 Task: Look for space in Rāmgarh, India from 4th September, 2023 to 10th September, 2023 for 1 adult in price range Rs.9000 to Rs.17000. Place can be private room with 1  bedroom having 1 bed and 1 bathroom. Property type can be house, flat, guest house, hotel. Booking option can be shelf check-in. Required host language is English.
Action: Mouse moved to (591, 72)
Screenshot: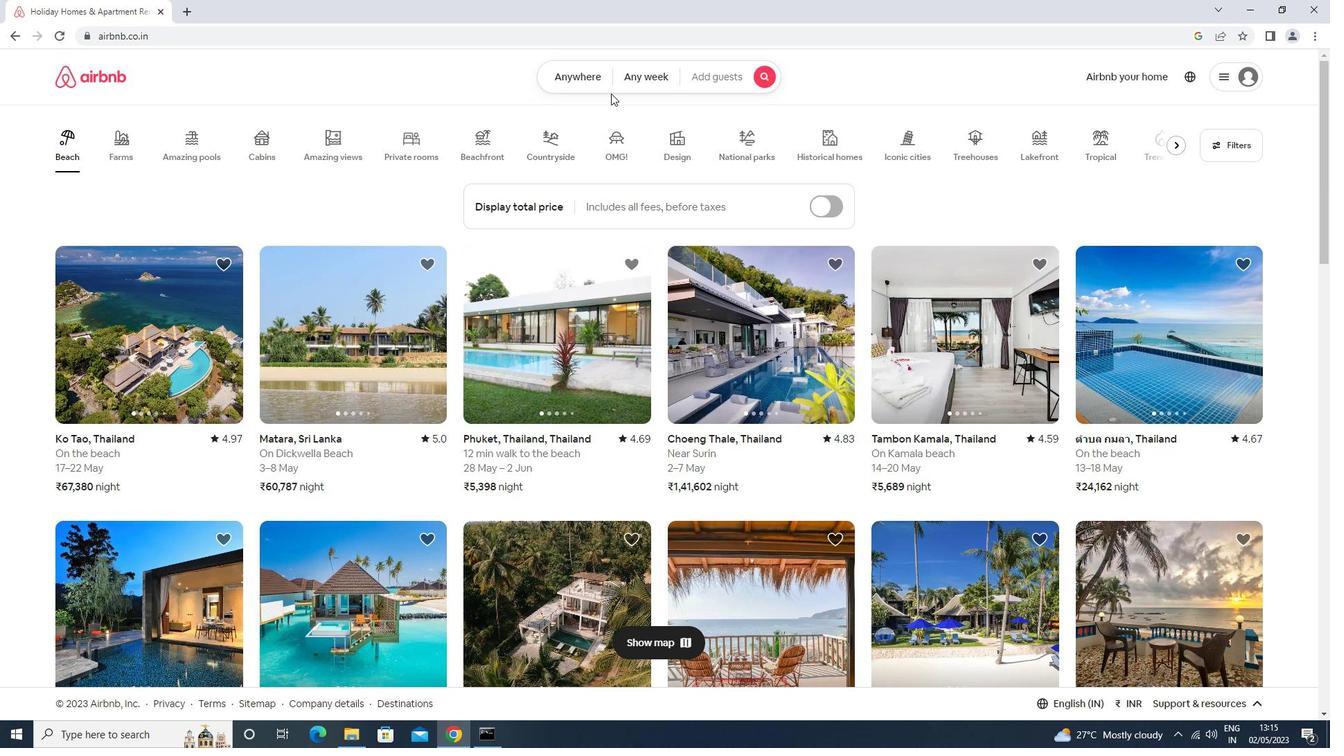 
Action: Mouse pressed left at (591, 72)
Screenshot: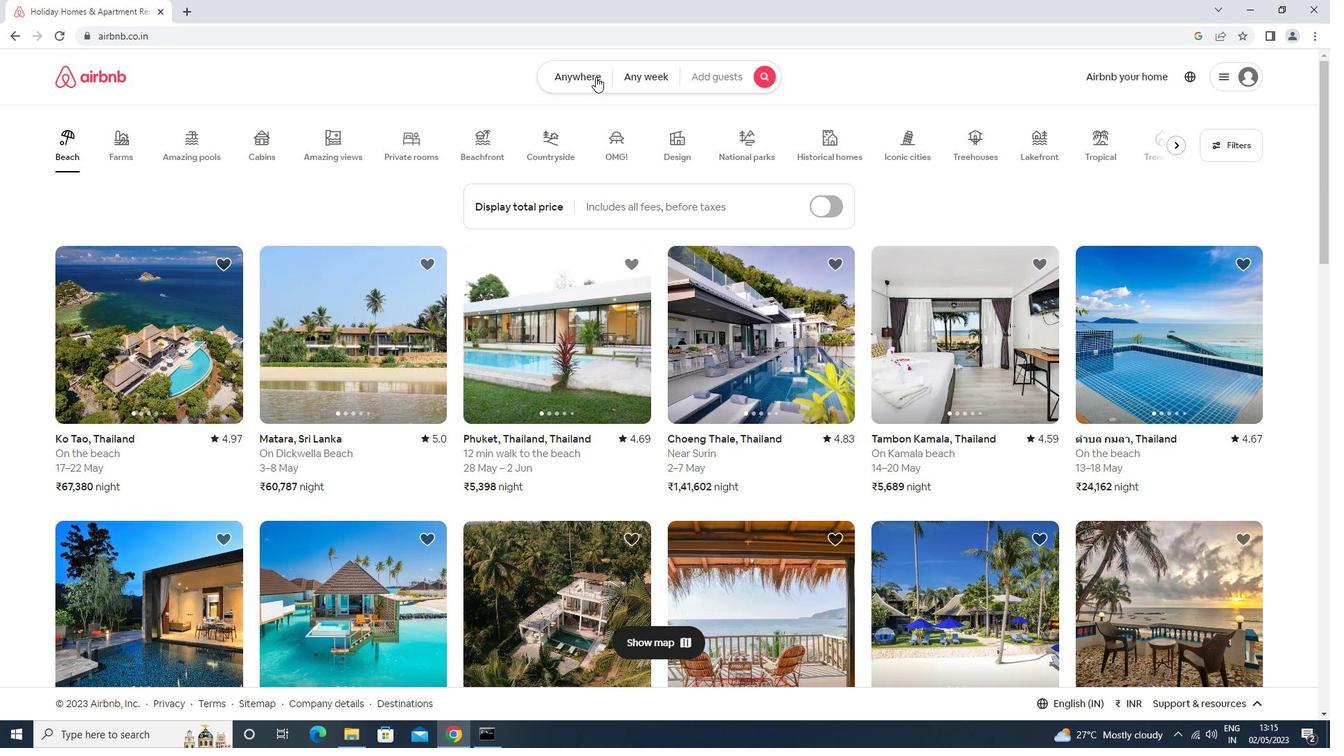 
Action: Mouse moved to (501, 121)
Screenshot: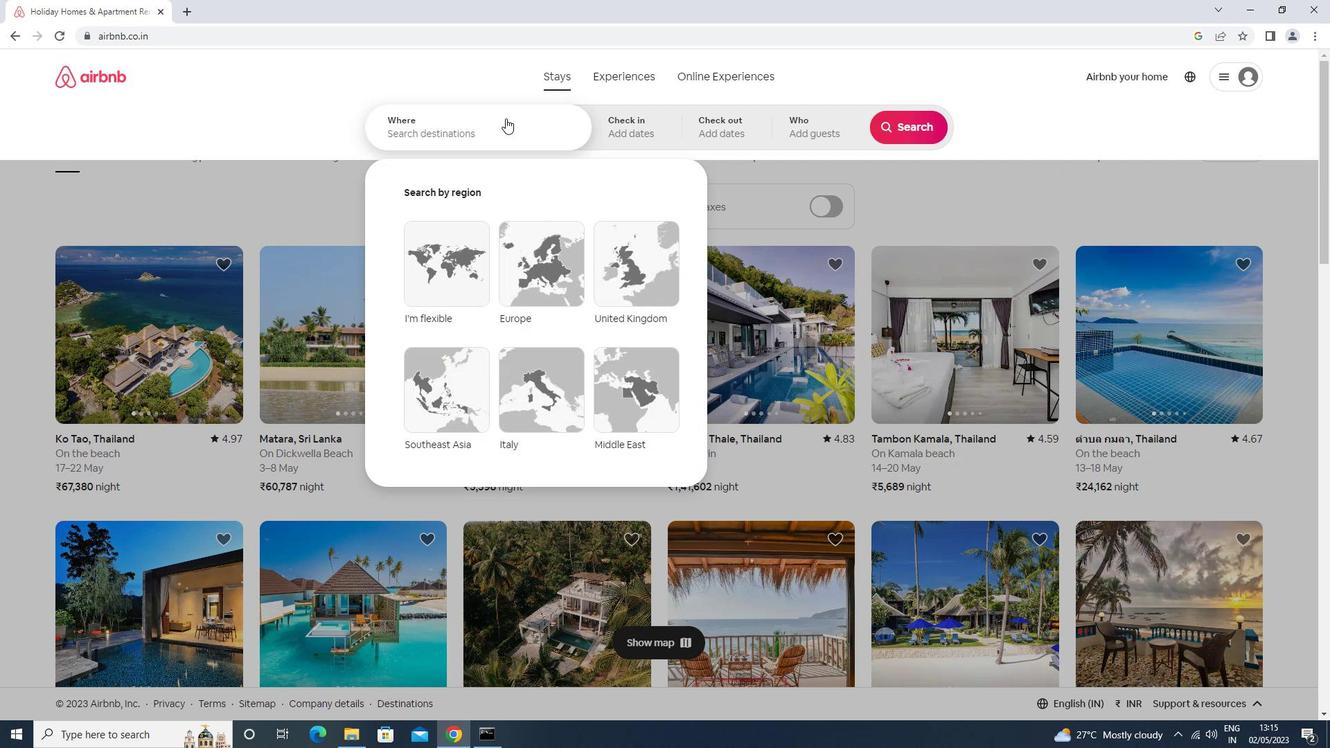 
Action: Mouse pressed left at (501, 121)
Screenshot: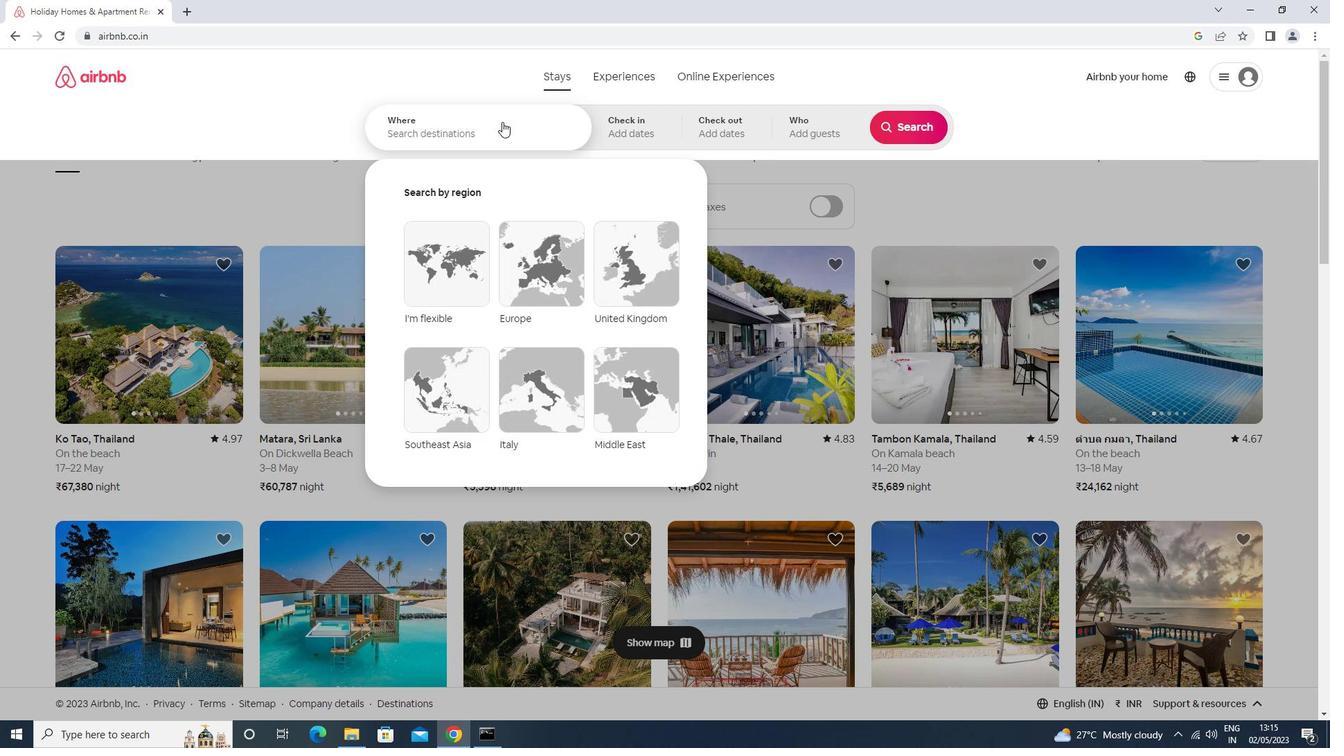 
Action: Key pressed r<Key.caps_lock>amgarh<Key.enter>
Screenshot: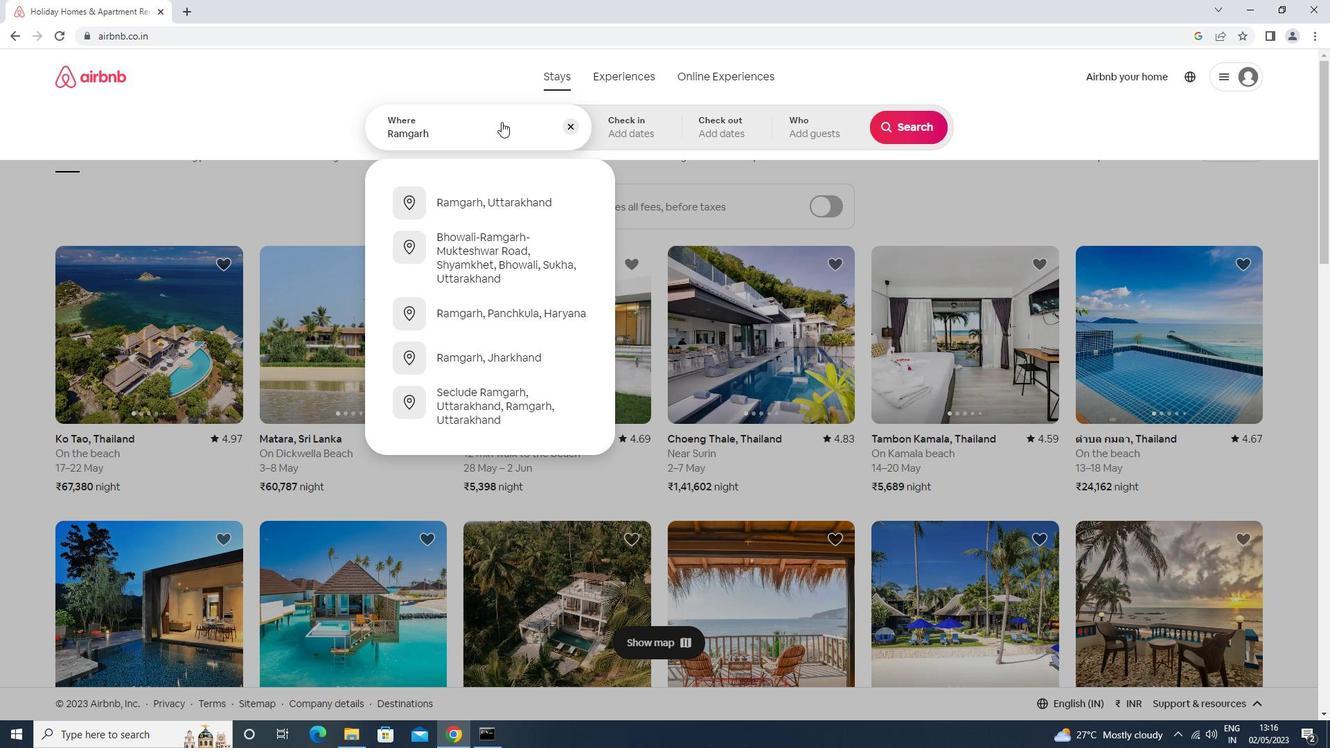 
Action: Mouse moved to (908, 230)
Screenshot: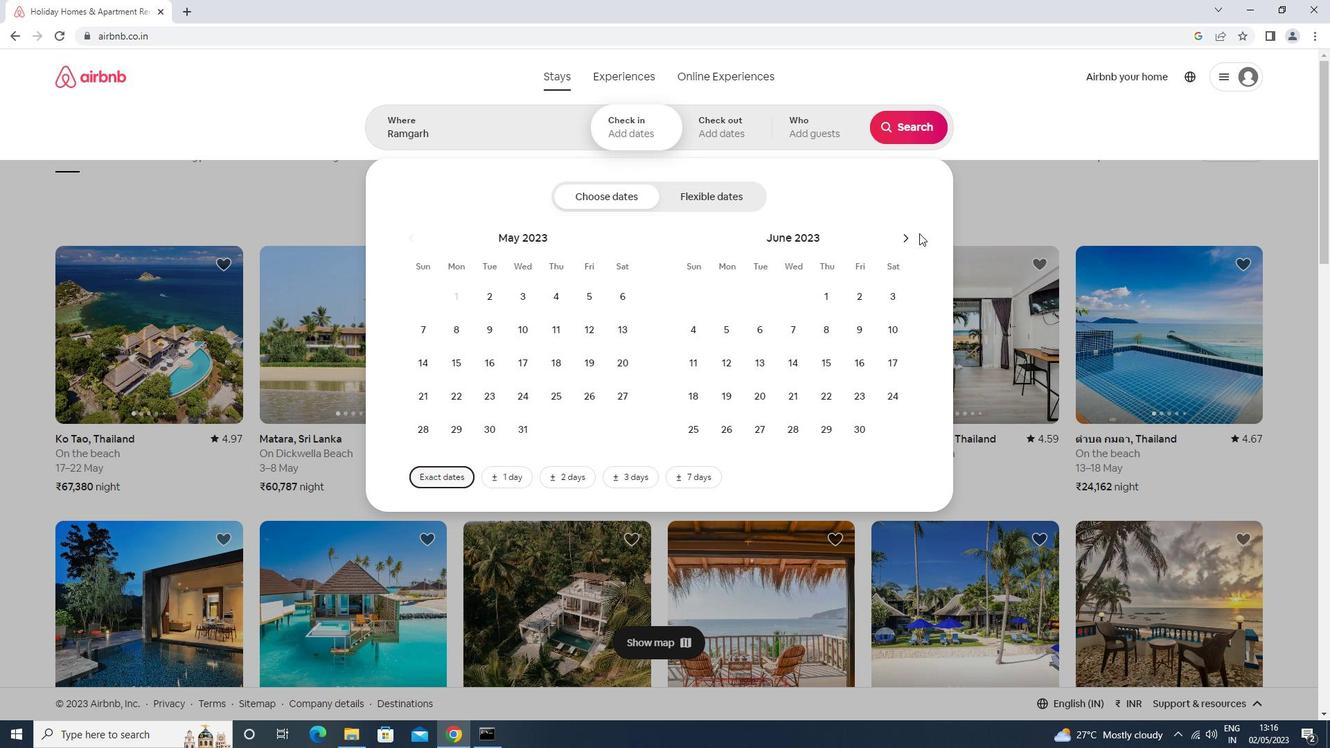 
Action: Mouse pressed left at (908, 230)
Screenshot: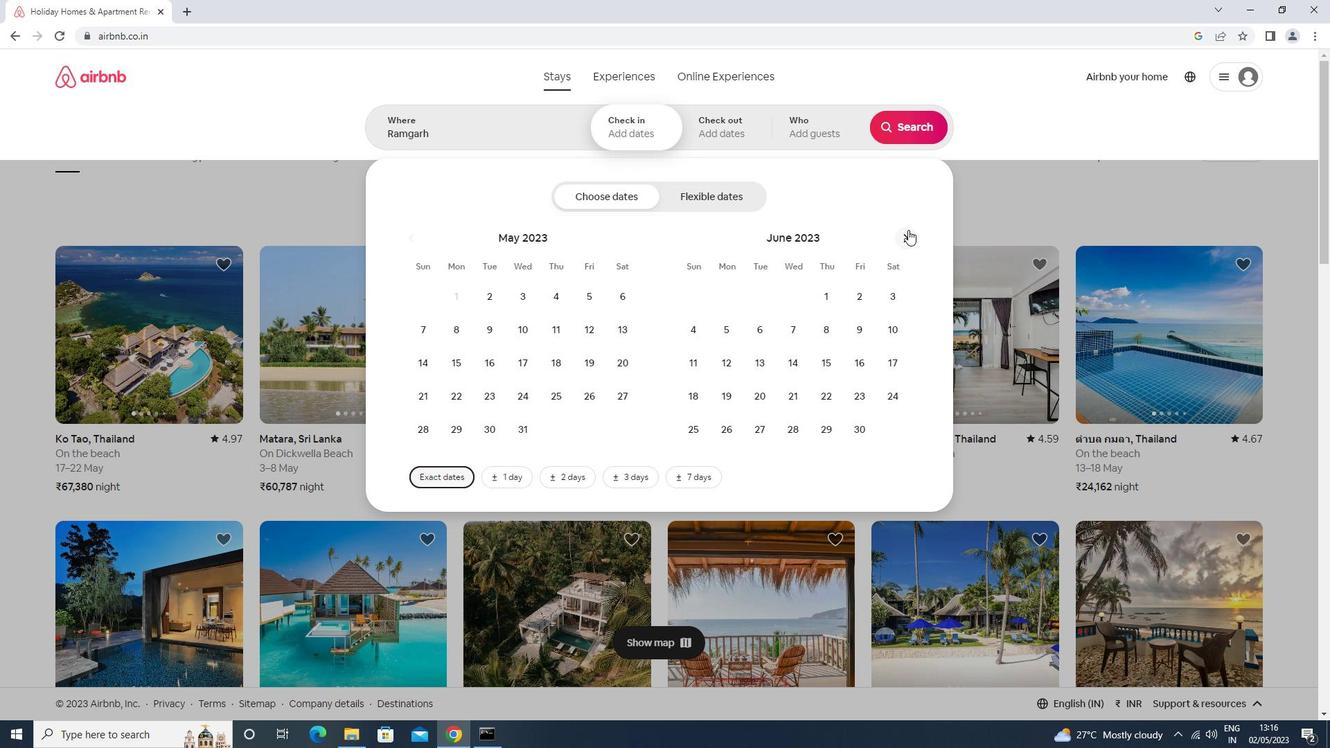 
Action: Mouse moved to (907, 230)
Screenshot: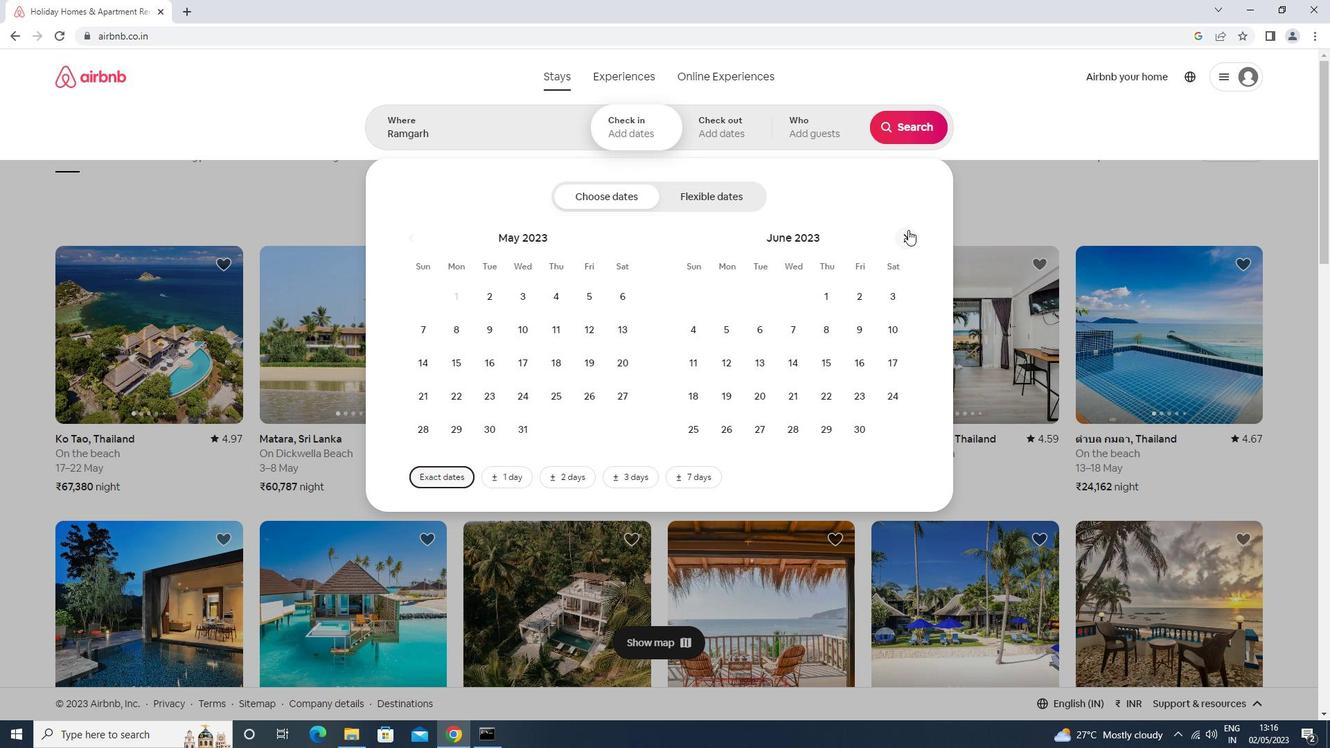 
Action: Mouse pressed left at (907, 230)
Screenshot: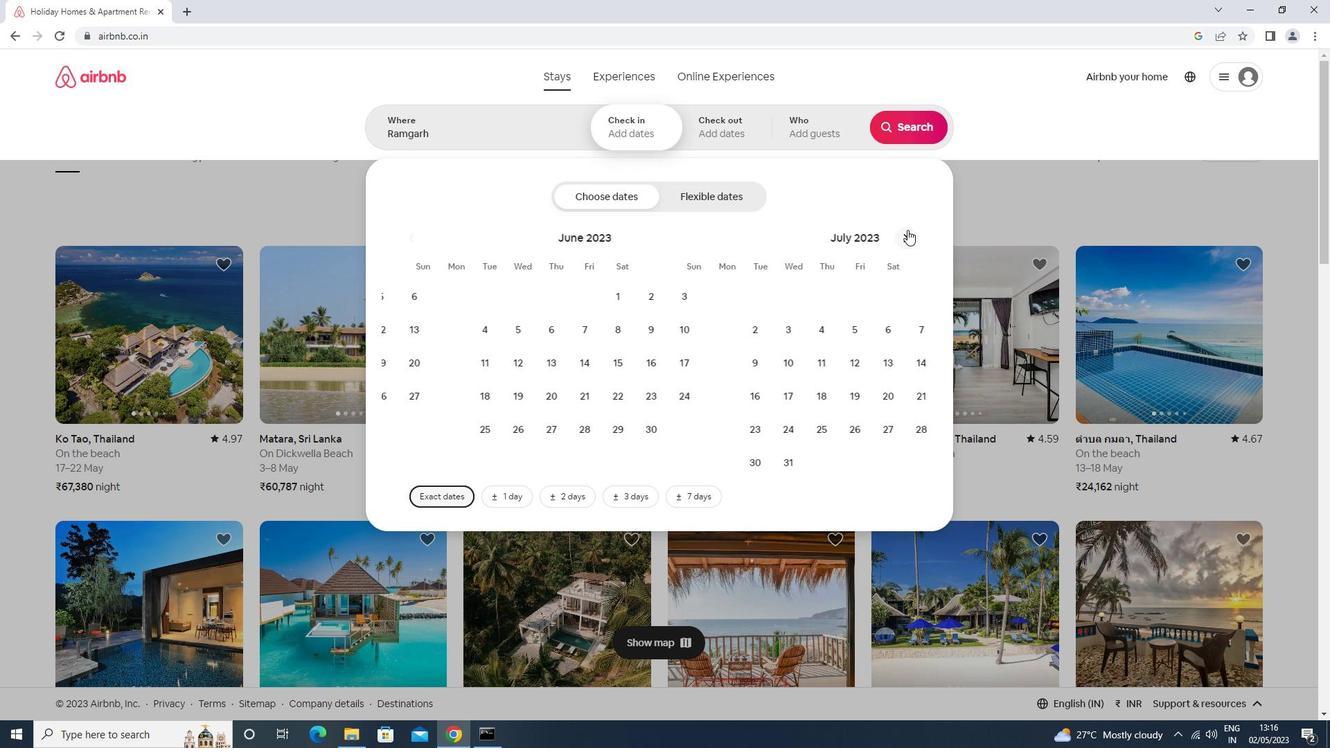 
Action: Mouse pressed left at (907, 230)
Screenshot: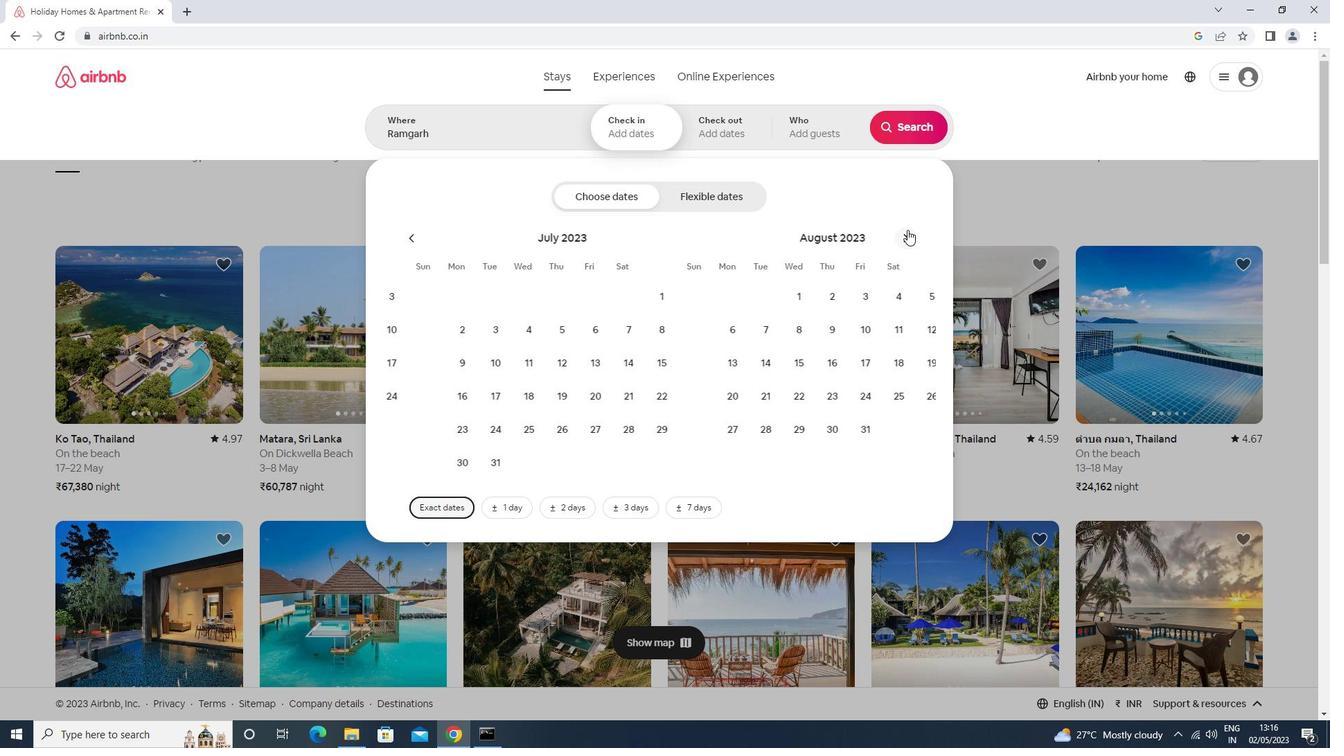 
Action: Mouse moved to (735, 329)
Screenshot: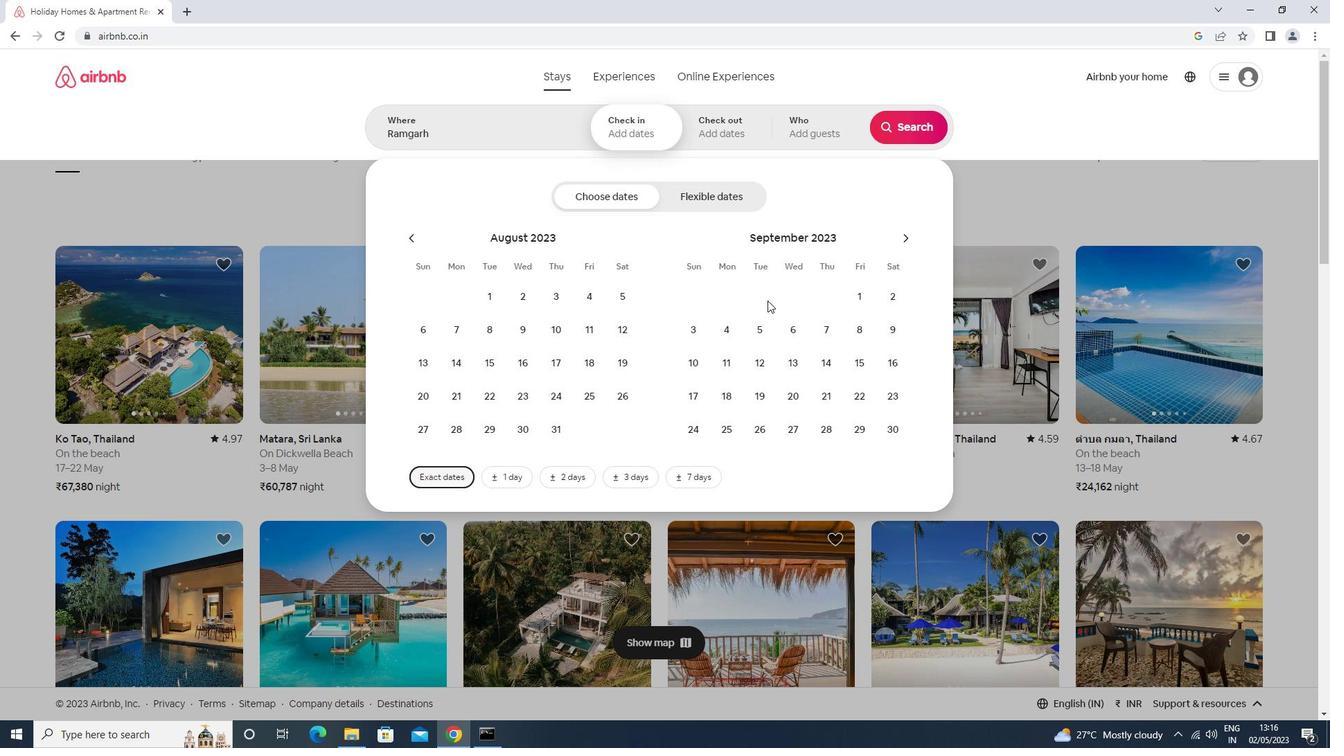 
Action: Mouse pressed left at (735, 329)
Screenshot: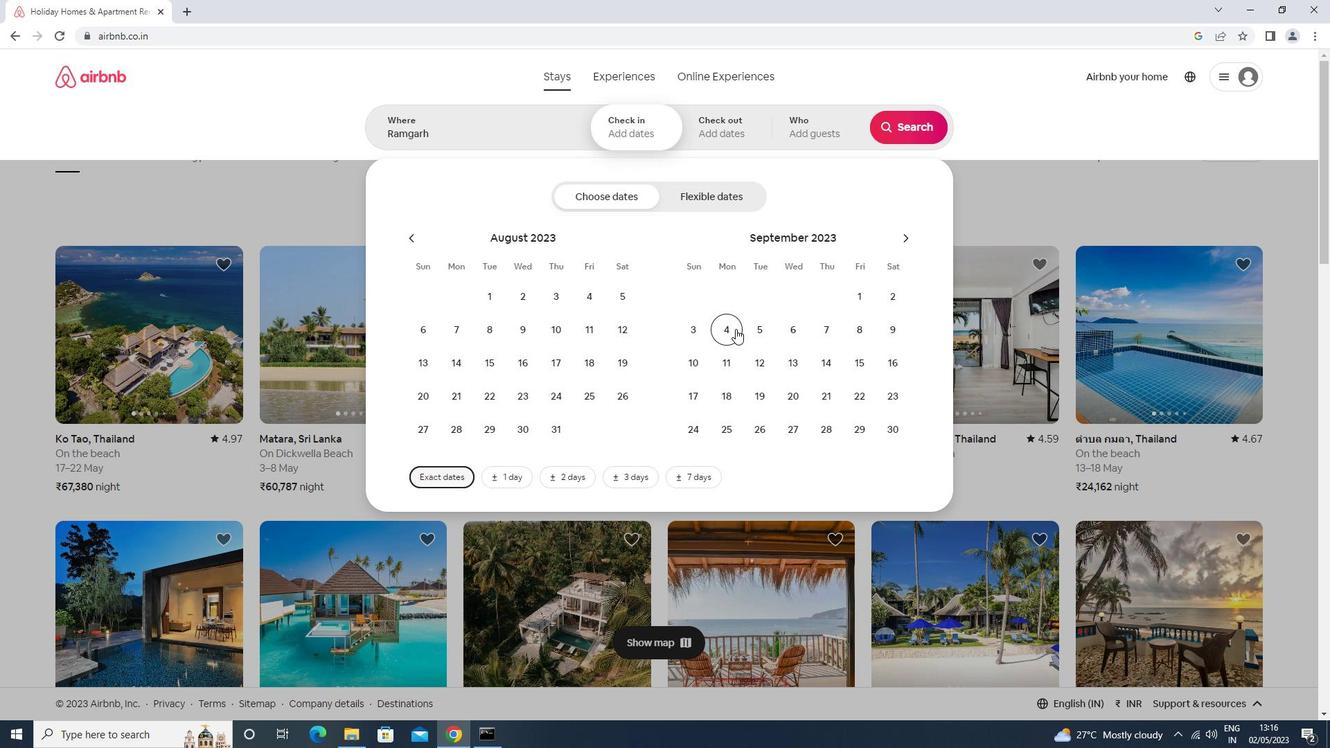 
Action: Mouse moved to (695, 364)
Screenshot: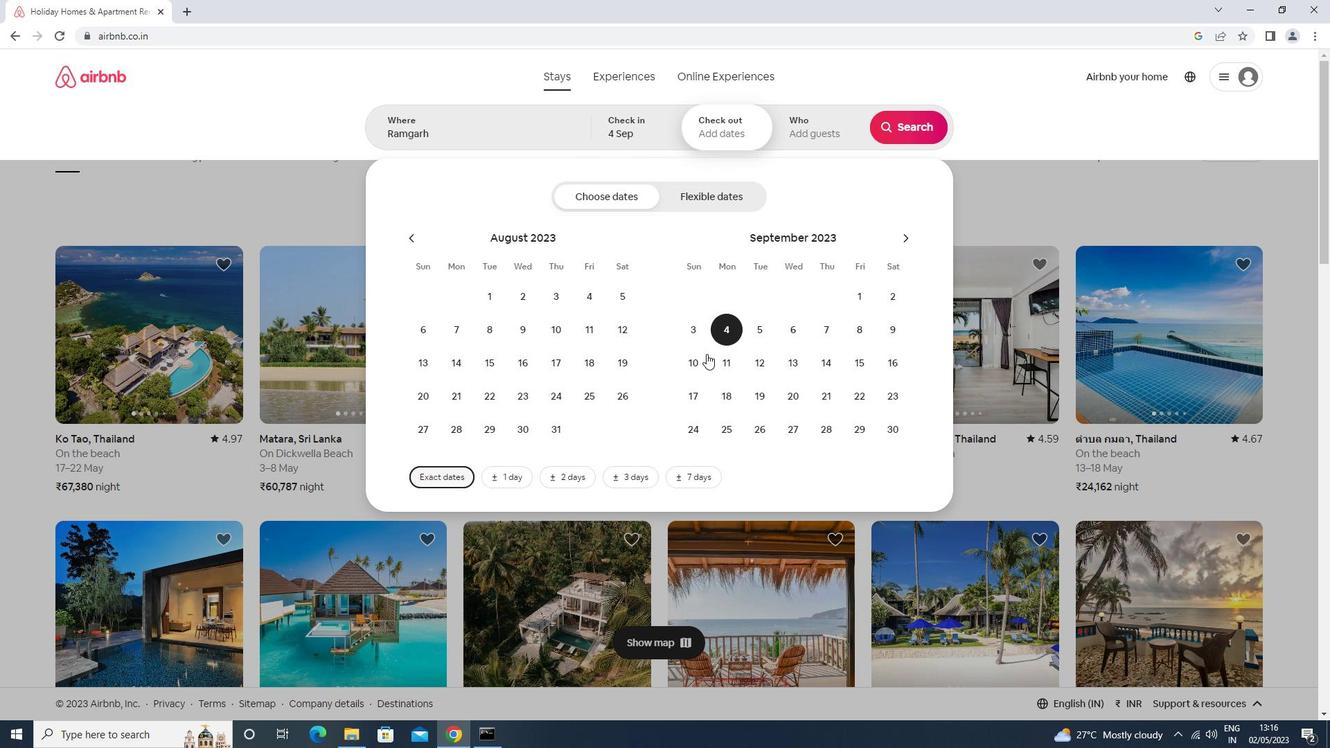 
Action: Mouse pressed left at (695, 364)
Screenshot: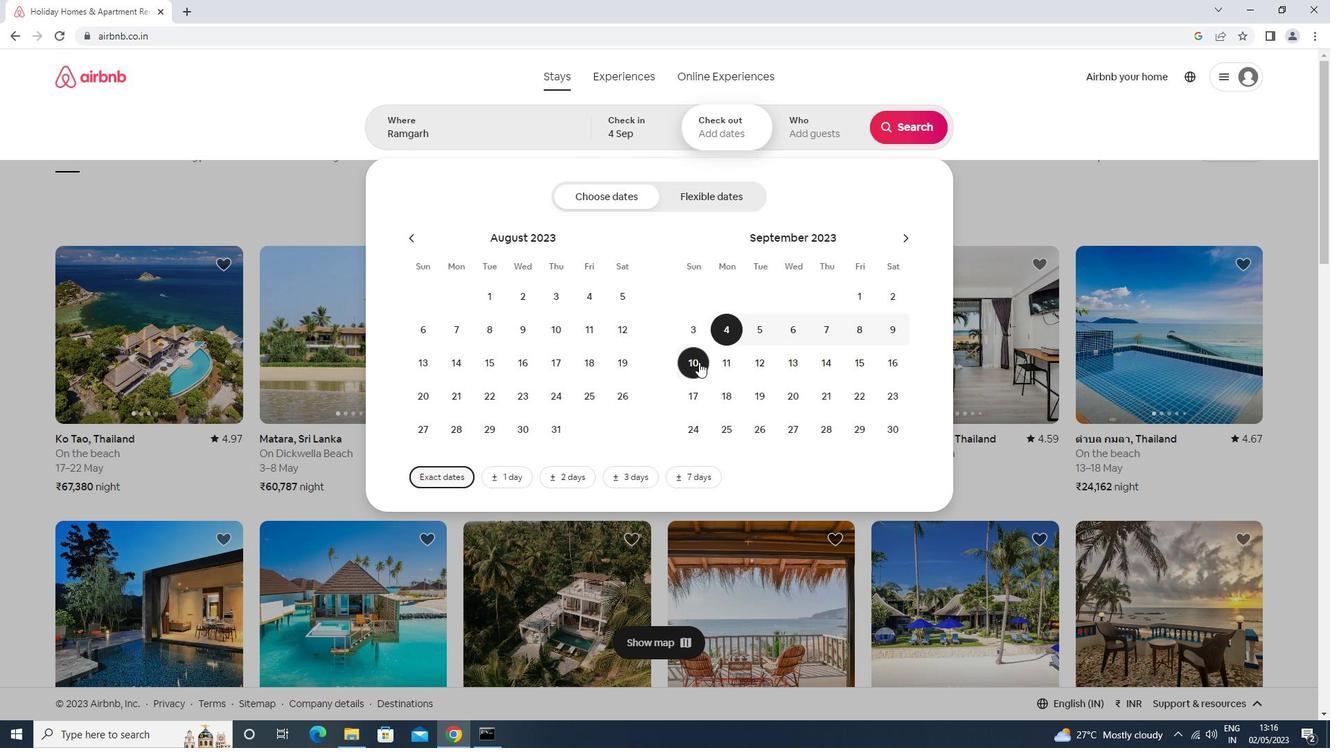 
Action: Mouse moved to (793, 137)
Screenshot: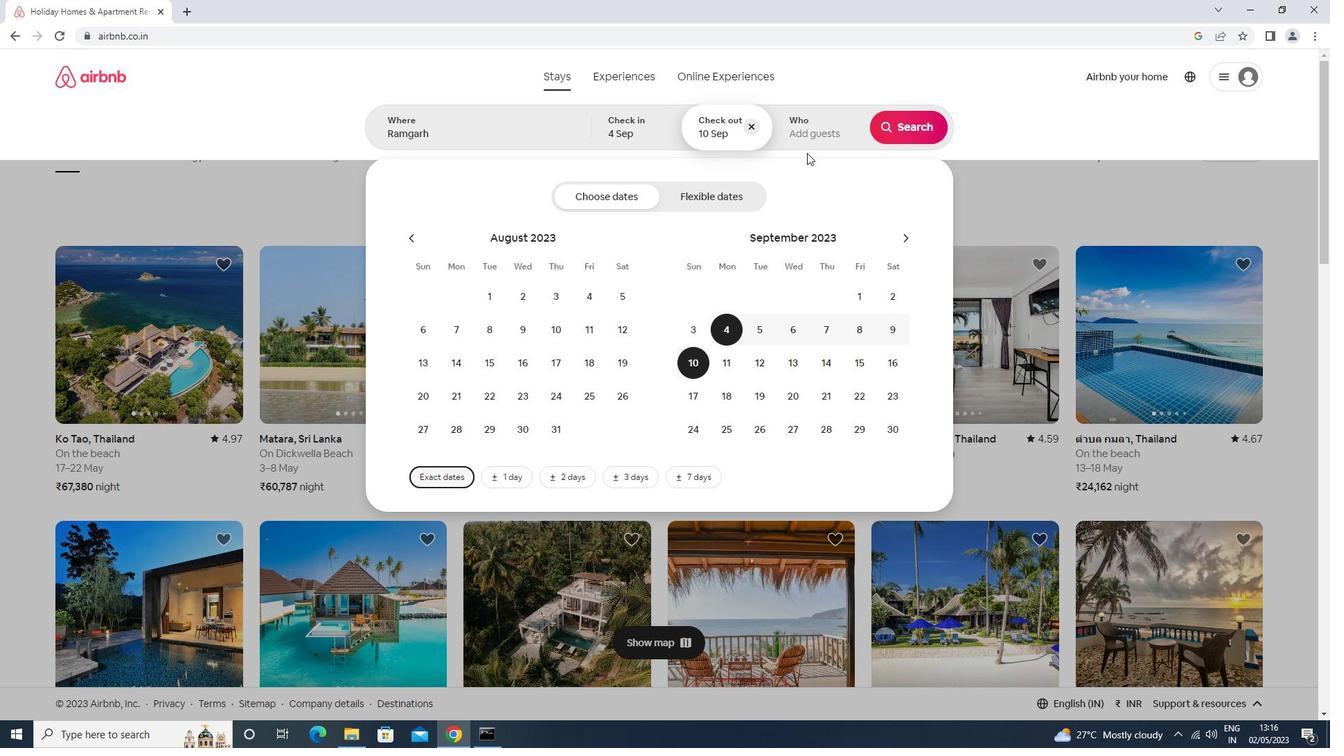 
Action: Mouse pressed left at (793, 137)
Screenshot: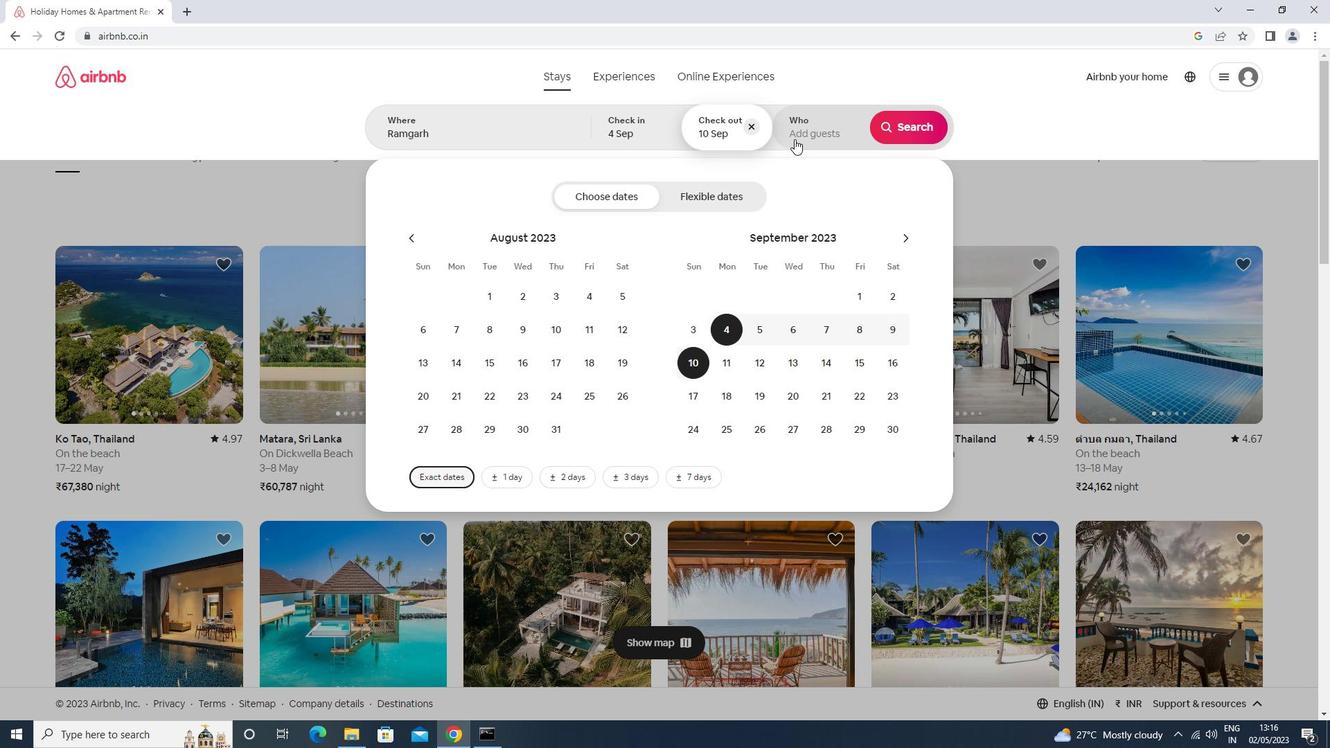 
Action: Mouse moved to (906, 199)
Screenshot: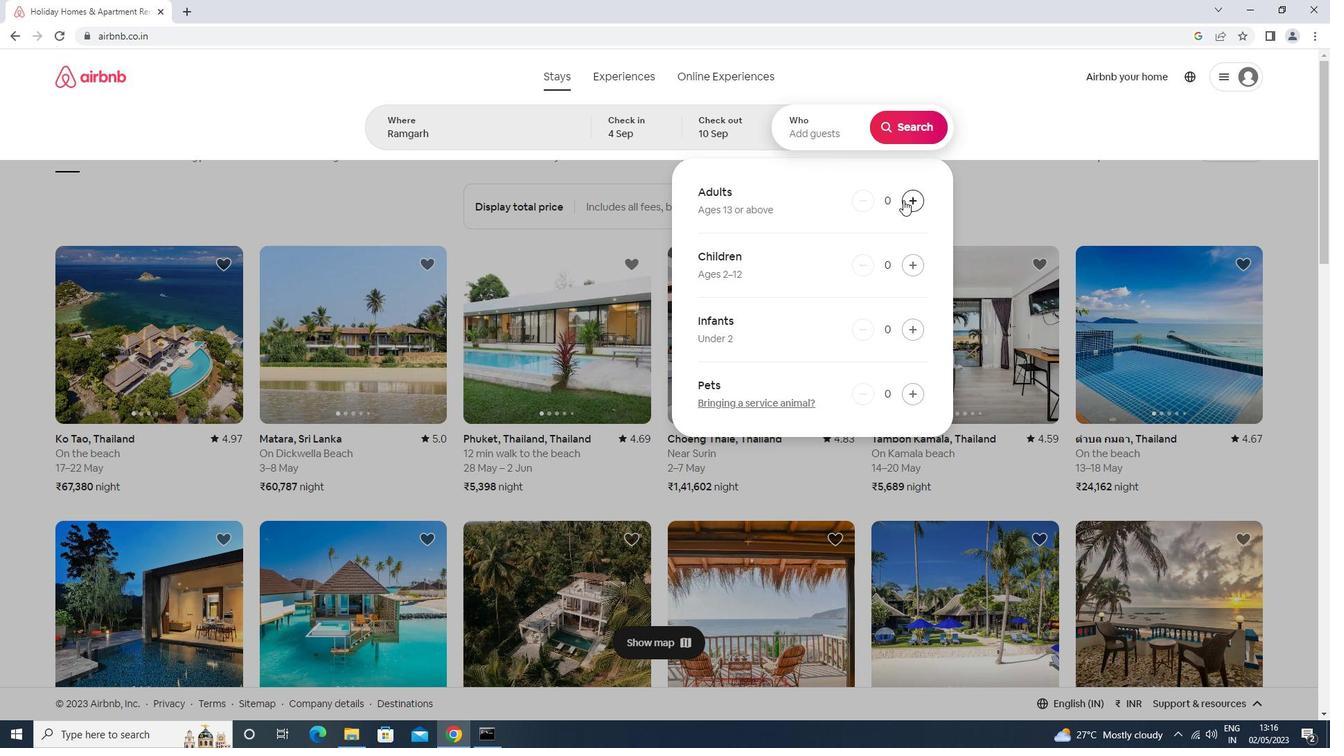 
Action: Mouse pressed left at (906, 199)
Screenshot: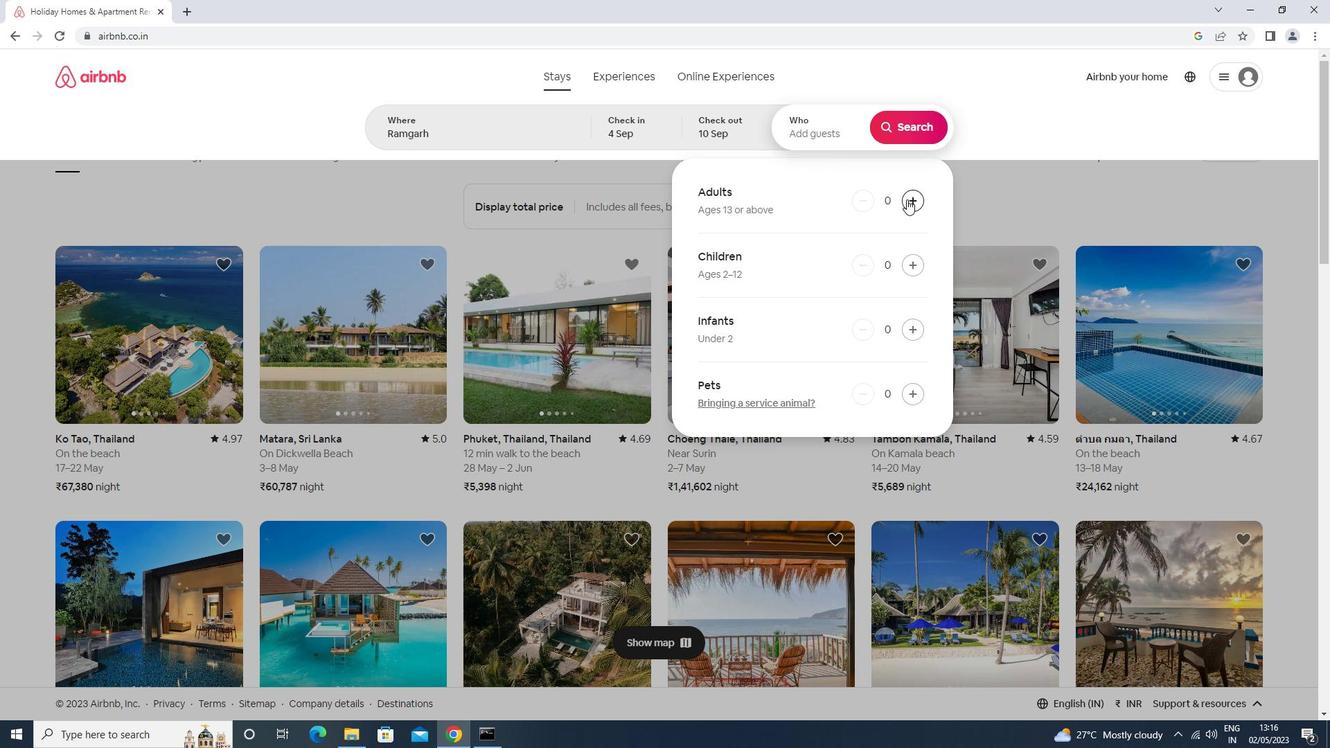 
Action: Mouse moved to (903, 129)
Screenshot: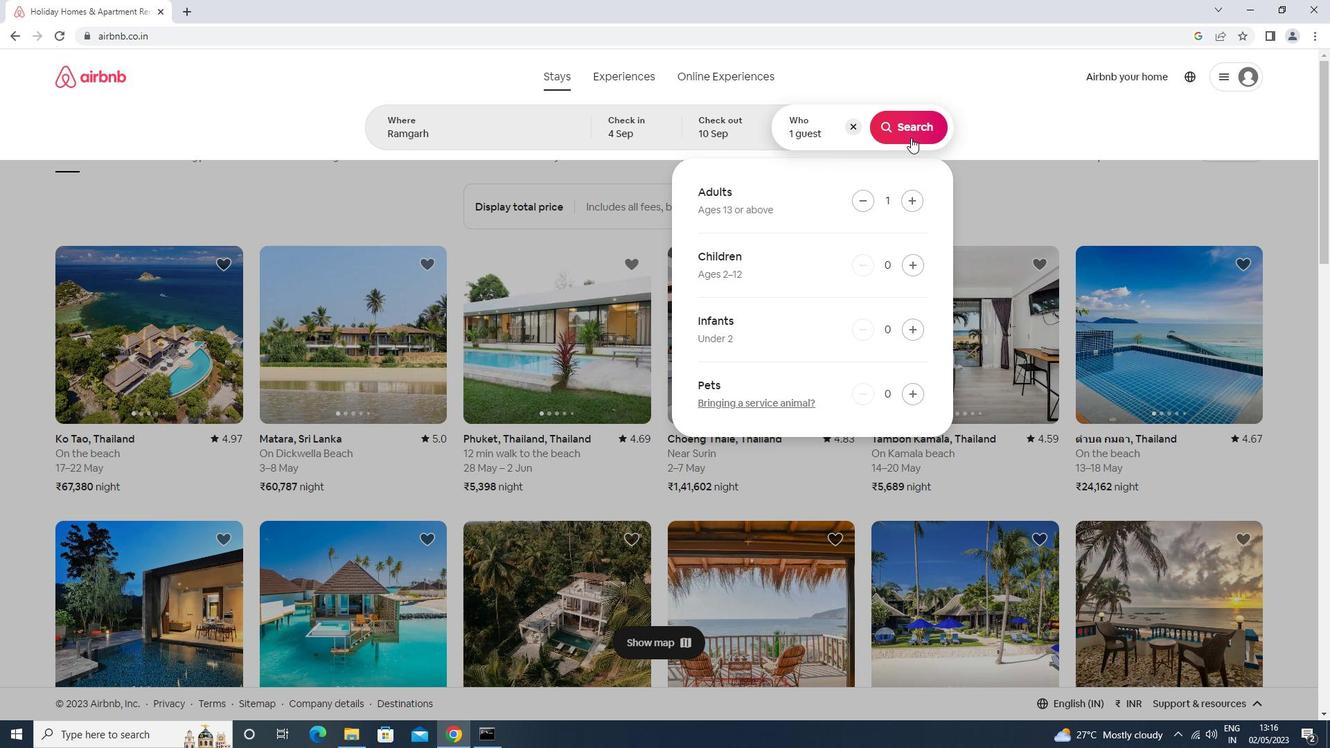 
Action: Mouse pressed left at (903, 129)
Screenshot: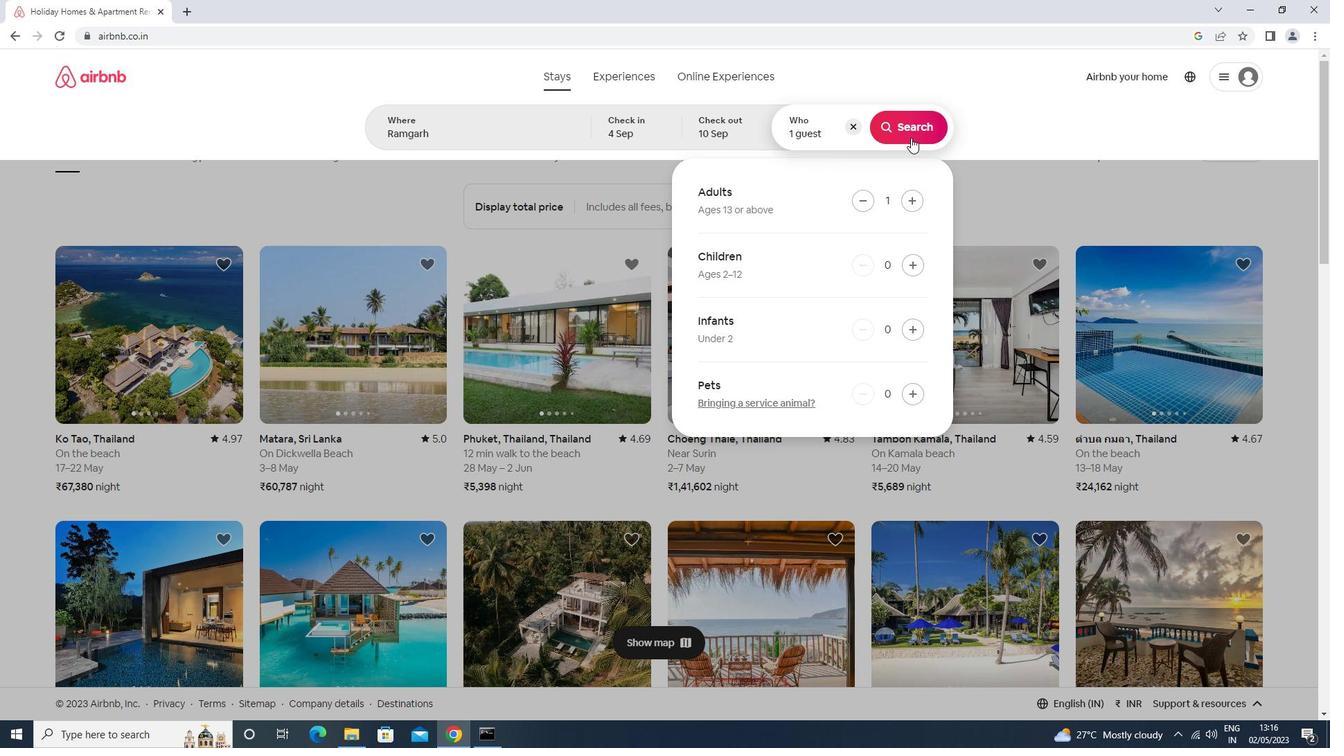 
Action: Mouse moved to (1263, 134)
Screenshot: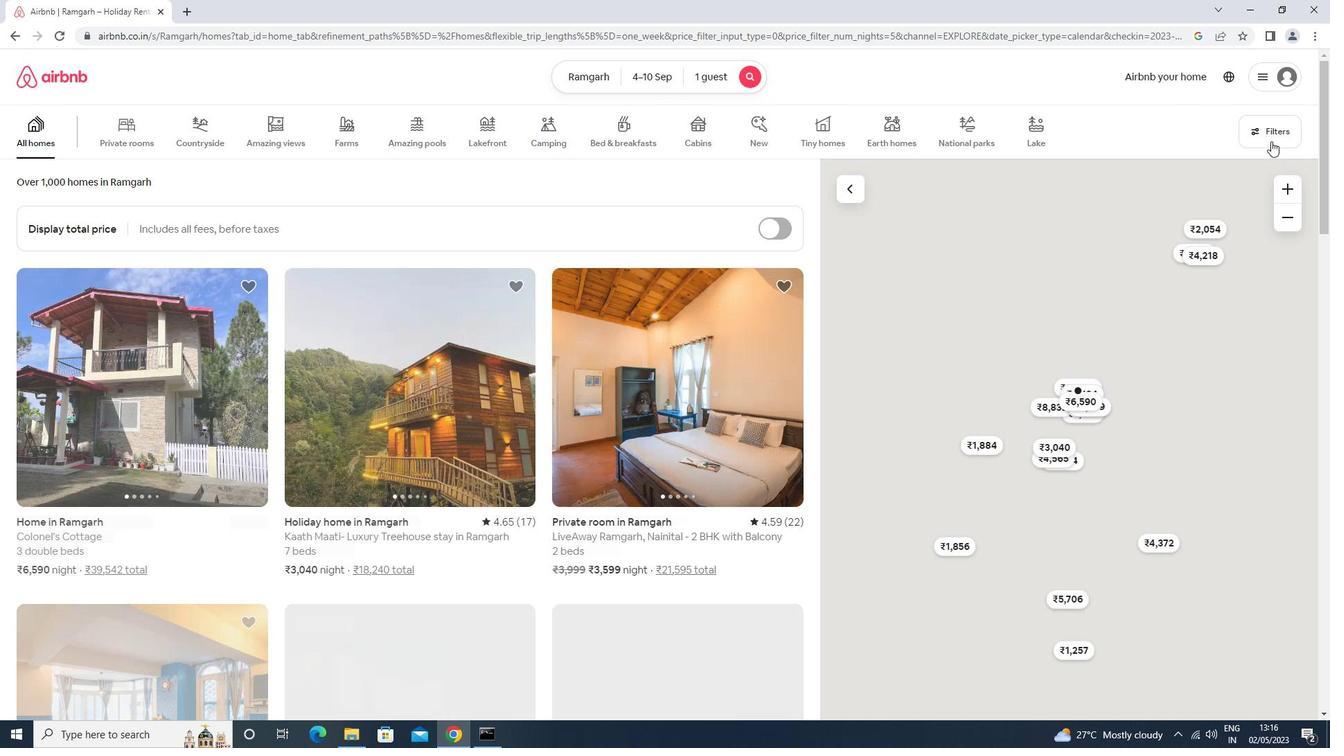 
Action: Mouse pressed left at (1263, 134)
Screenshot: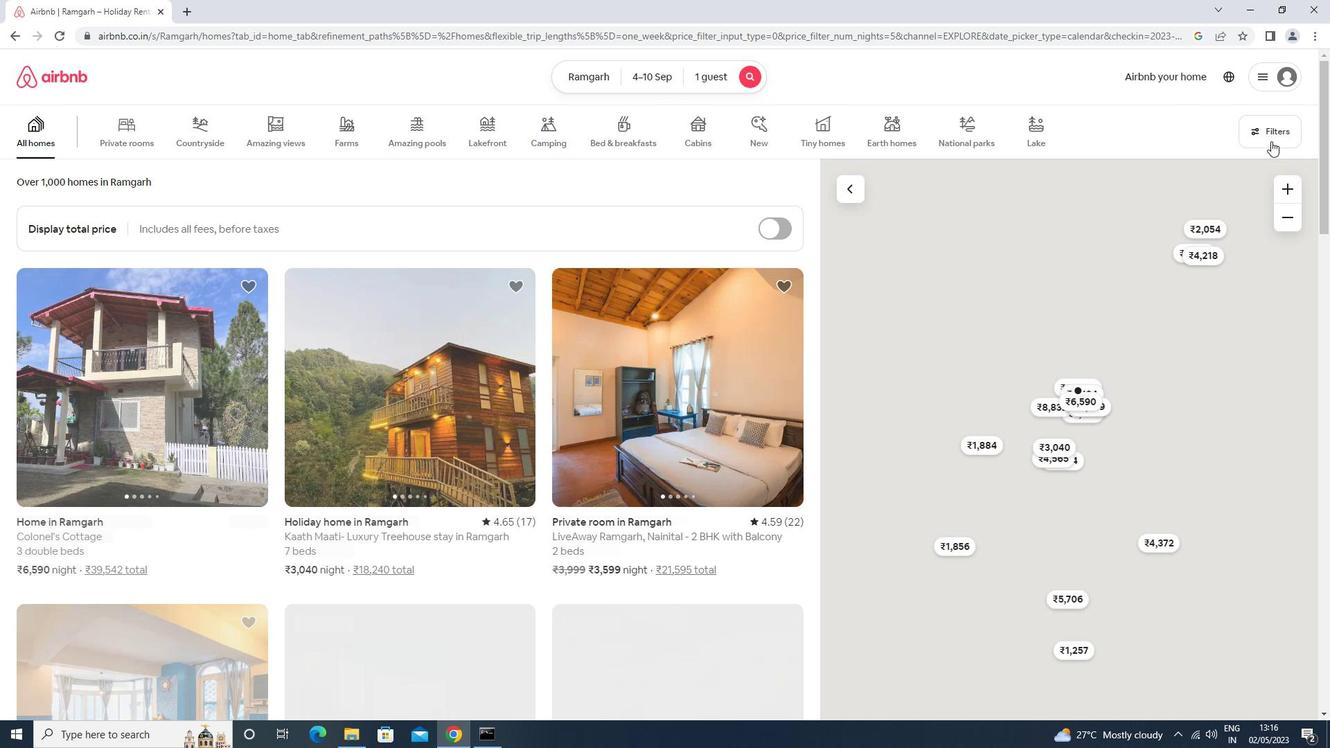 
Action: Mouse moved to (595, 310)
Screenshot: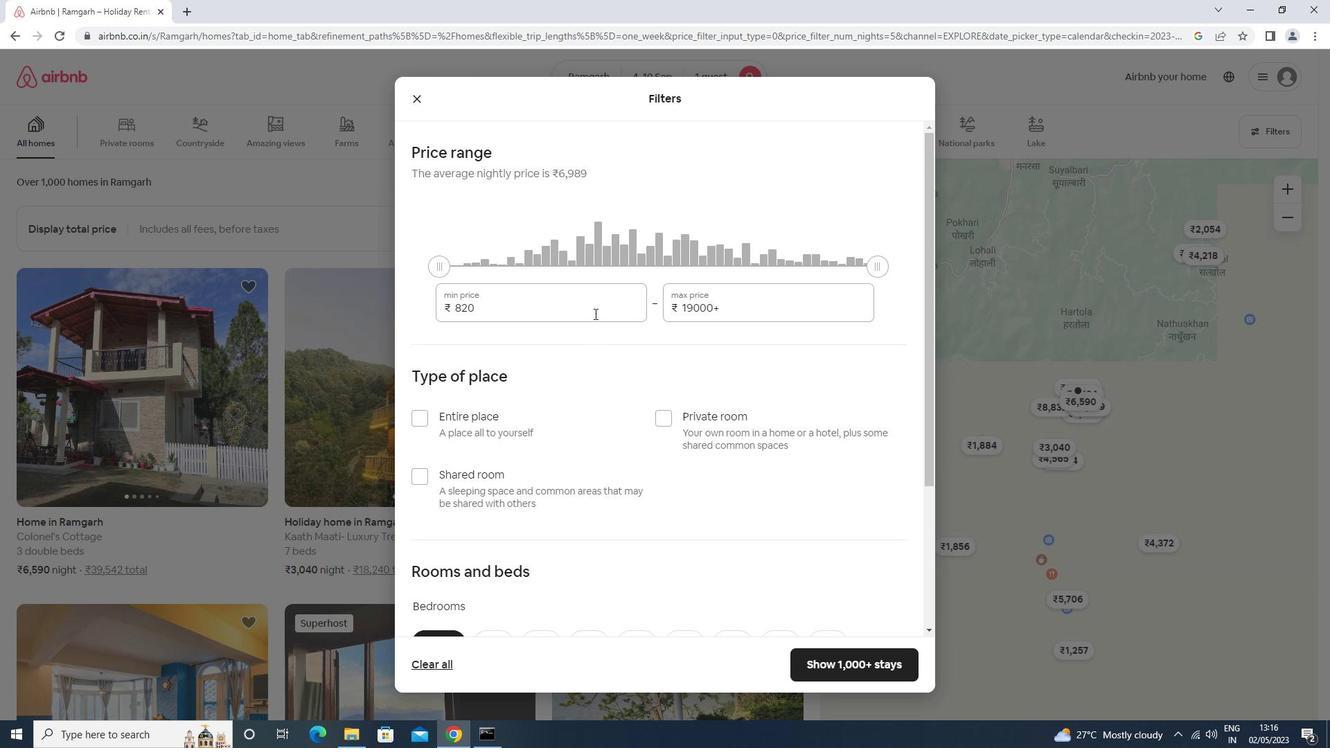 
Action: Mouse pressed left at (595, 310)
Screenshot: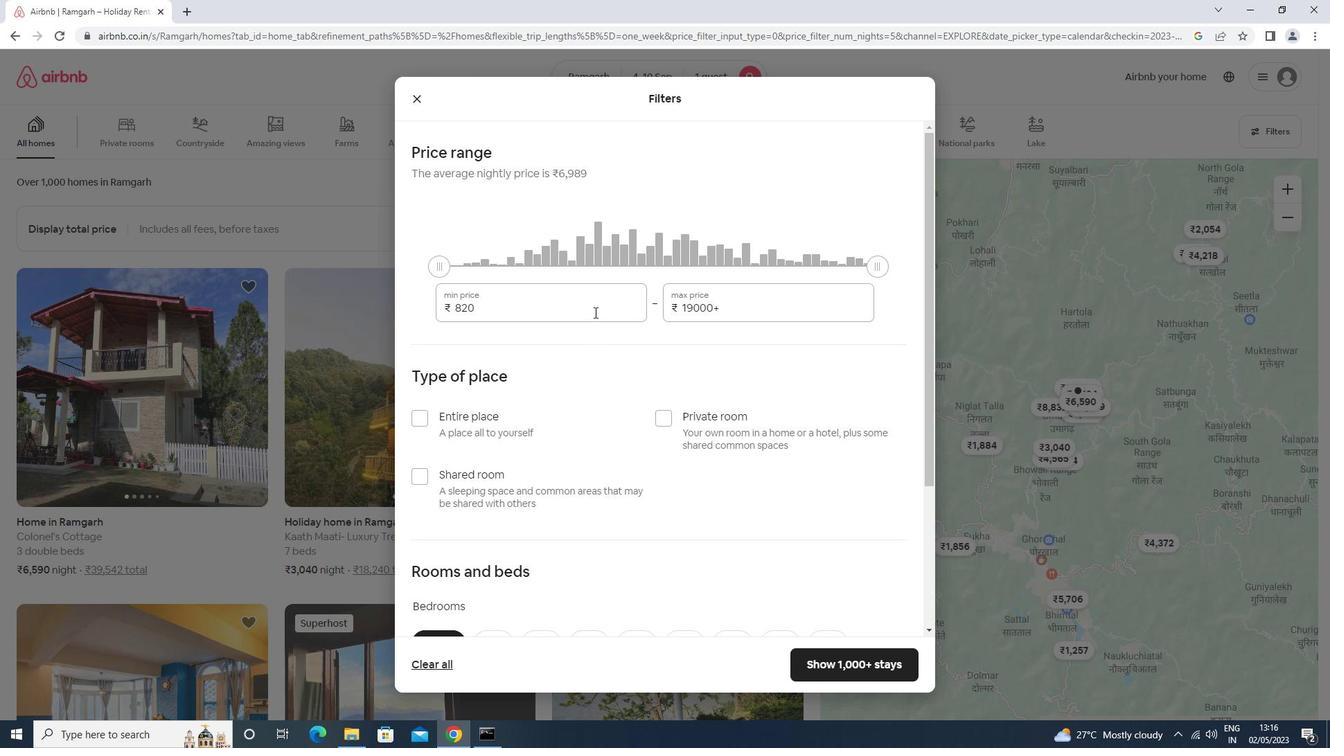 
Action: Mouse moved to (595, 309)
Screenshot: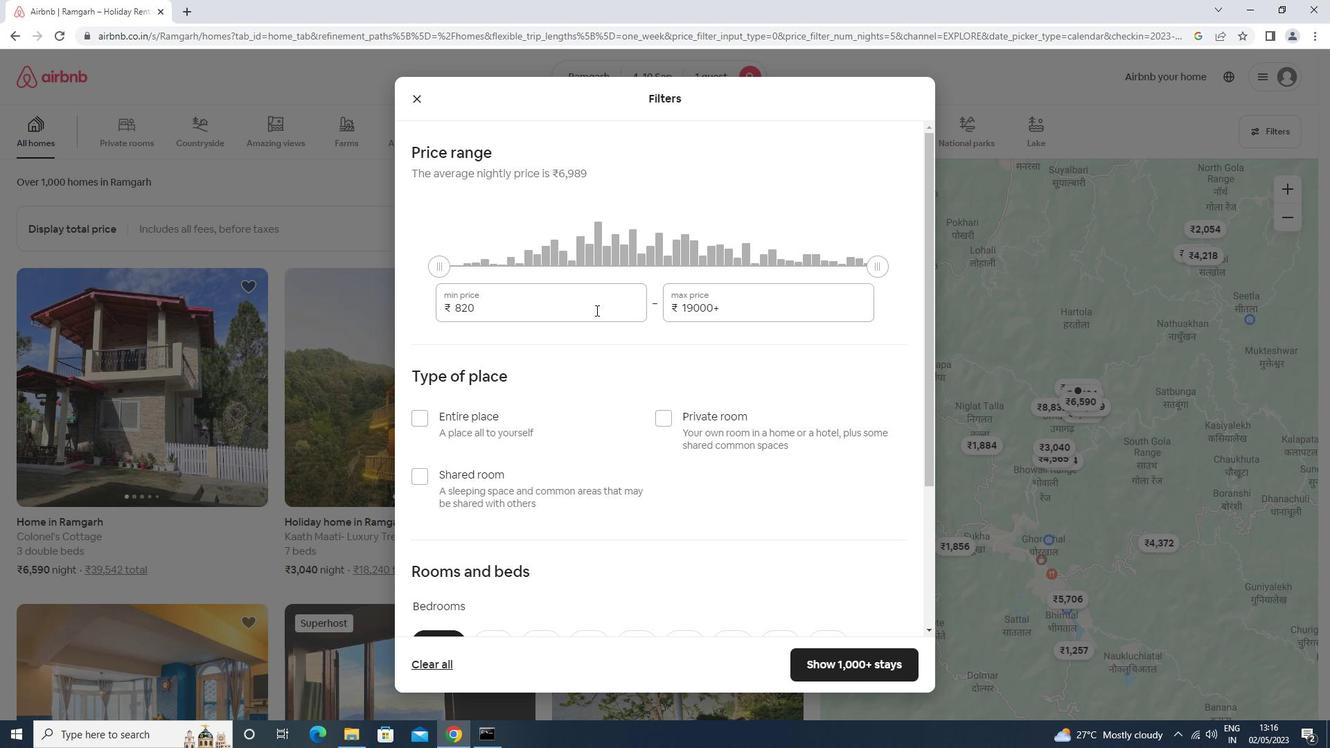 
Action: Key pressed <Key.backspace><Key.backspace><Key.backspace><Key.backspace><Key.backspace><Key.backspace><Key.backspace><Key.backspace>9000<Key.tab>17000
Screenshot: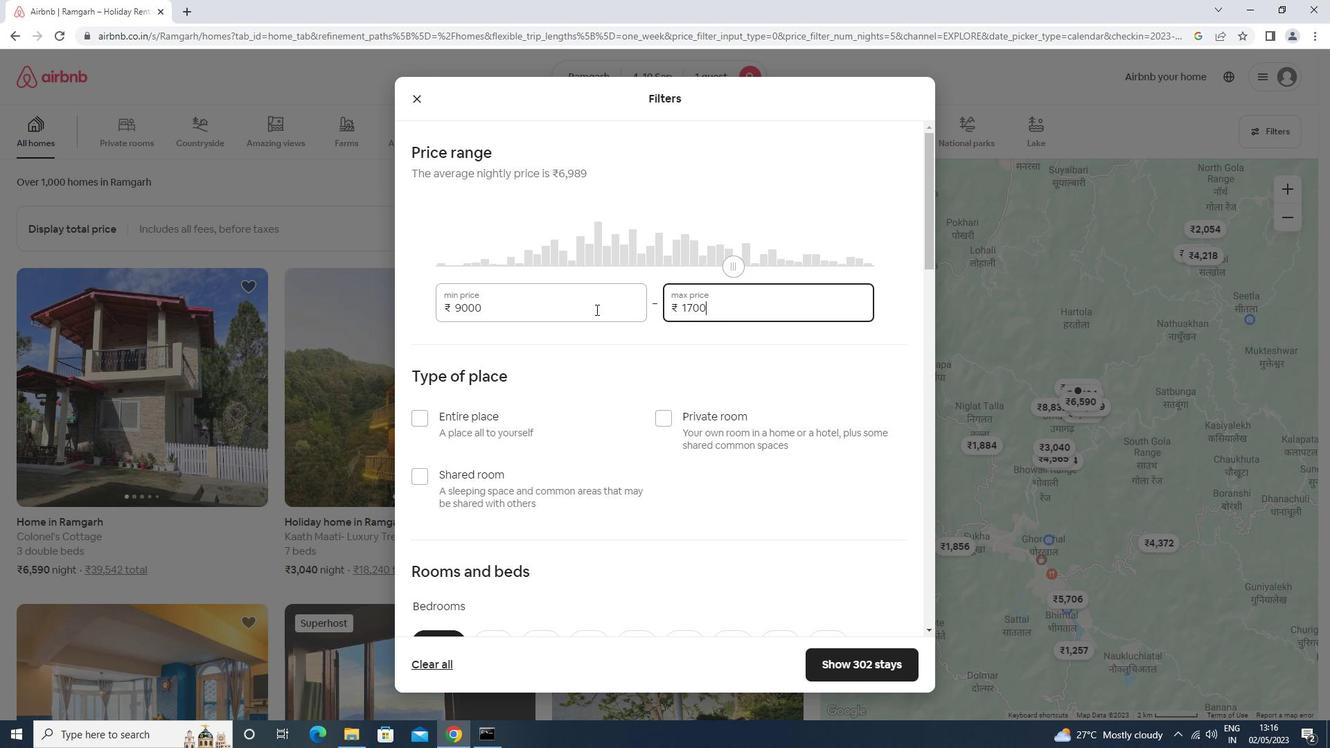 
Action: Mouse moved to (676, 412)
Screenshot: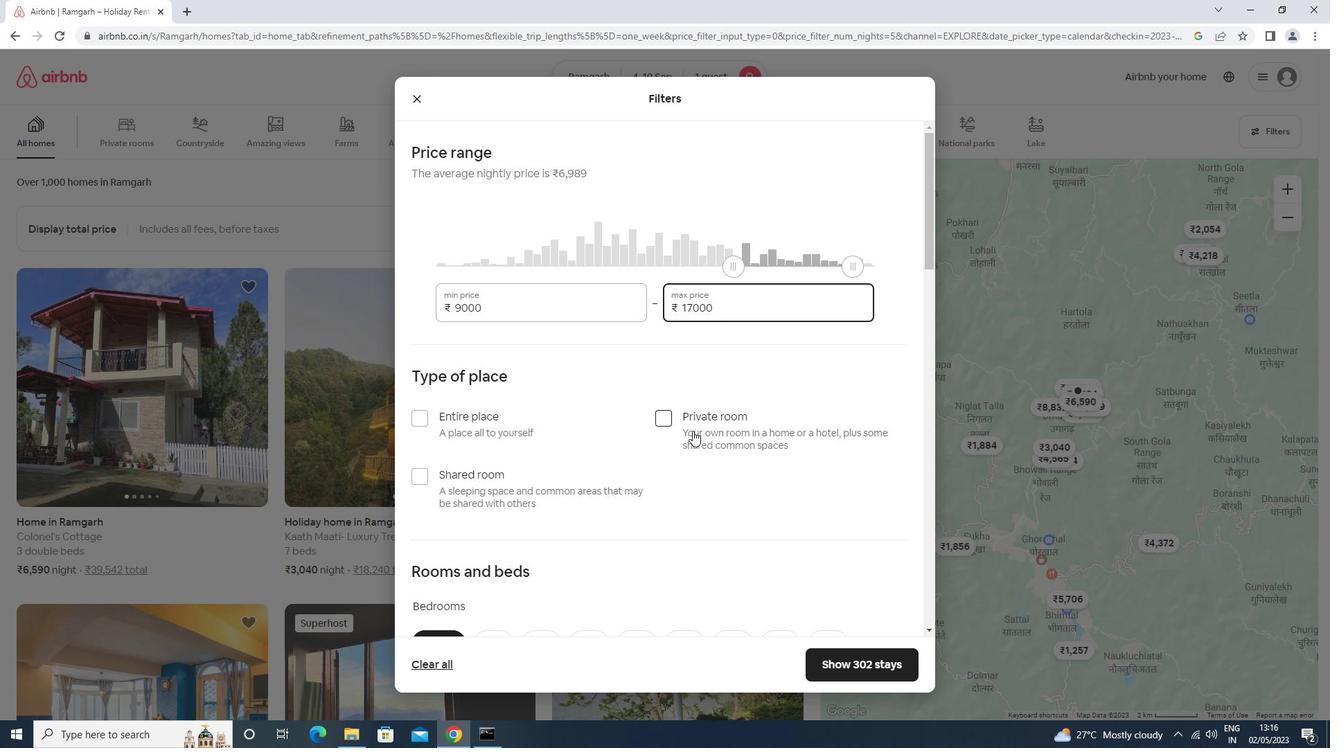 
Action: Mouse pressed left at (676, 412)
Screenshot: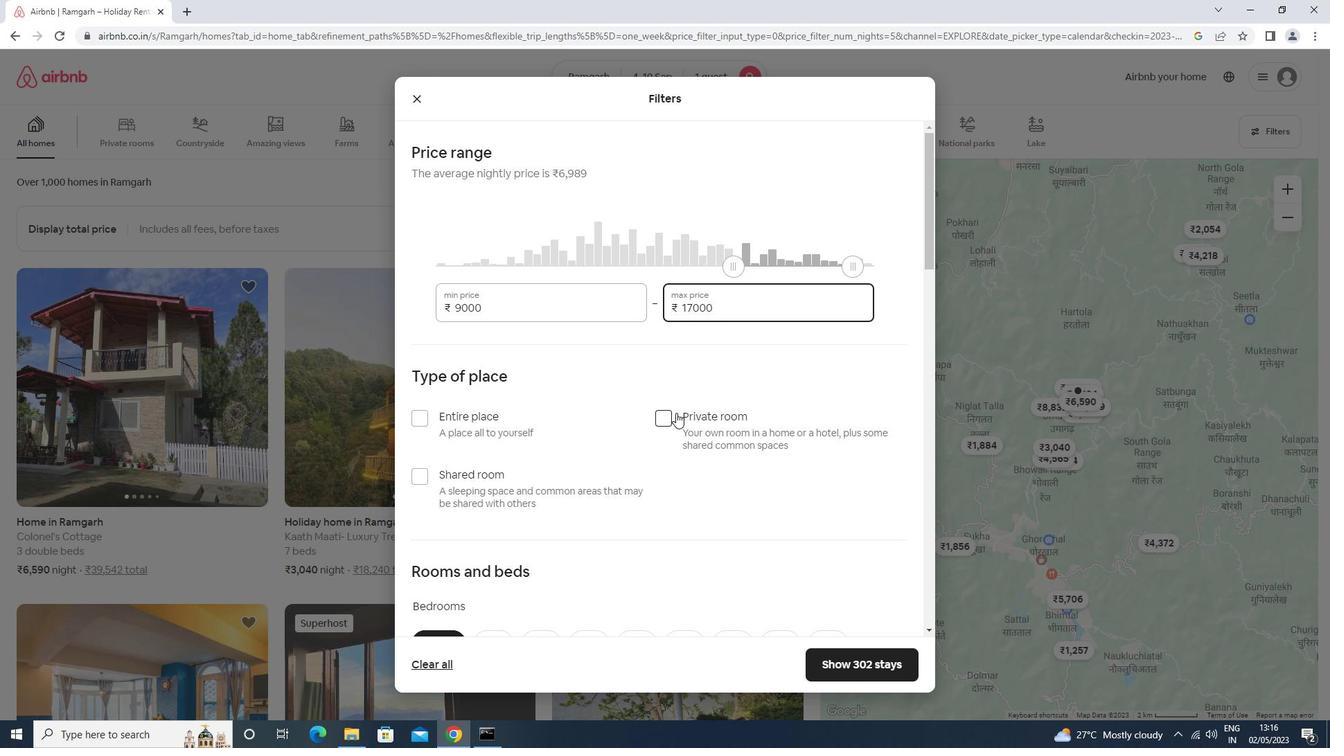 
Action: Mouse scrolled (676, 412) with delta (0, 0)
Screenshot: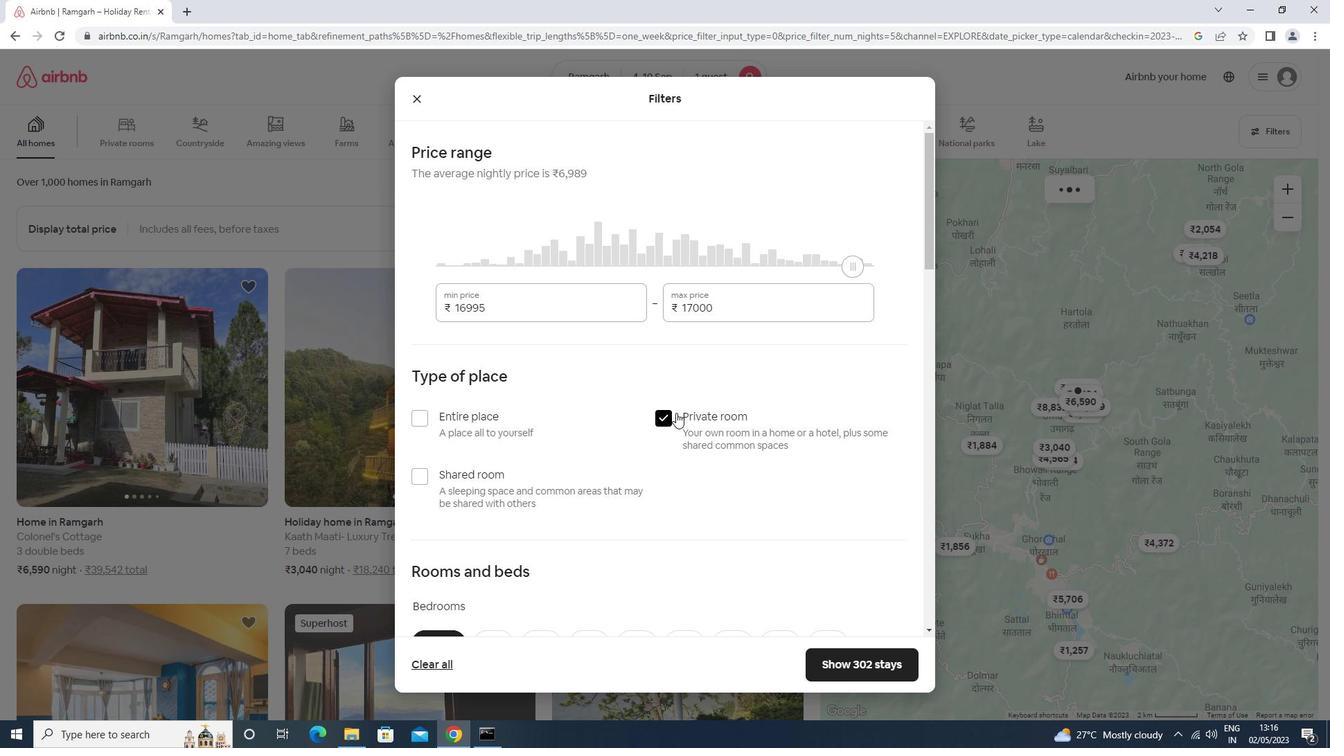 
Action: Mouse moved to (675, 412)
Screenshot: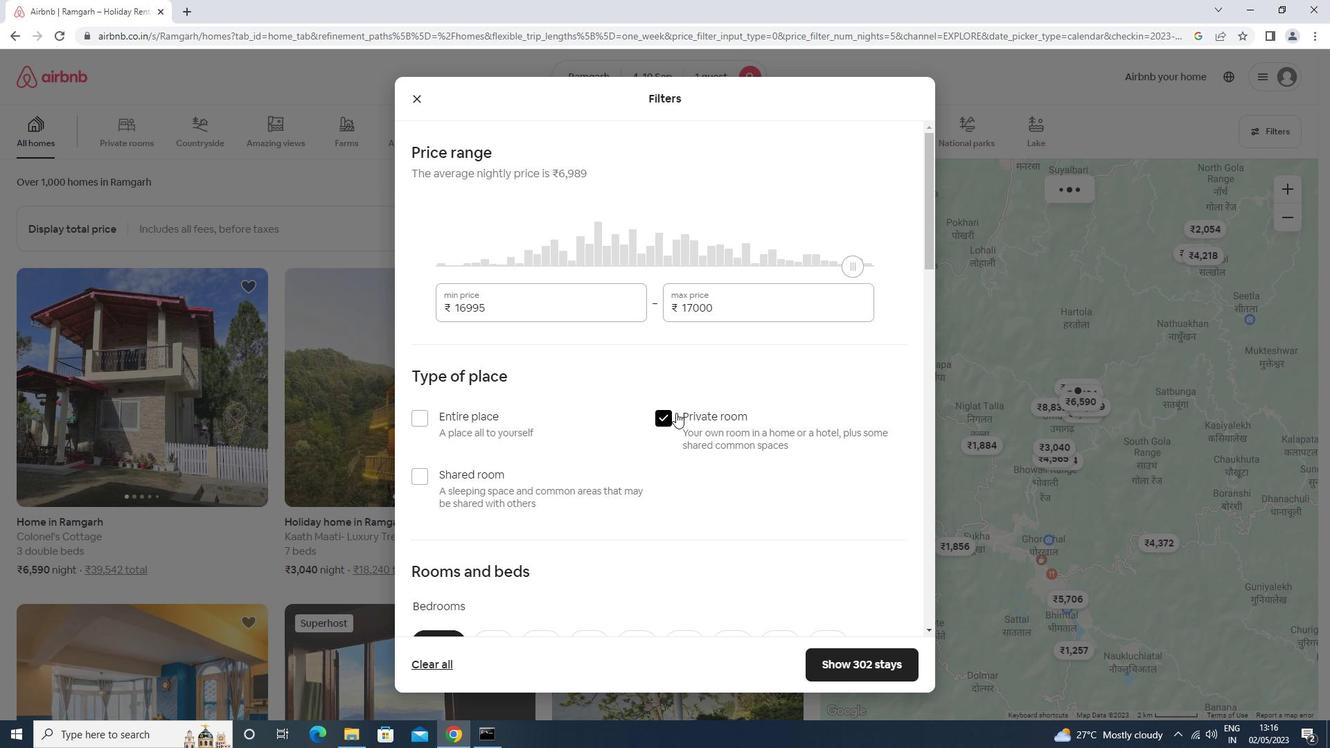 
Action: Mouse scrolled (675, 411) with delta (0, 0)
Screenshot: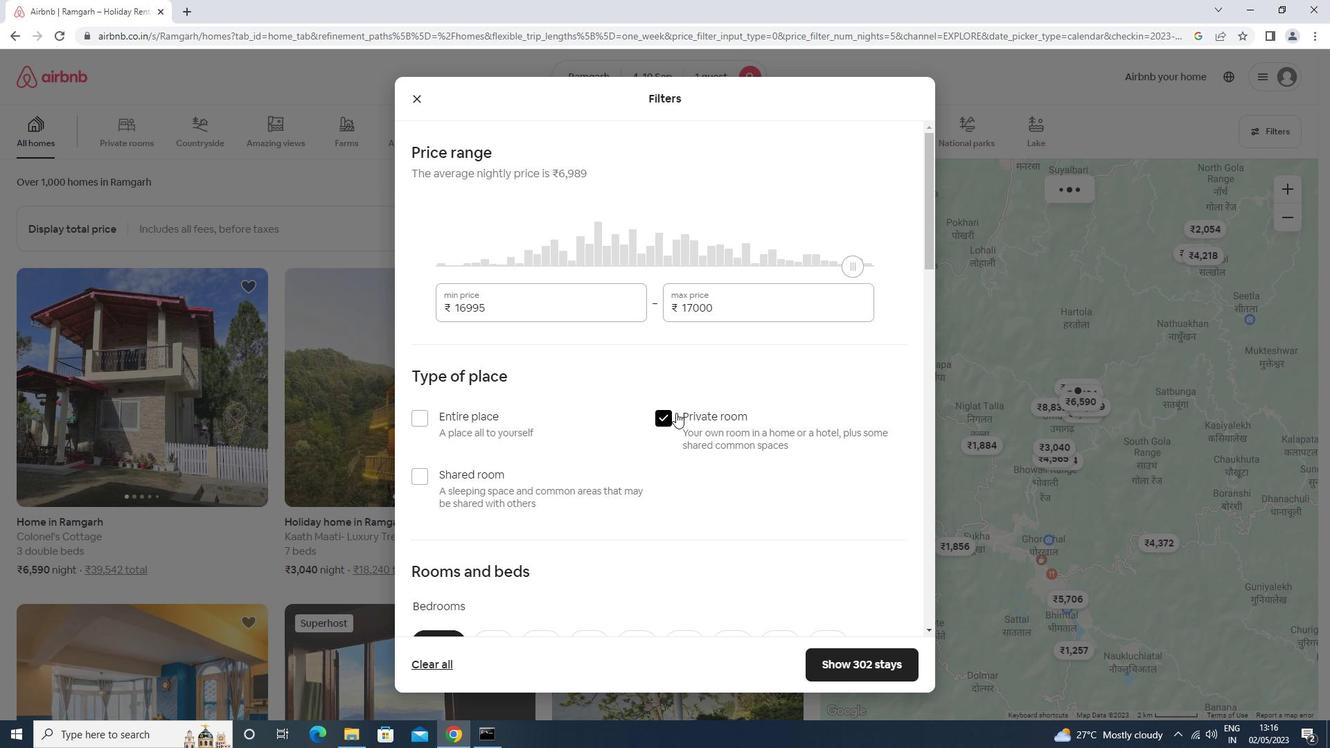 
Action: Mouse scrolled (675, 411) with delta (0, 0)
Screenshot: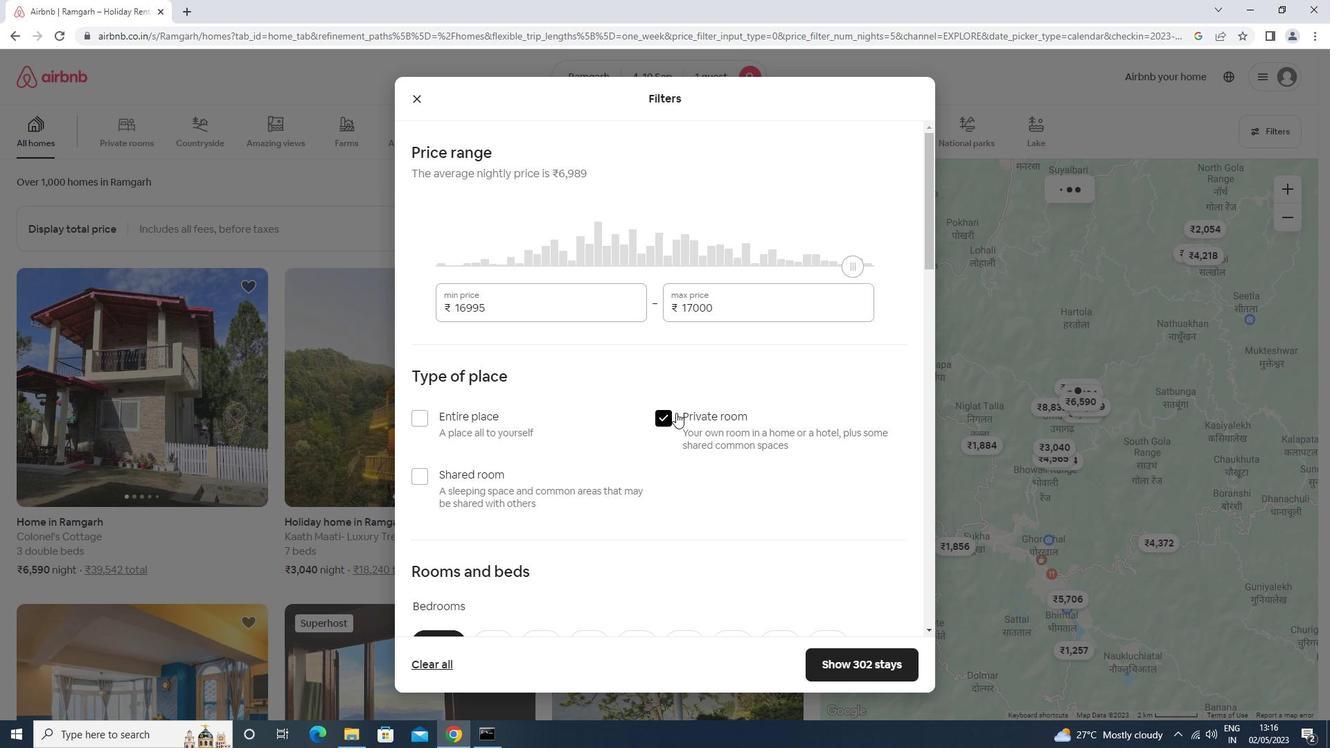
Action: Mouse scrolled (675, 411) with delta (0, 0)
Screenshot: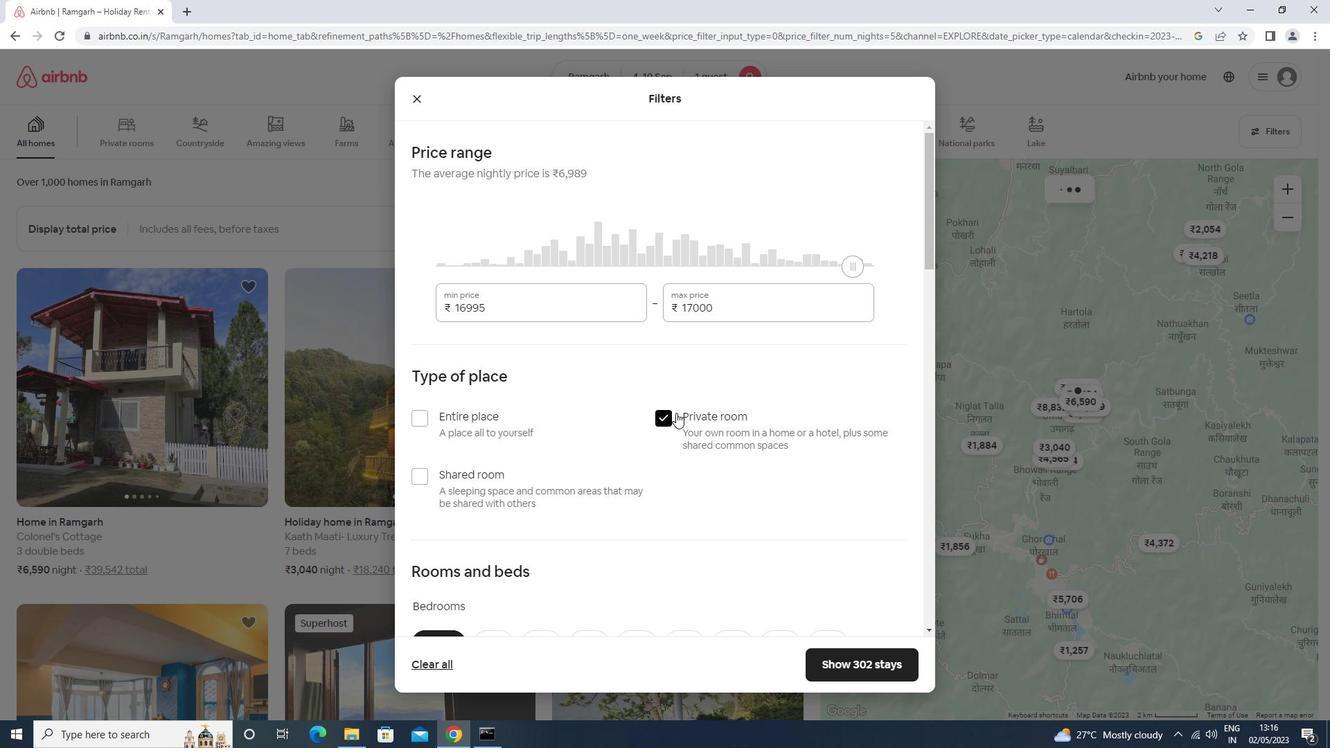 
Action: Mouse moved to (493, 368)
Screenshot: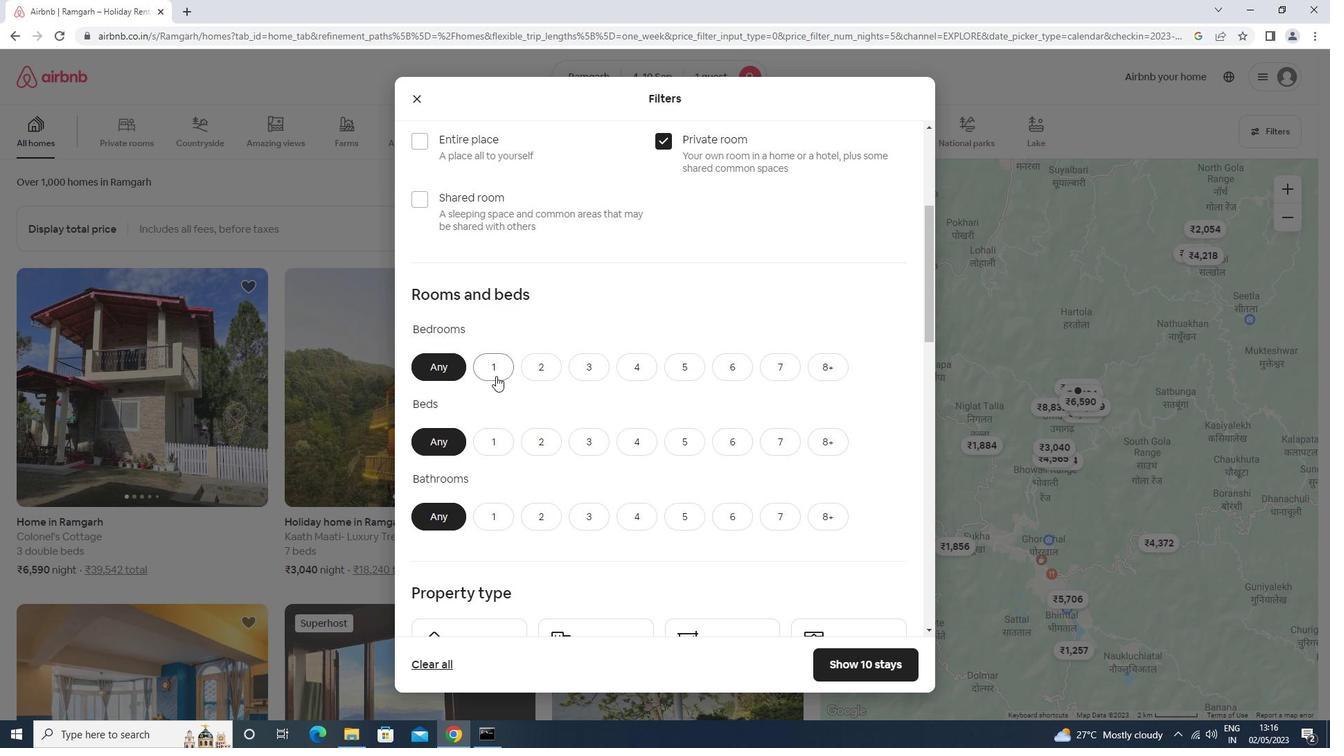
Action: Mouse pressed left at (493, 368)
Screenshot: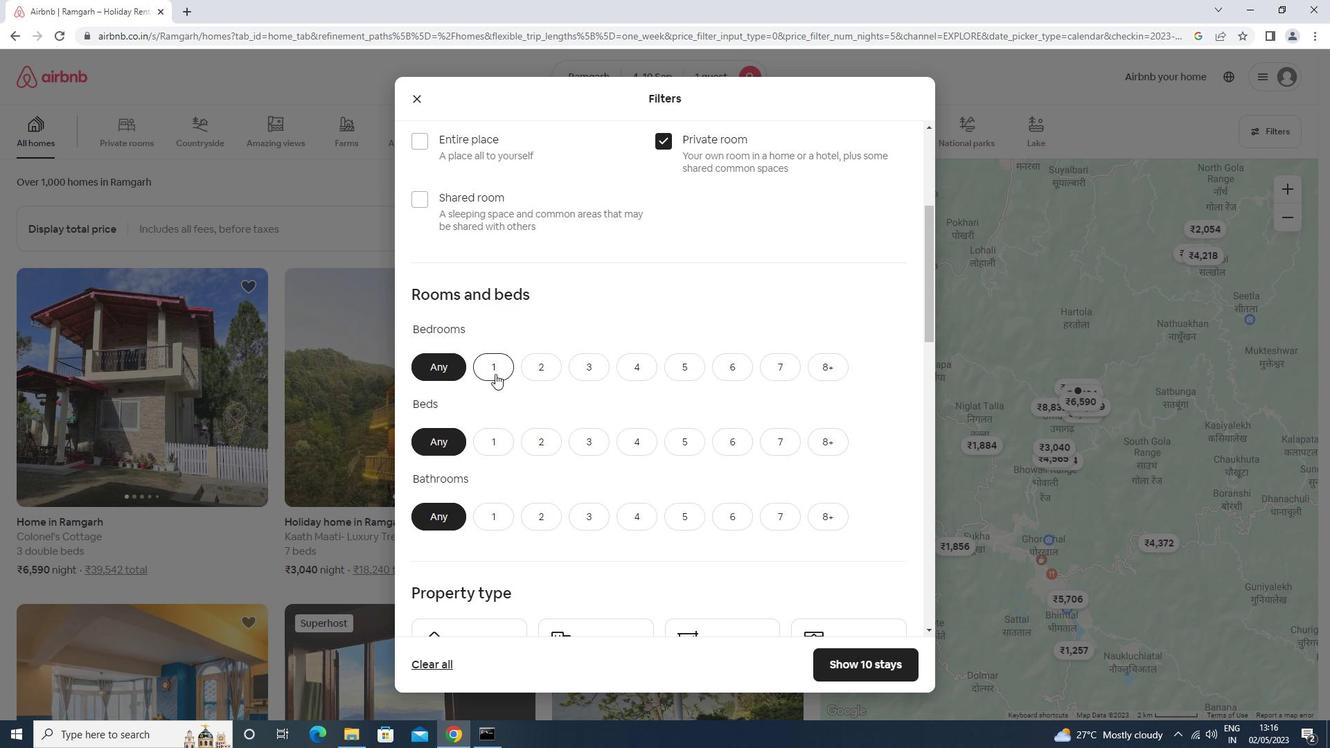 
Action: Mouse moved to (501, 446)
Screenshot: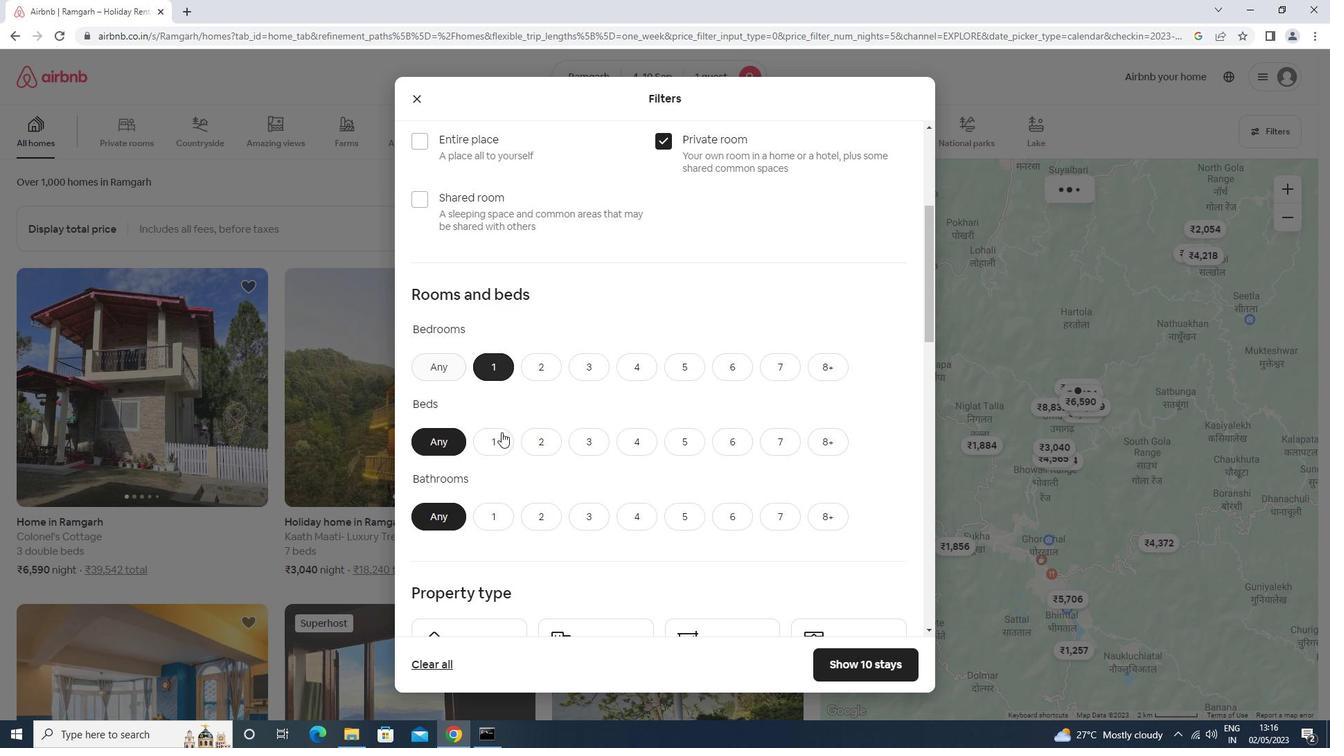 
Action: Mouse pressed left at (501, 446)
Screenshot: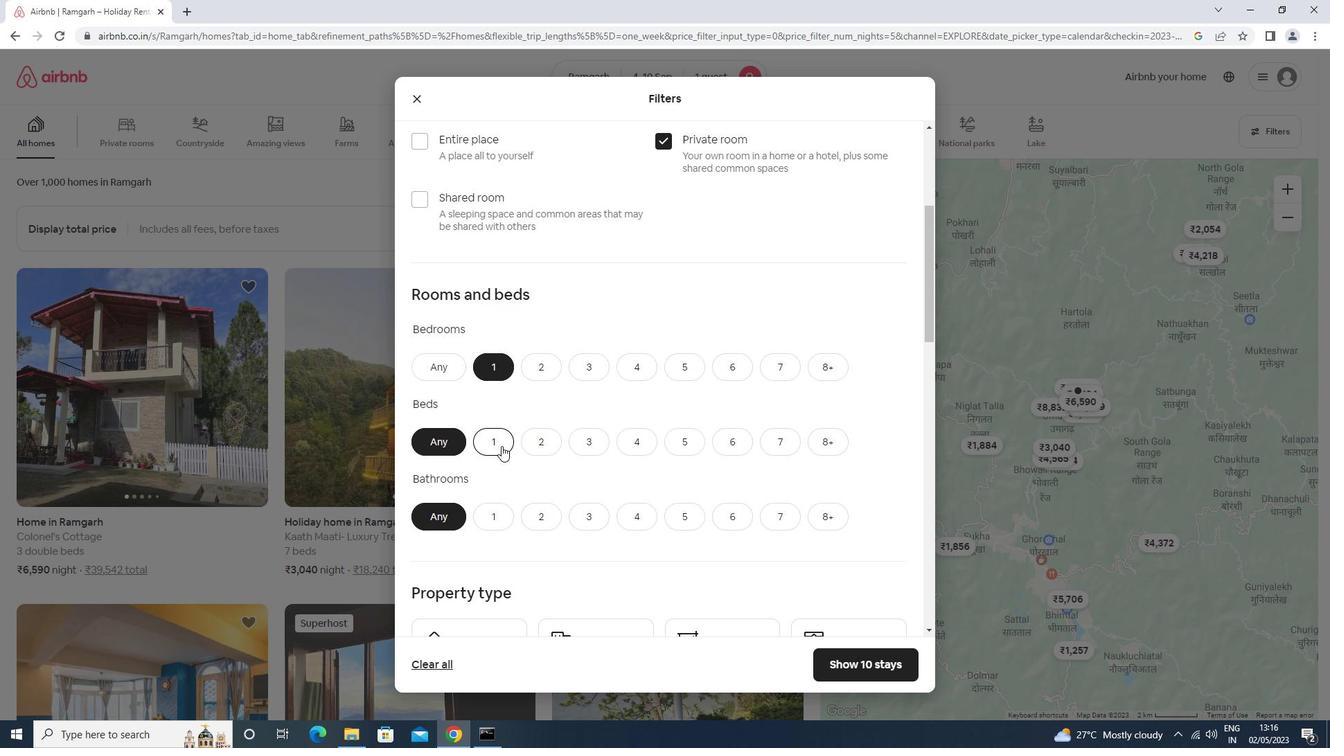 
Action: Mouse moved to (491, 517)
Screenshot: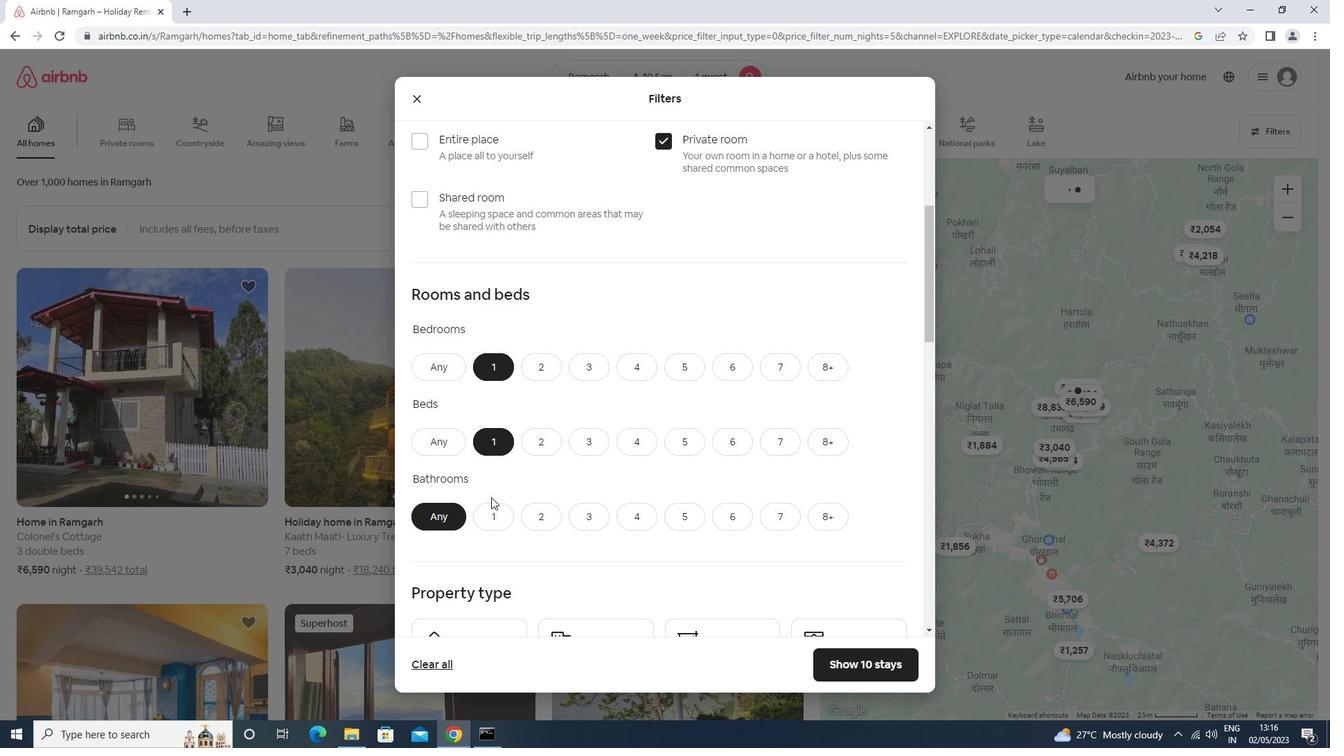
Action: Mouse pressed left at (491, 517)
Screenshot: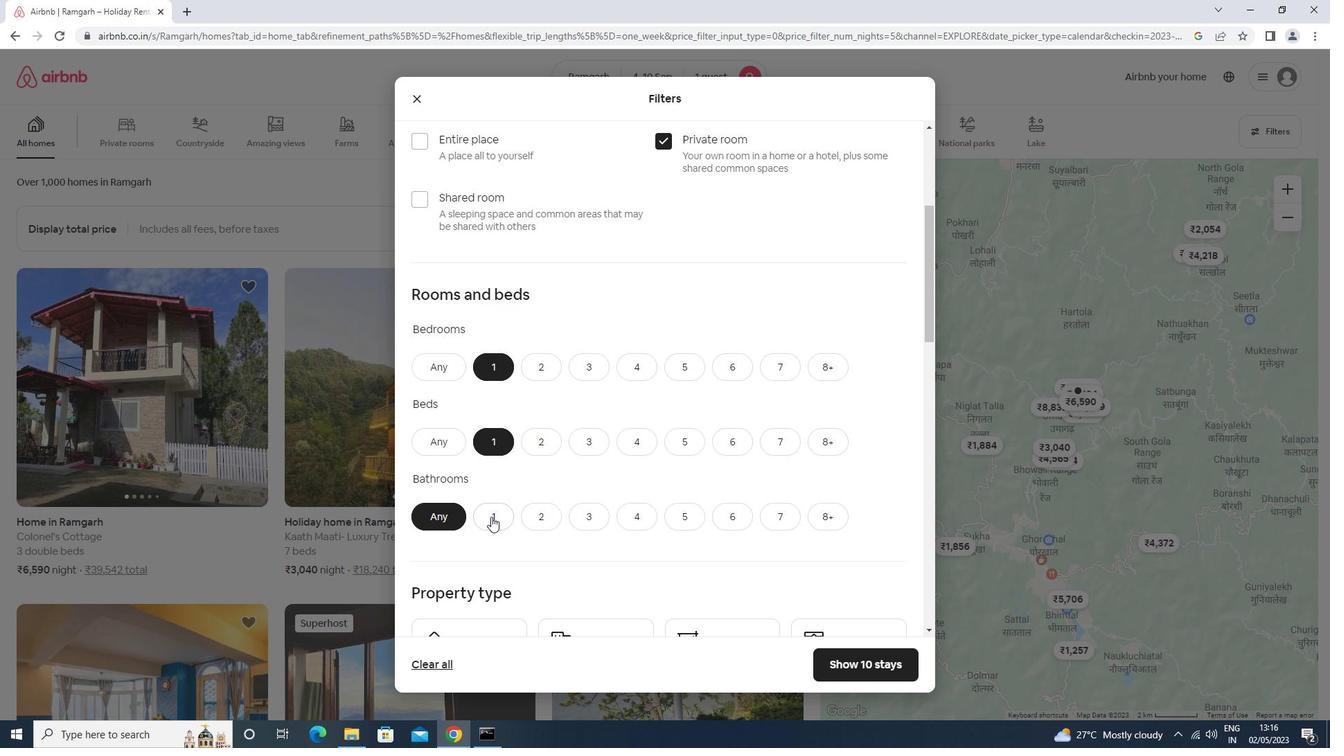 
Action: Mouse moved to (490, 513)
Screenshot: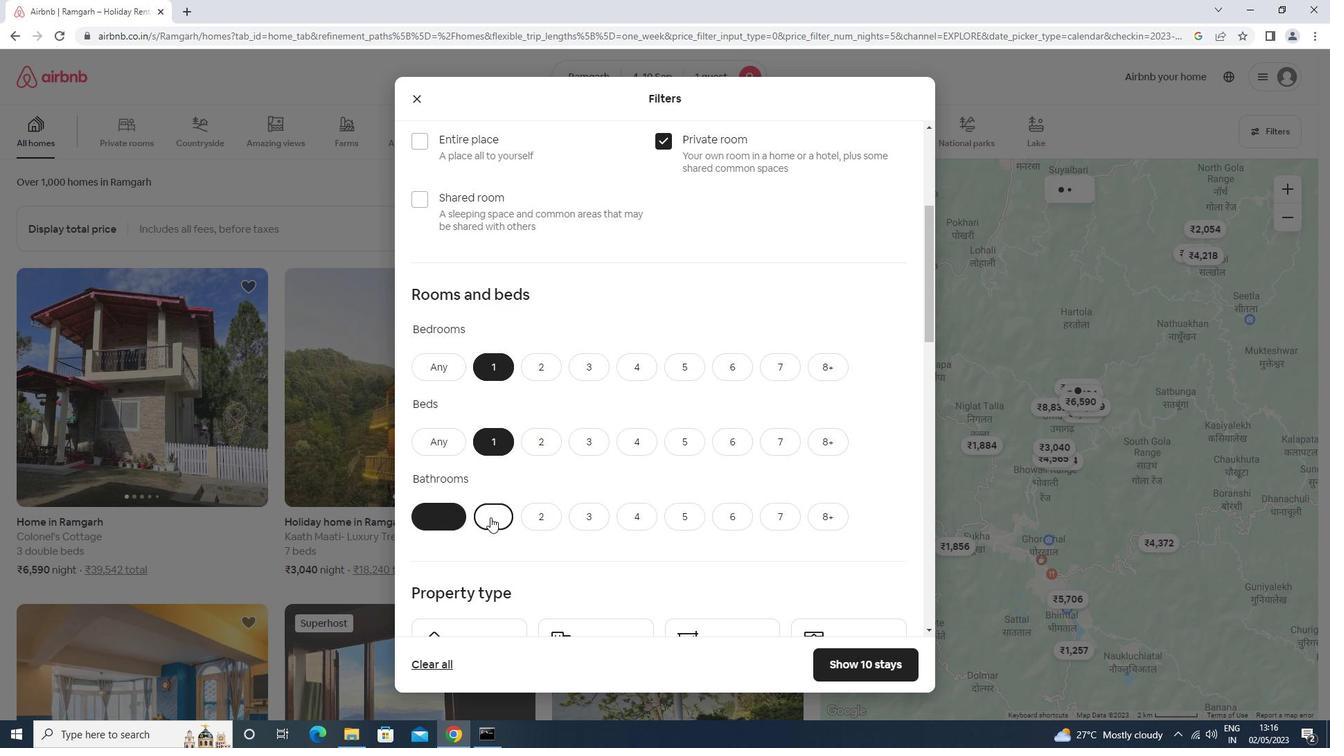
Action: Mouse scrolled (490, 512) with delta (0, 0)
Screenshot: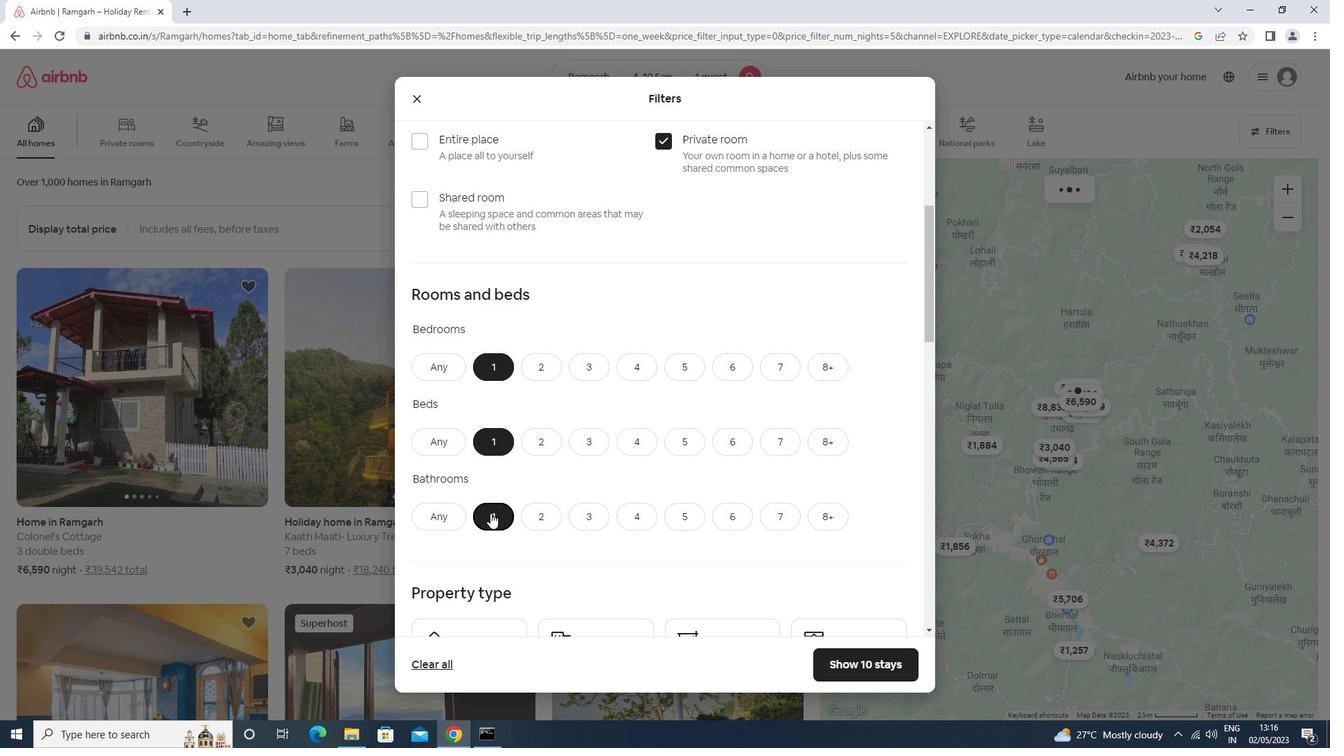 
Action: Mouse scrolled (490, 512) with delta (0, 0)
Screenshot: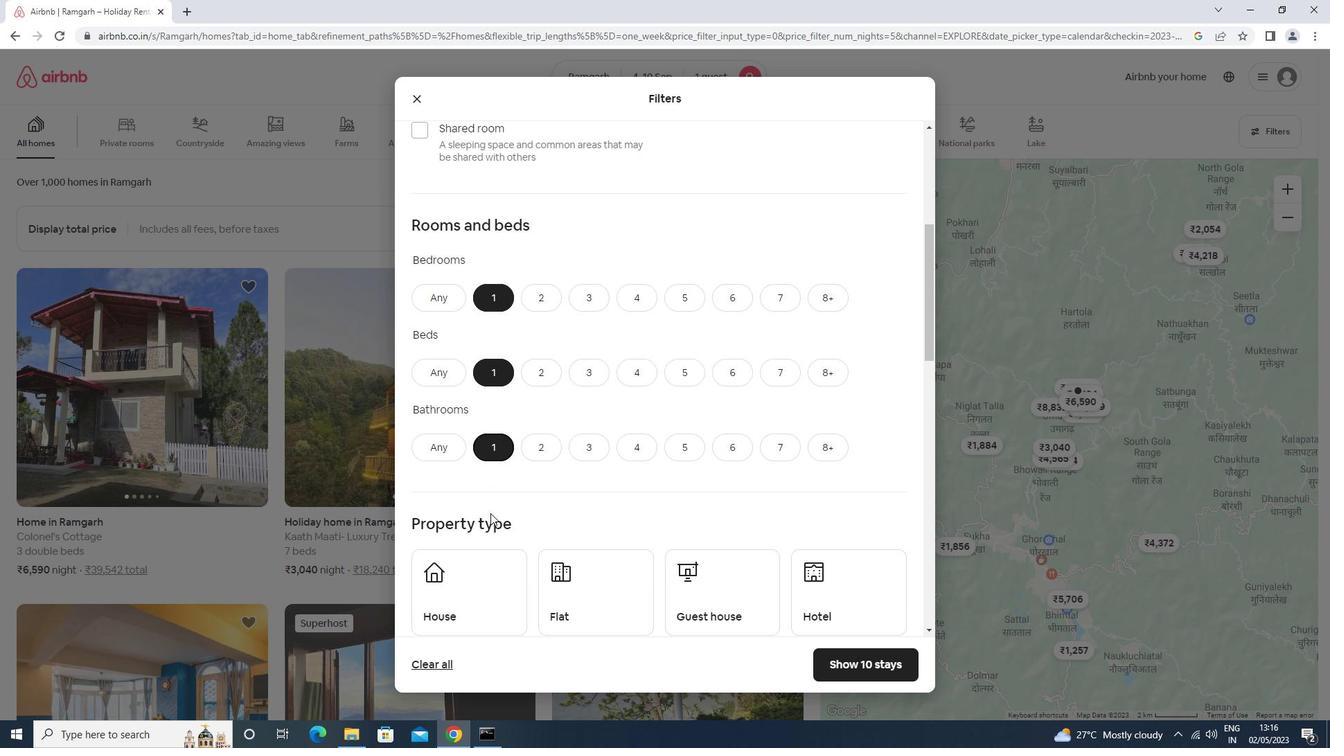 
Action: Mouse scrolled (490, 512) with delta (0, 0)
Screenshot: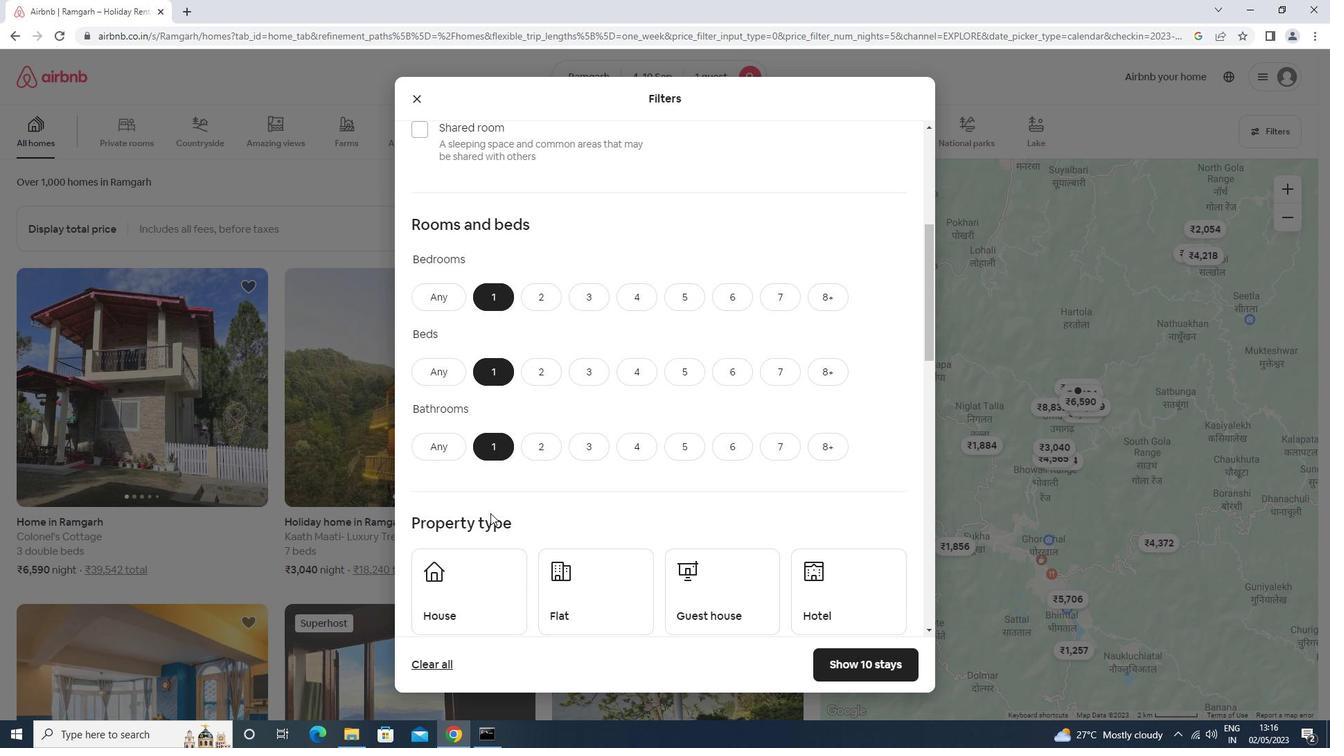 
Action: Mouse moved to (476, 473)
Screenshot: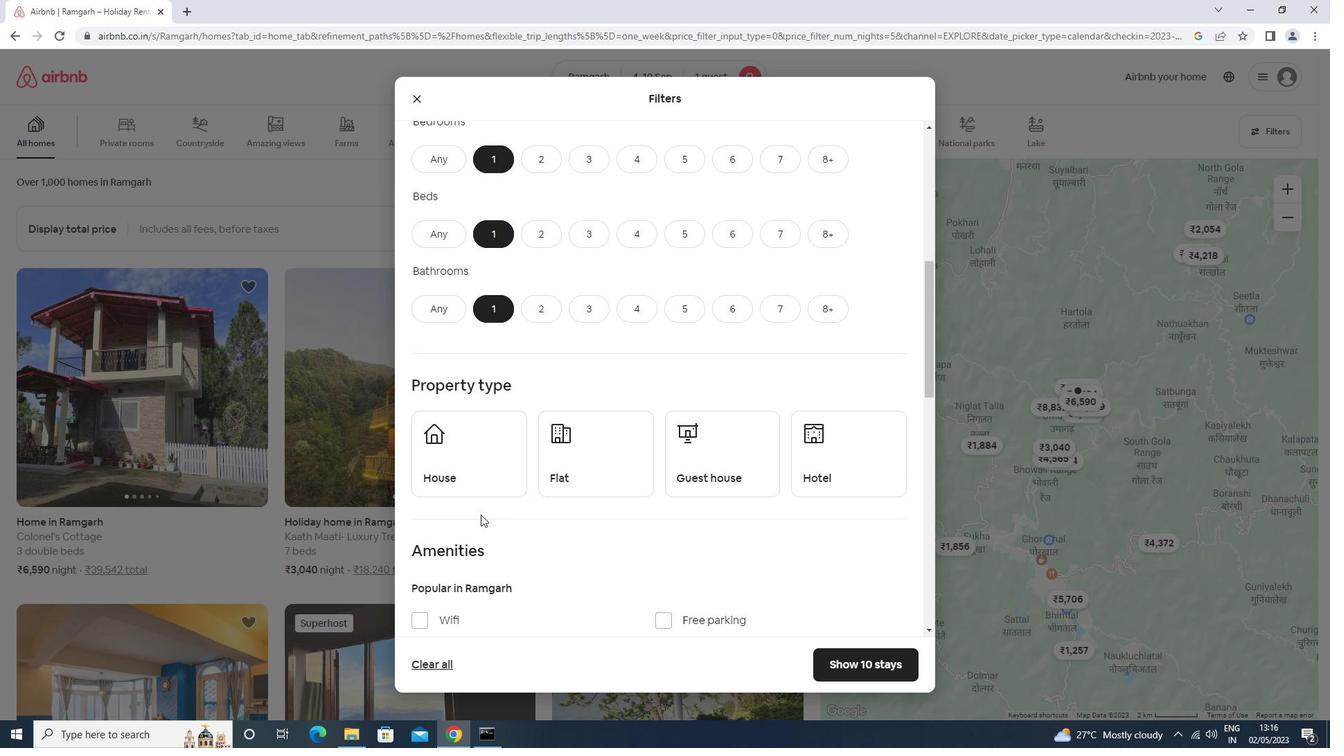
Action: Mouse pressed left at (476, 473)
Screenshot: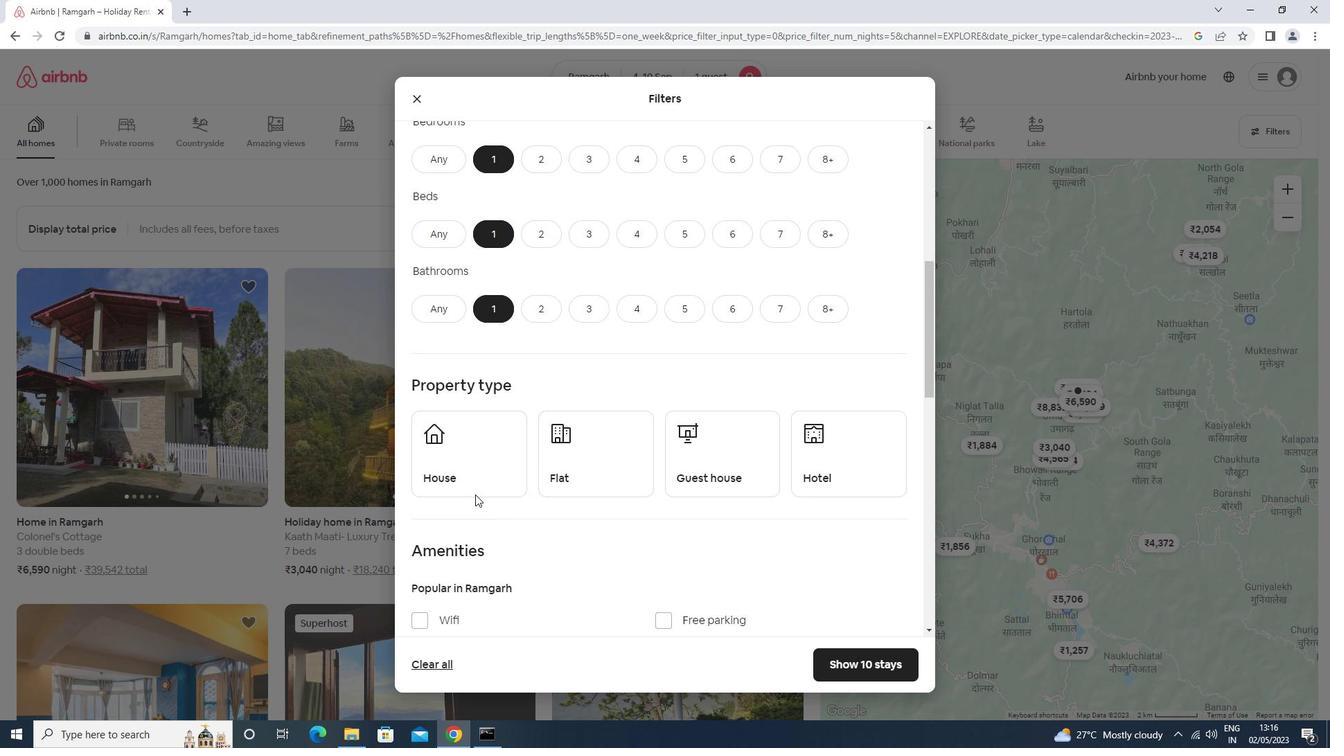 
Action: Mouse moved to (588, 457)
Screenshot: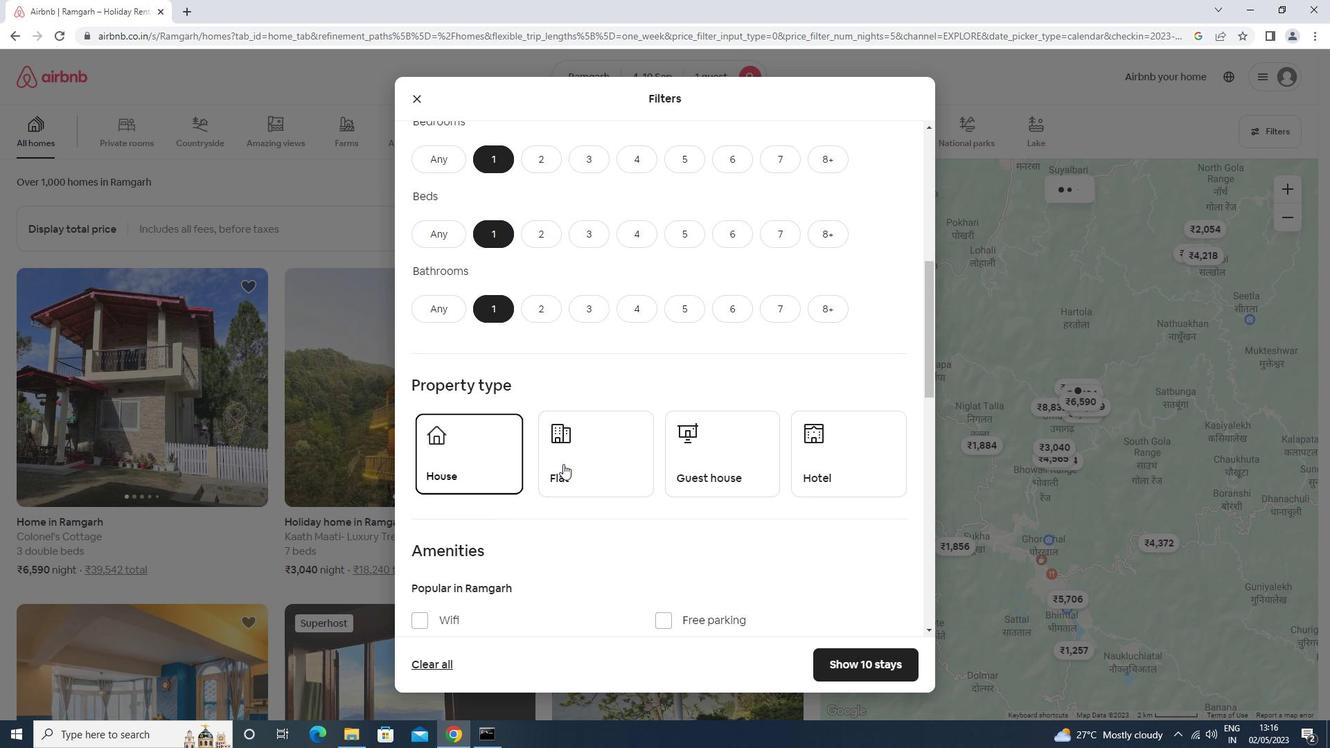 
Action: Mouse pressed left at (588, 457)
Screenshot: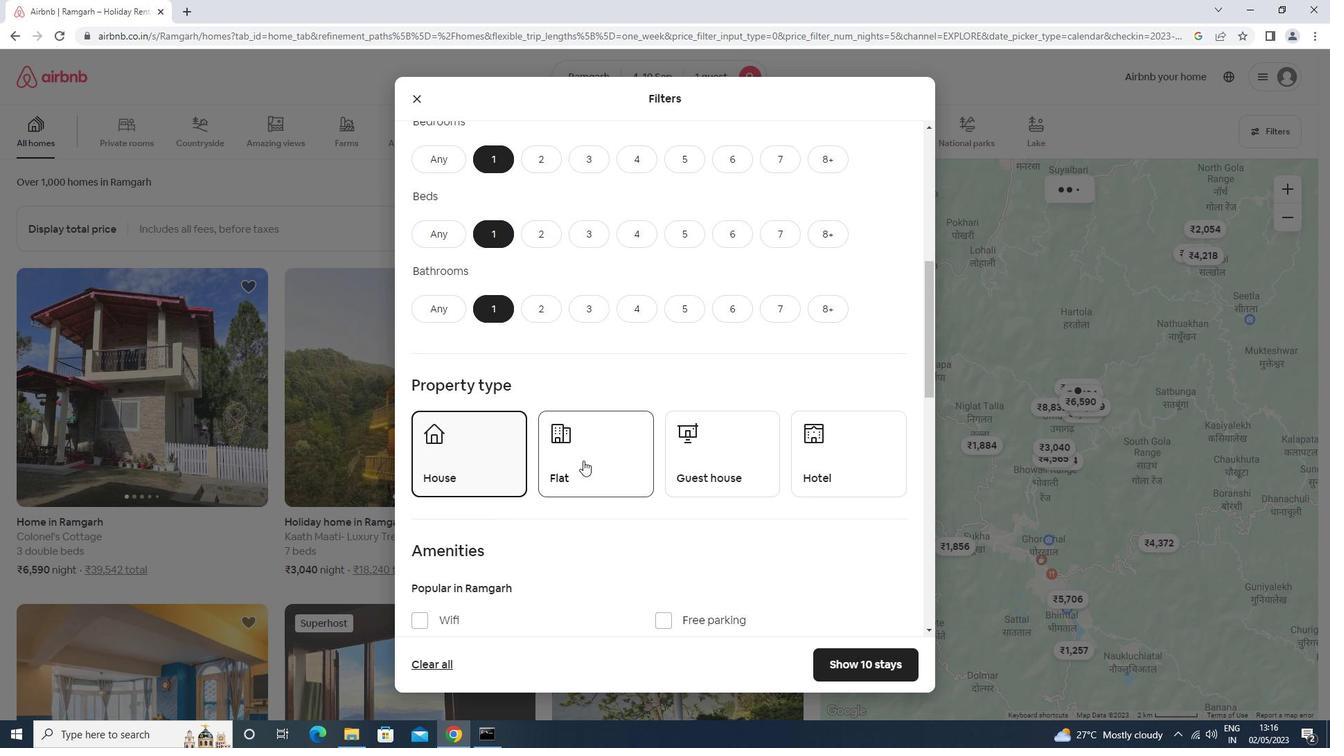 
Action: Mouse moved to (730, 465)
Screenshot: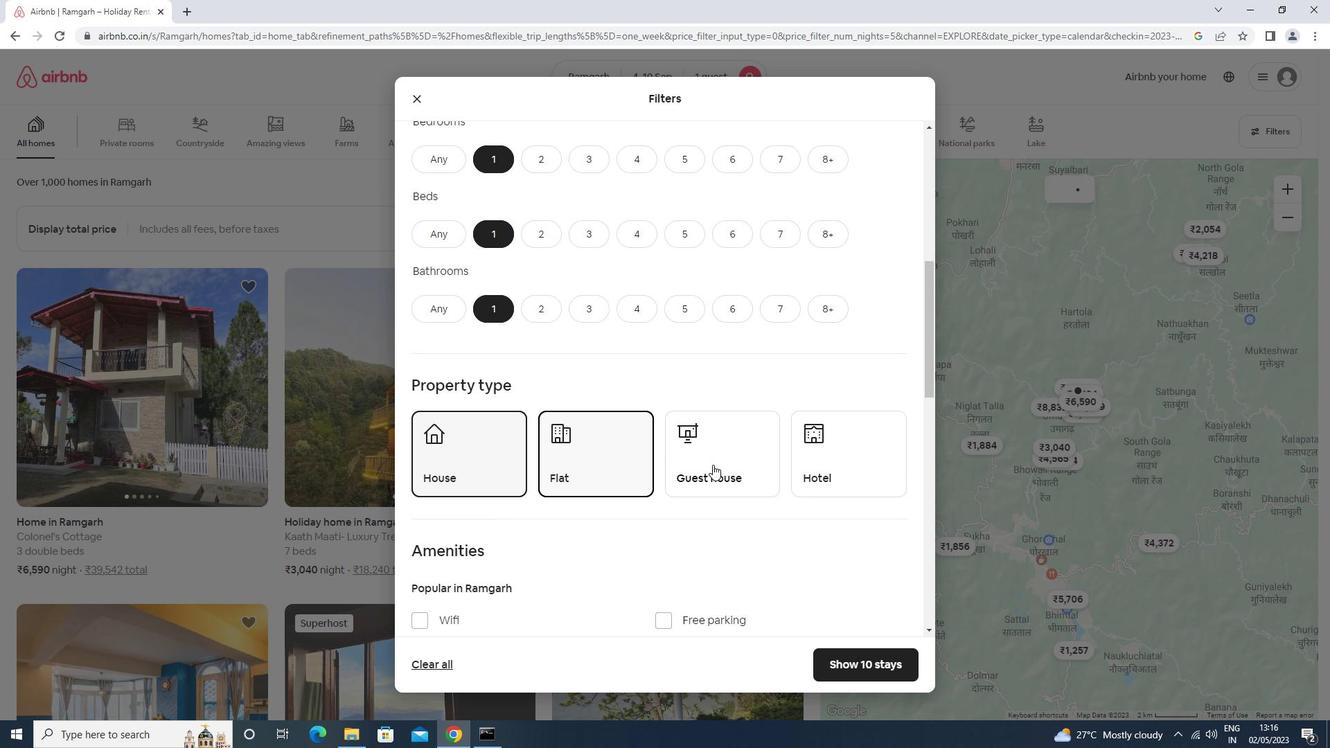 
Action: Mouse pressed left at (730, 465)
Screenshot: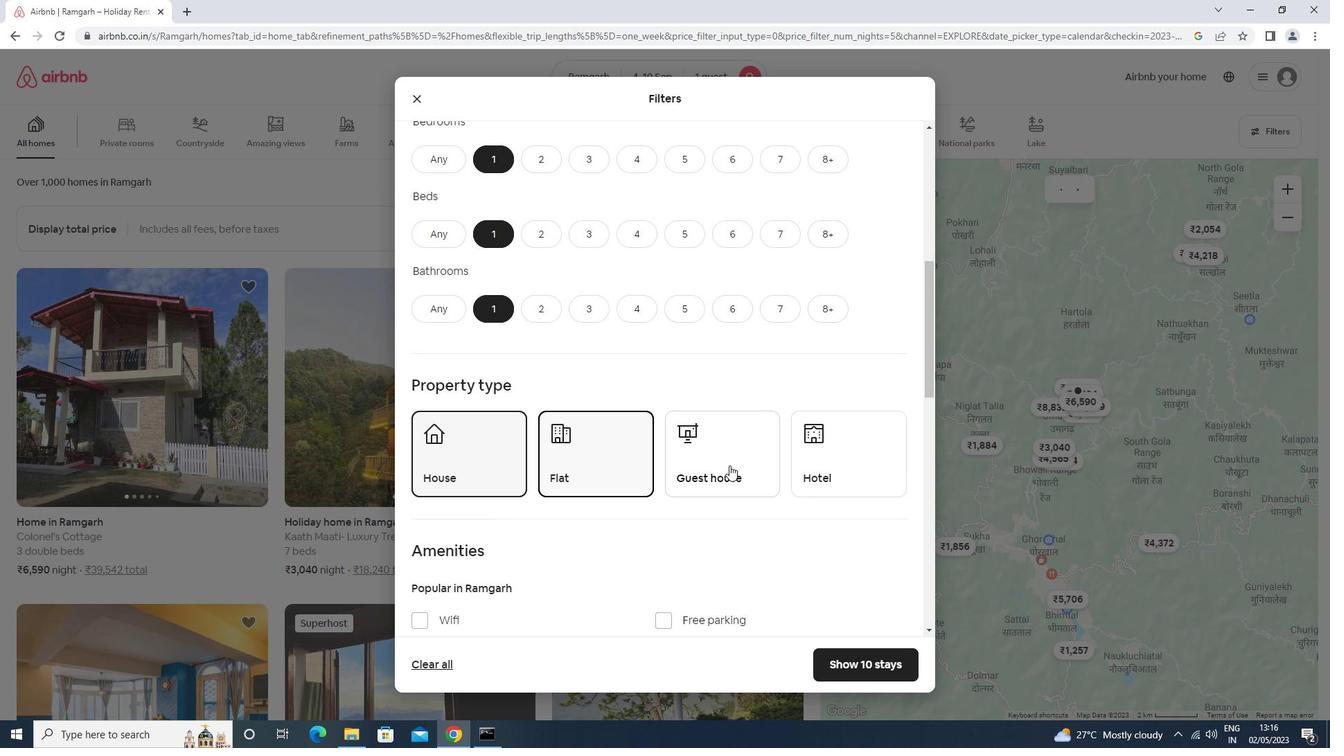 
Action: Mouse moved to (732, 464)
Screenshot: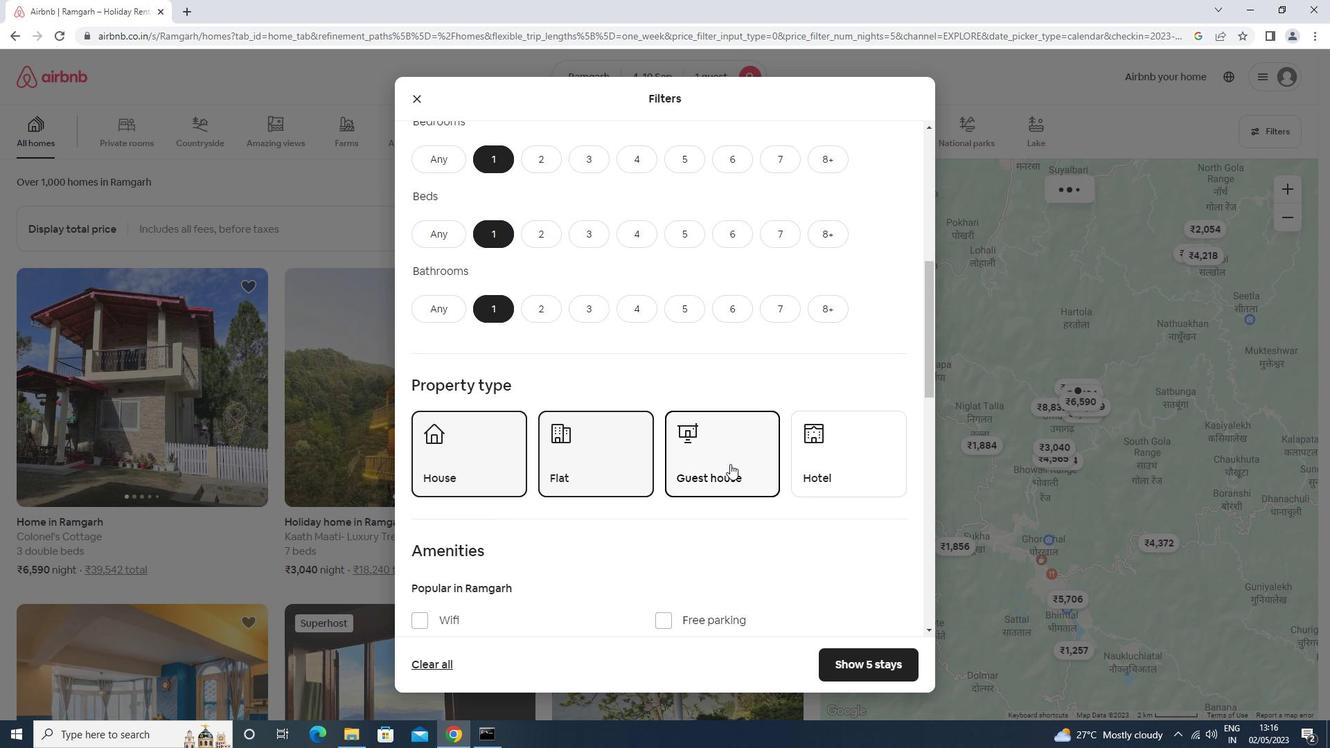 
Action: Mouse scrolled (732, 464) with delta (0, 0)
Screenshot: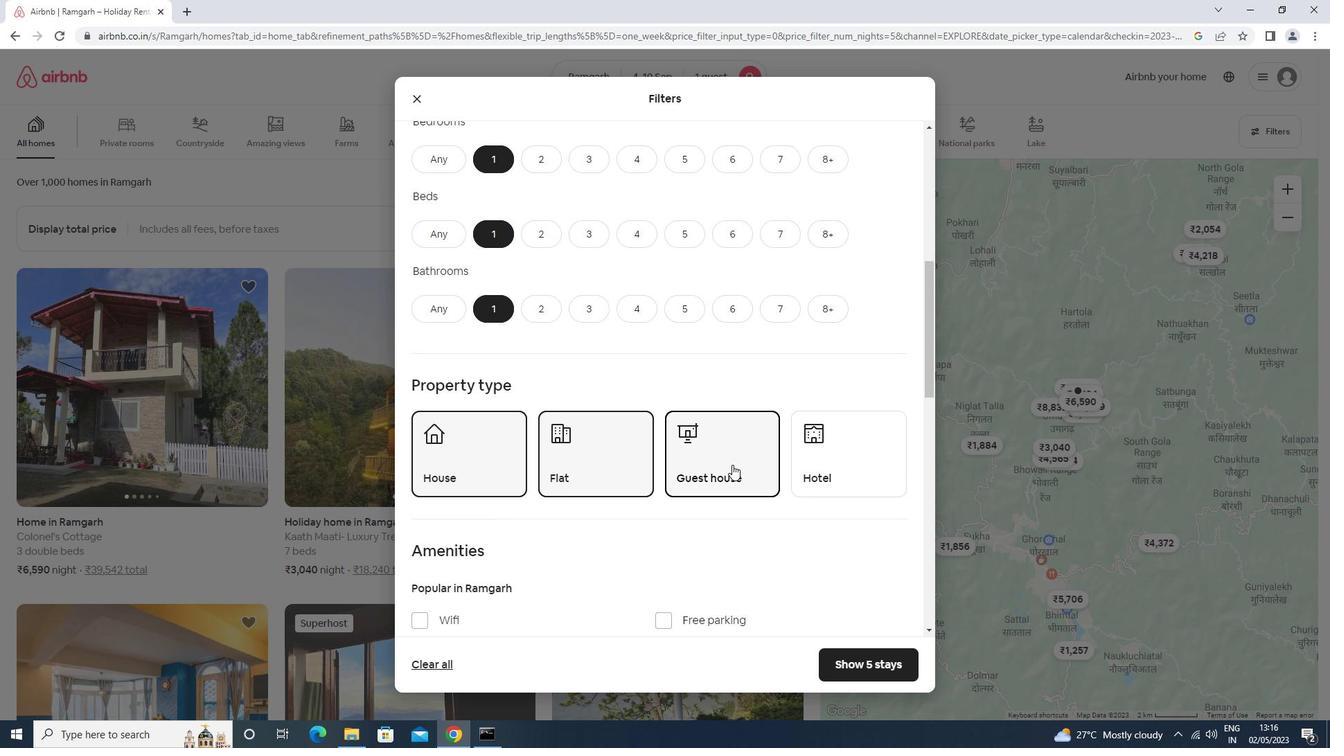
Action: Mouse scrolled (732, 464) with delta (0, 0)
Screenshot: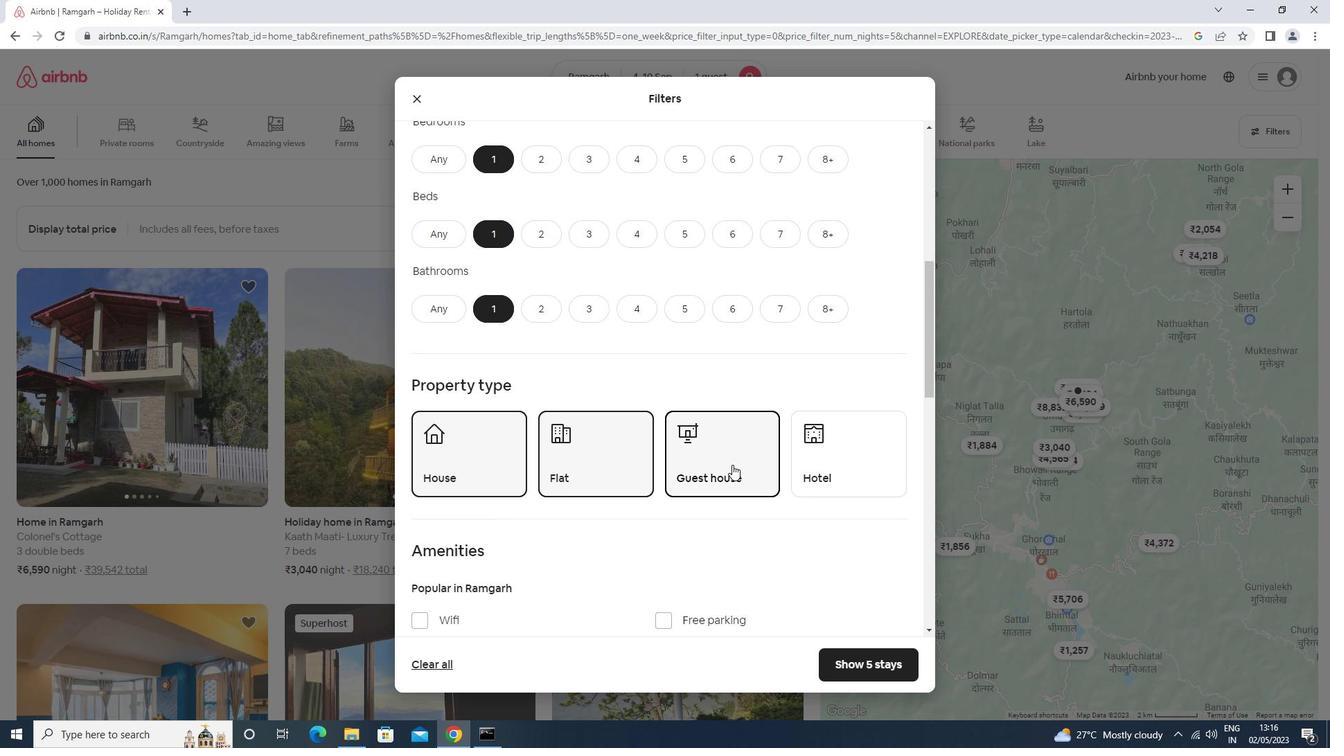 
Action: Mouse scrolled (732, 464) with delta (0, 0)
Screenshot: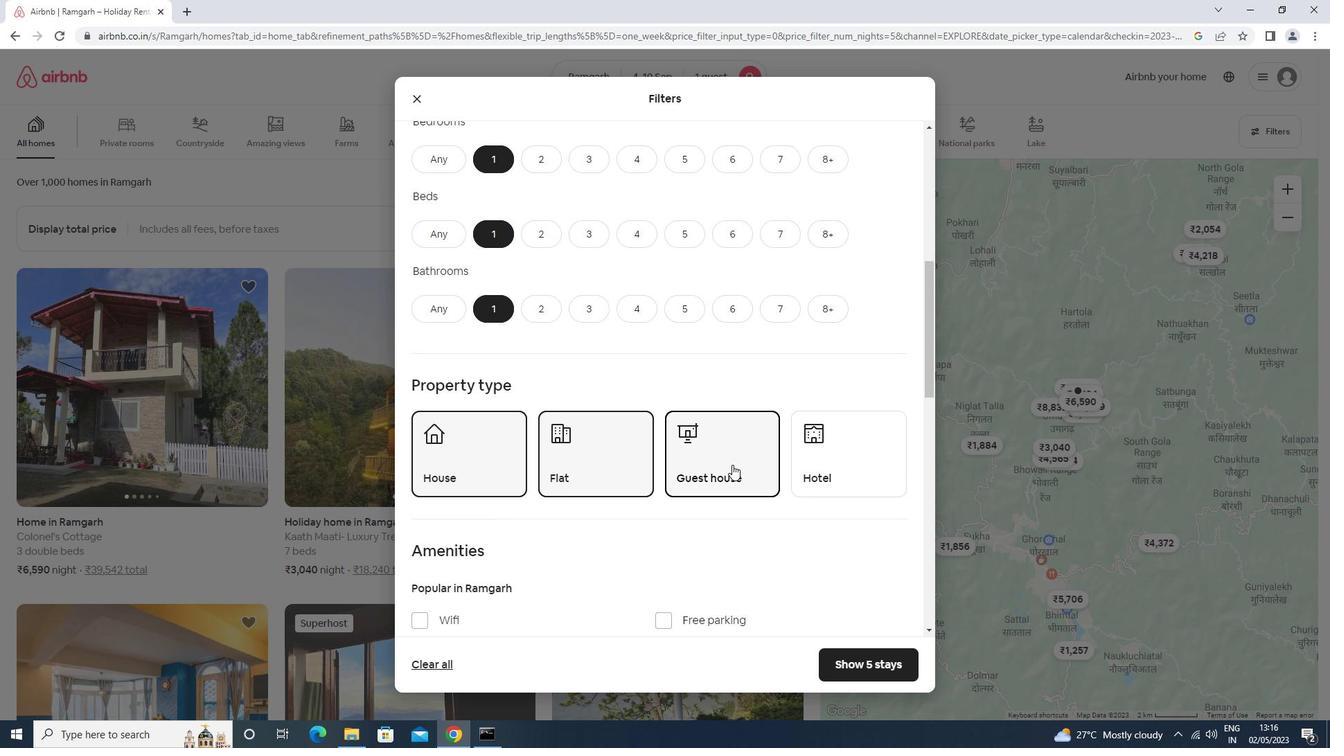 
Action: Mouse moved to (442, 402)
Screenshot: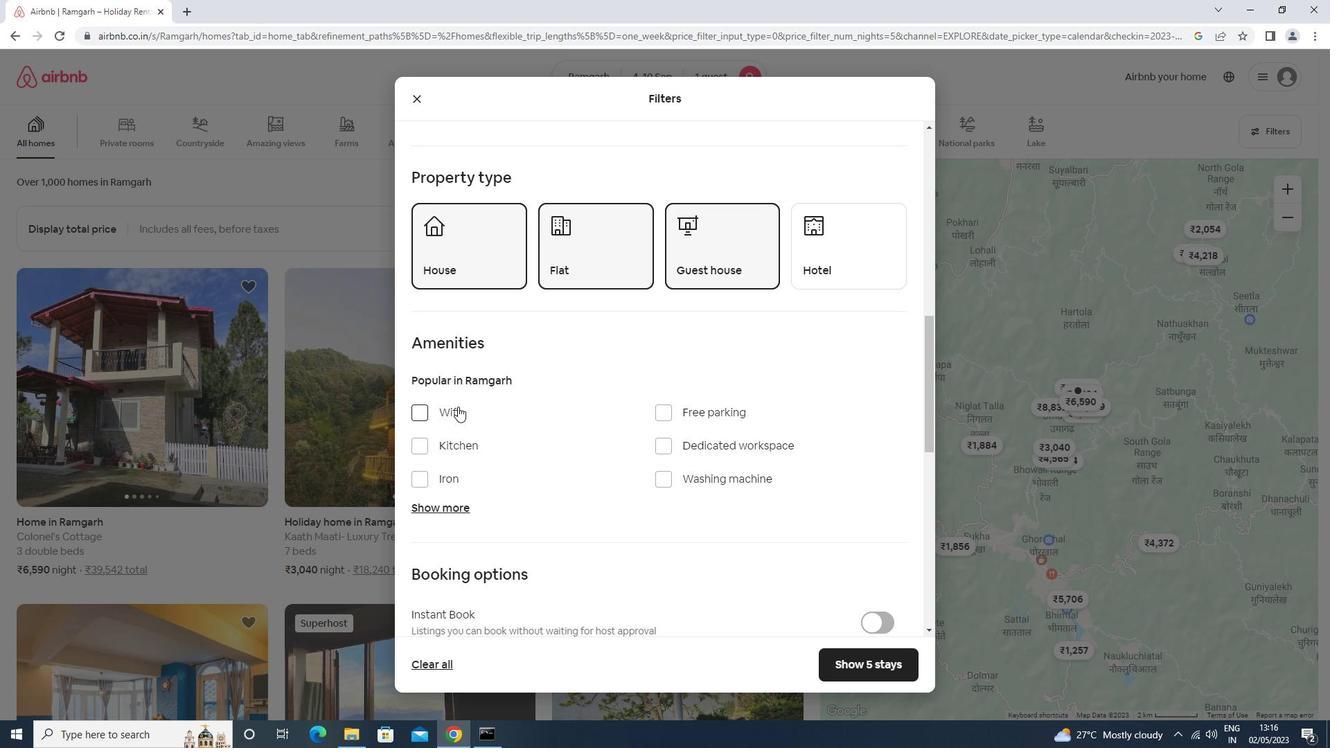 
Action: Mouse pressed left at (442, 402)
Screenshot: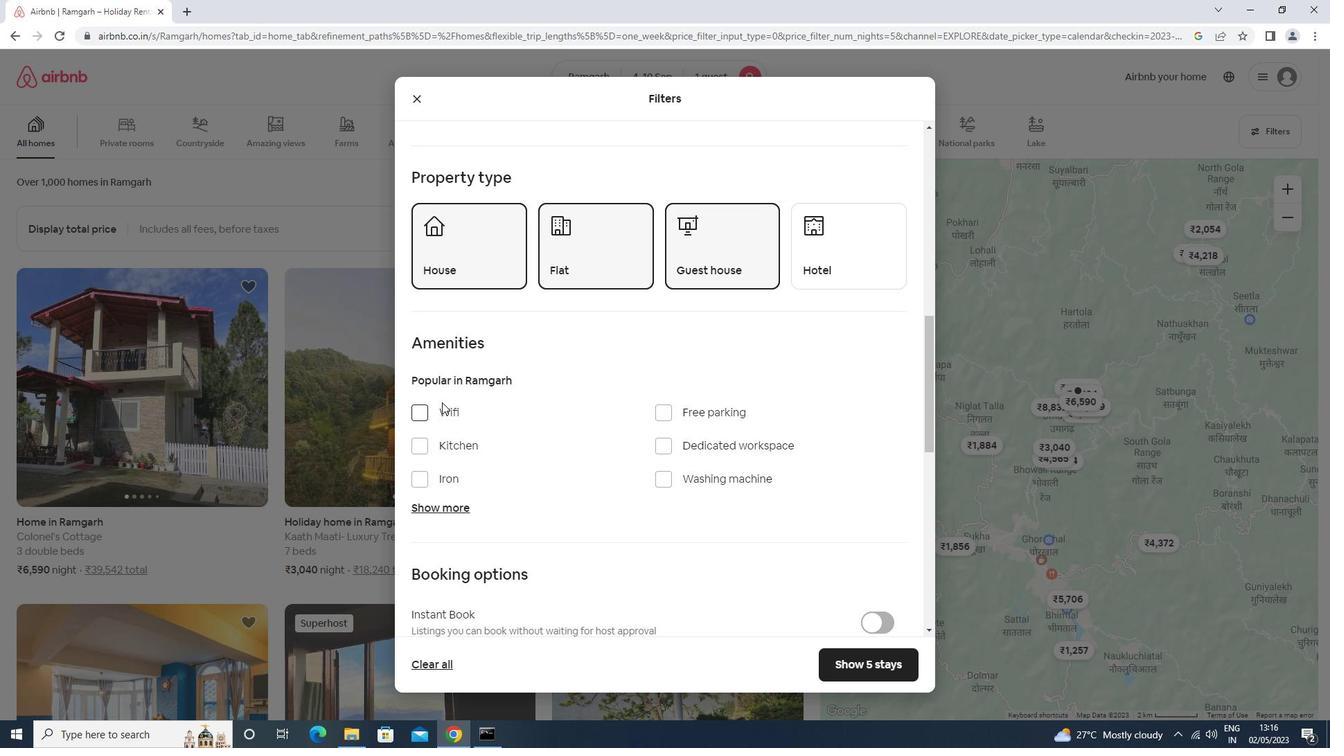
Action: Mouse moved to (435, 408)
Screenshot: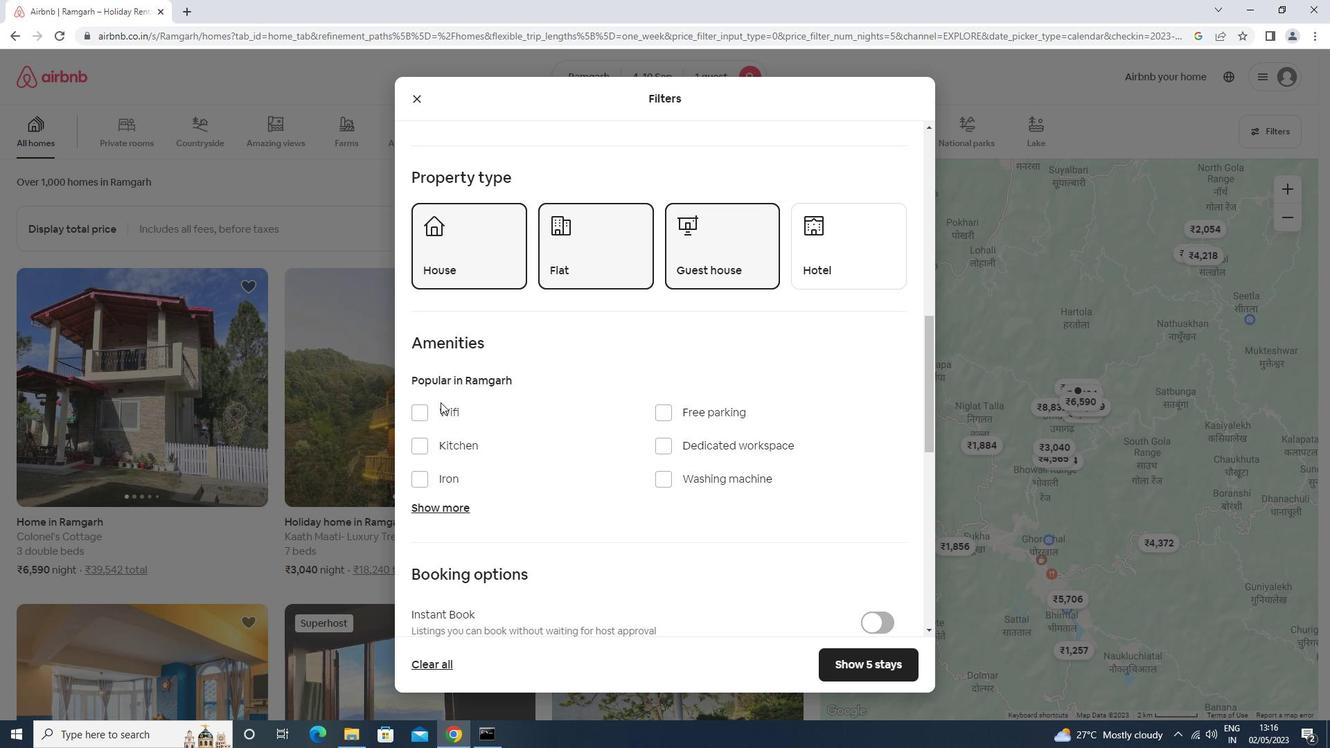 
Action: Mouse pressed left at (435, 408)
Screenshot: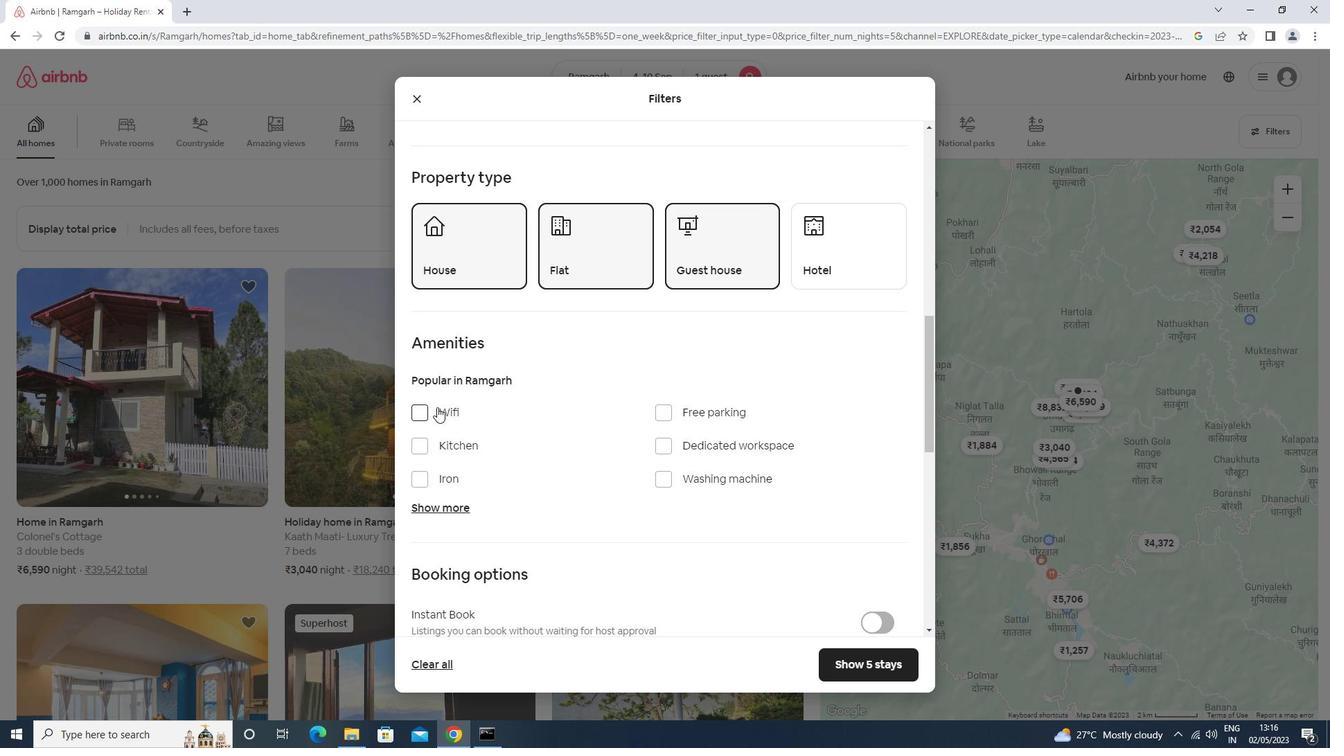 
Action: Mouse moved to (754, 459)
Screenshot: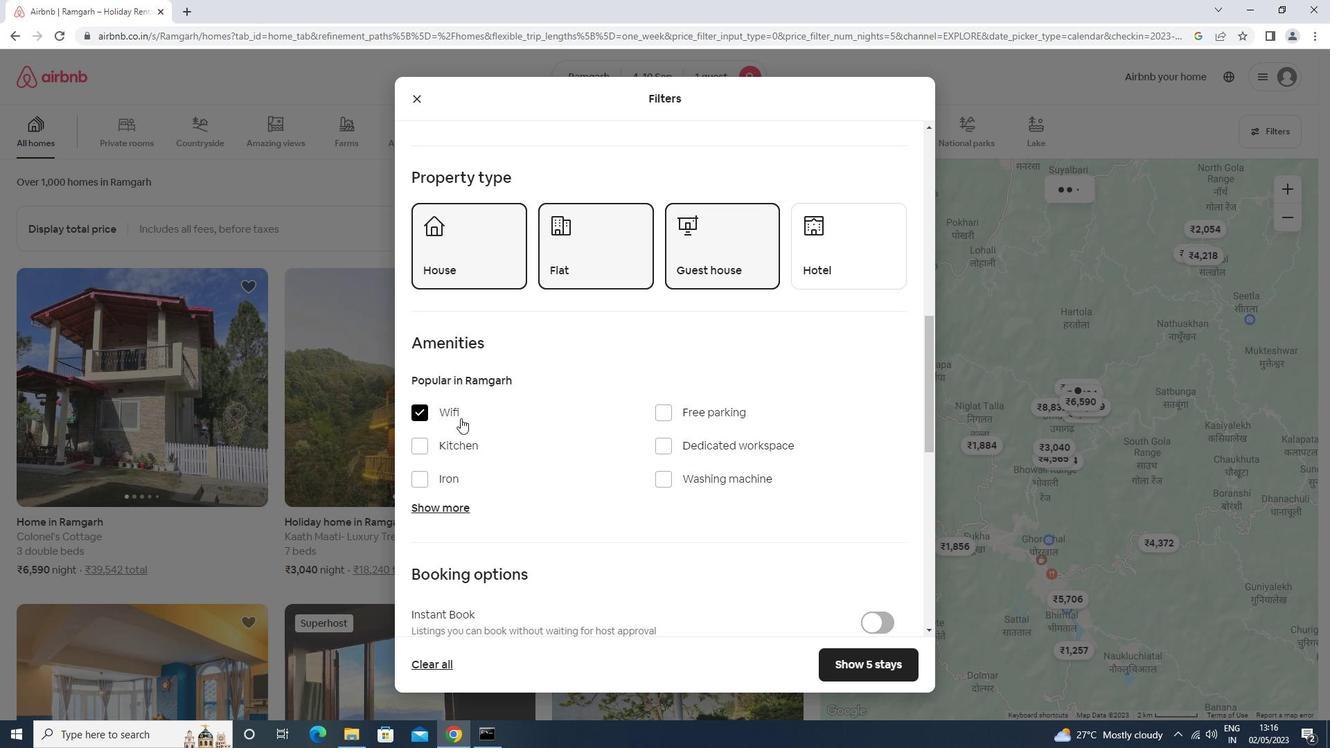 
Action: Mouse scrolled (754, 458) with delta (0, 0)
Screenshot: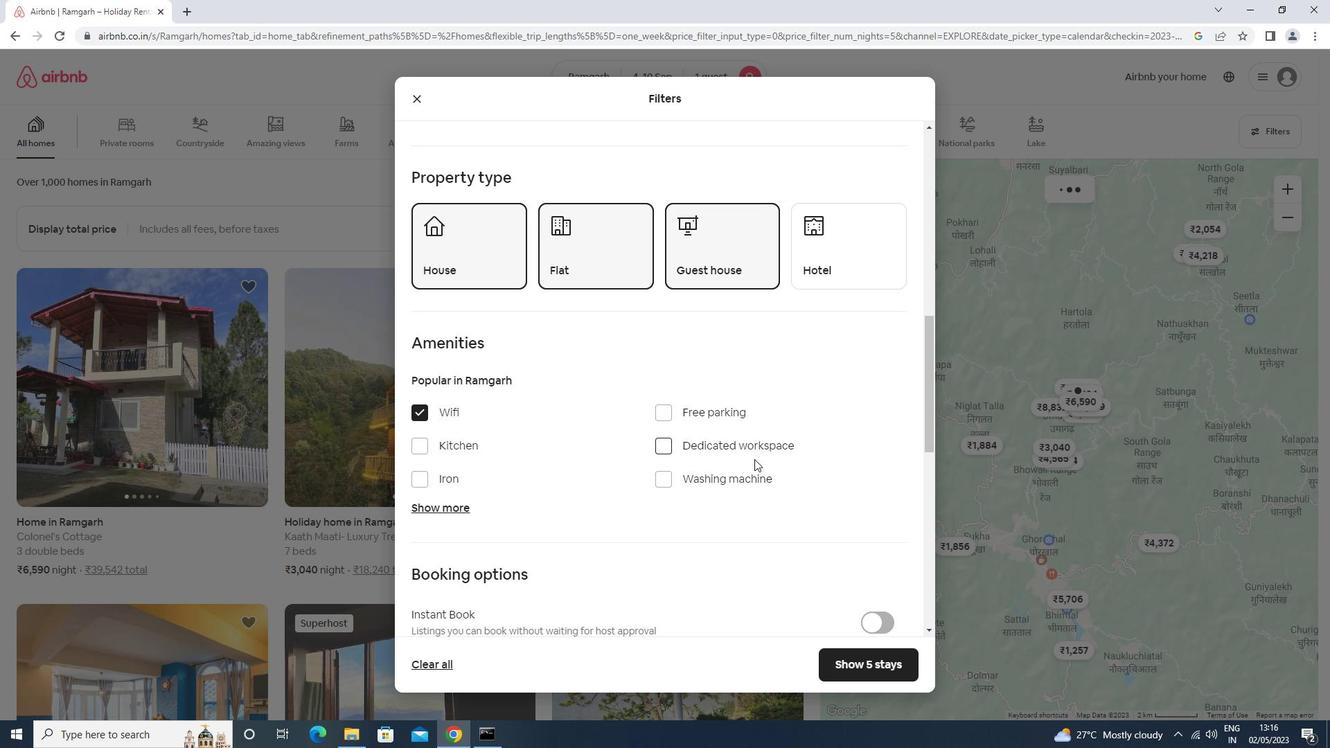 
Action: Mouse scrolled (754, 458) with delta (0, 0)
Screenshot: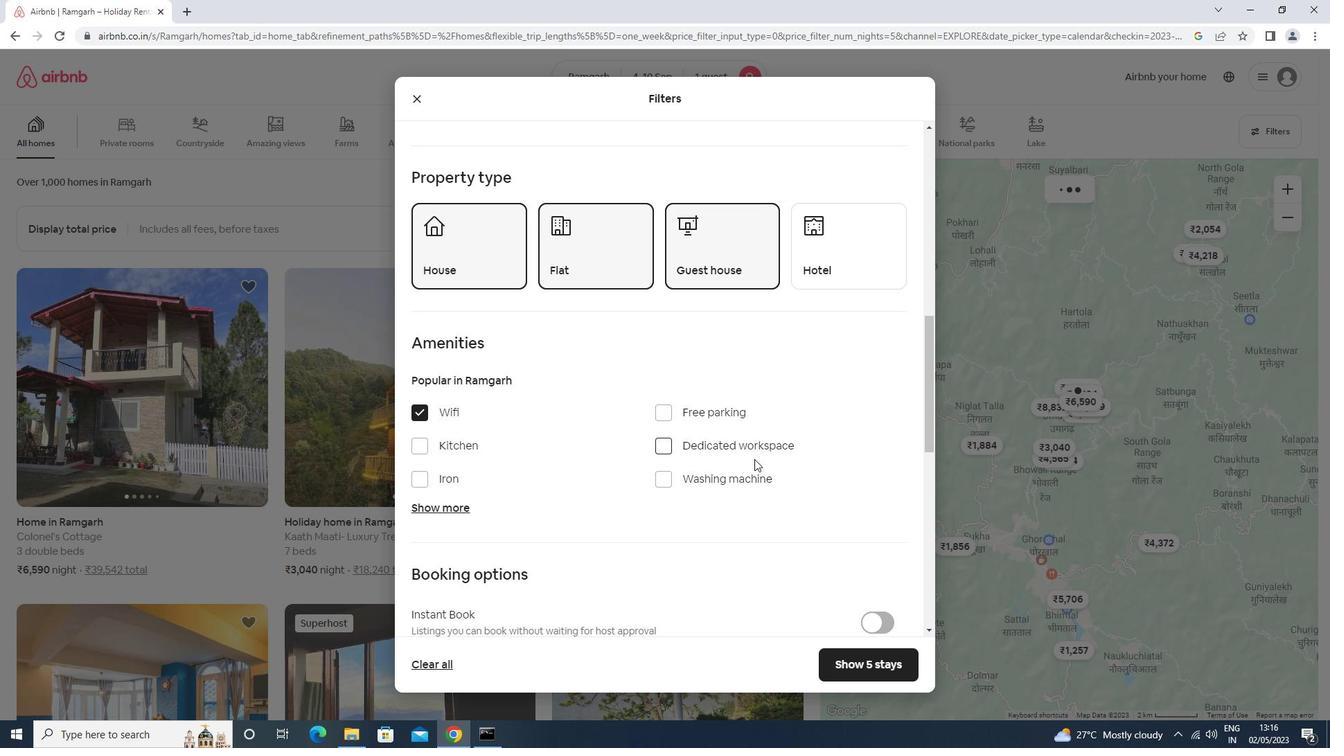 
Action: Mouse scrolled (754, 458) with delta (0, 0)
Screenshot: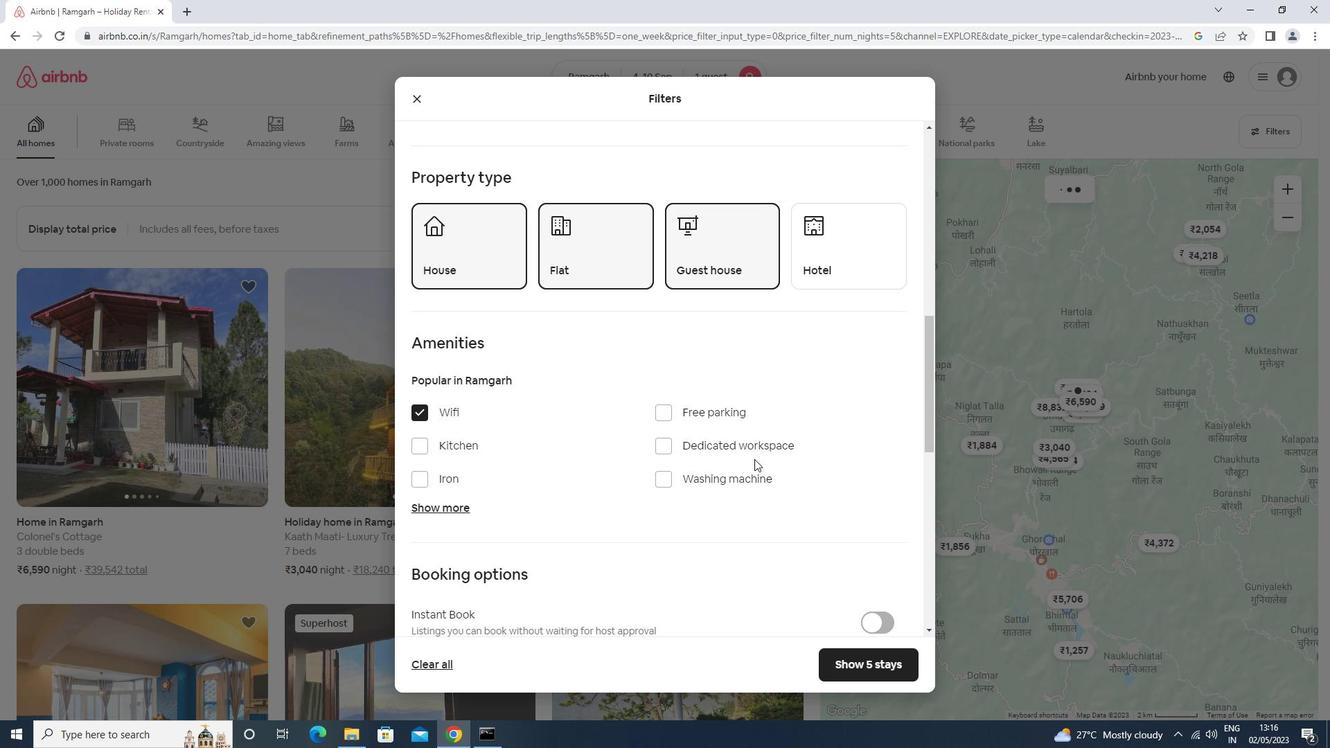 
Action: Mouse moved to (873, 451)
Screenshot: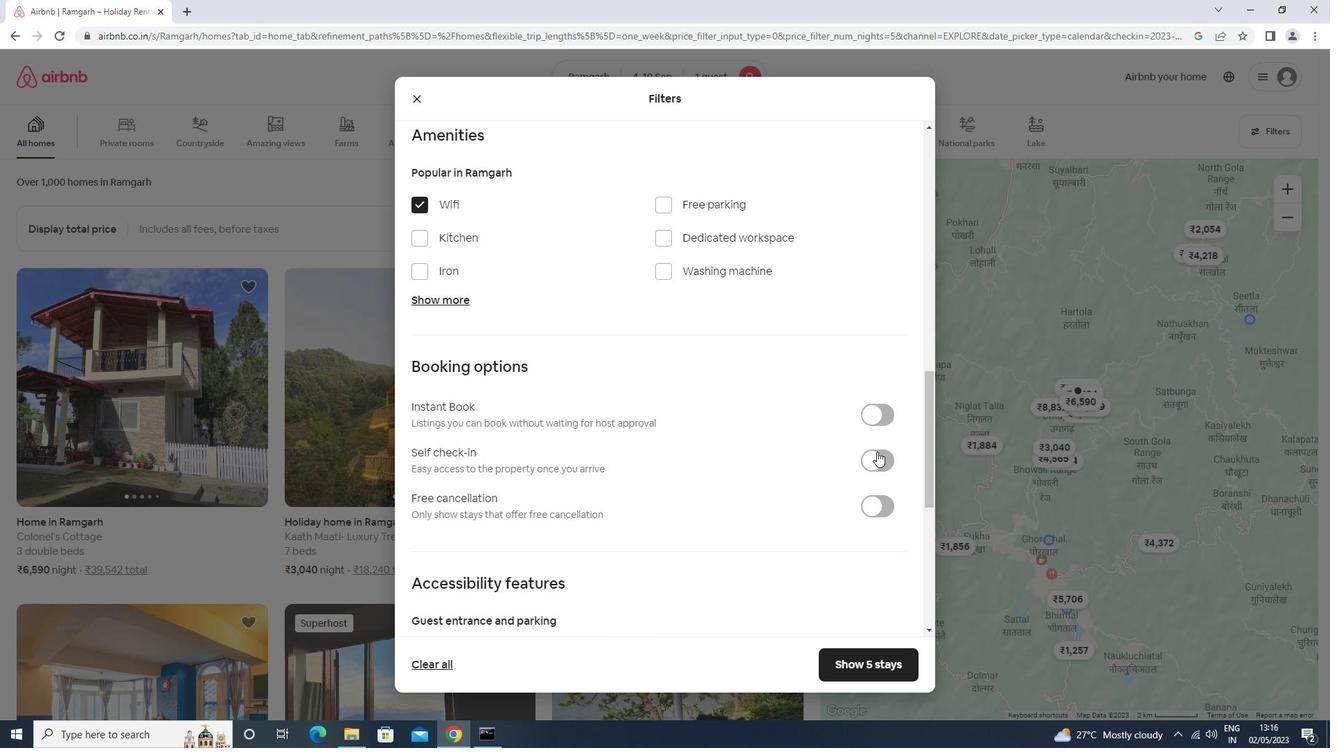 
Action: Mouse pressed left at (873, 451)
Screenshot: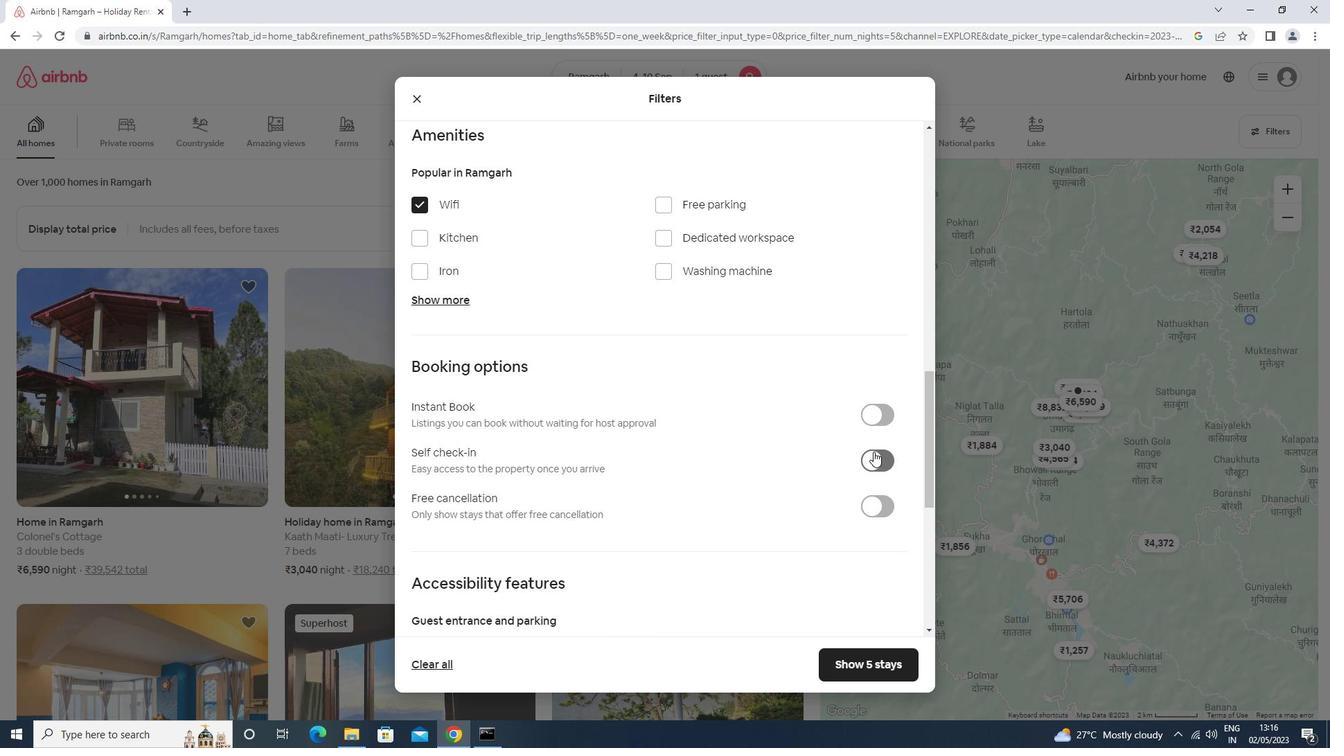 
Action: Mouse scrolled (873, 451) with delta (0, 0)
Screenshot: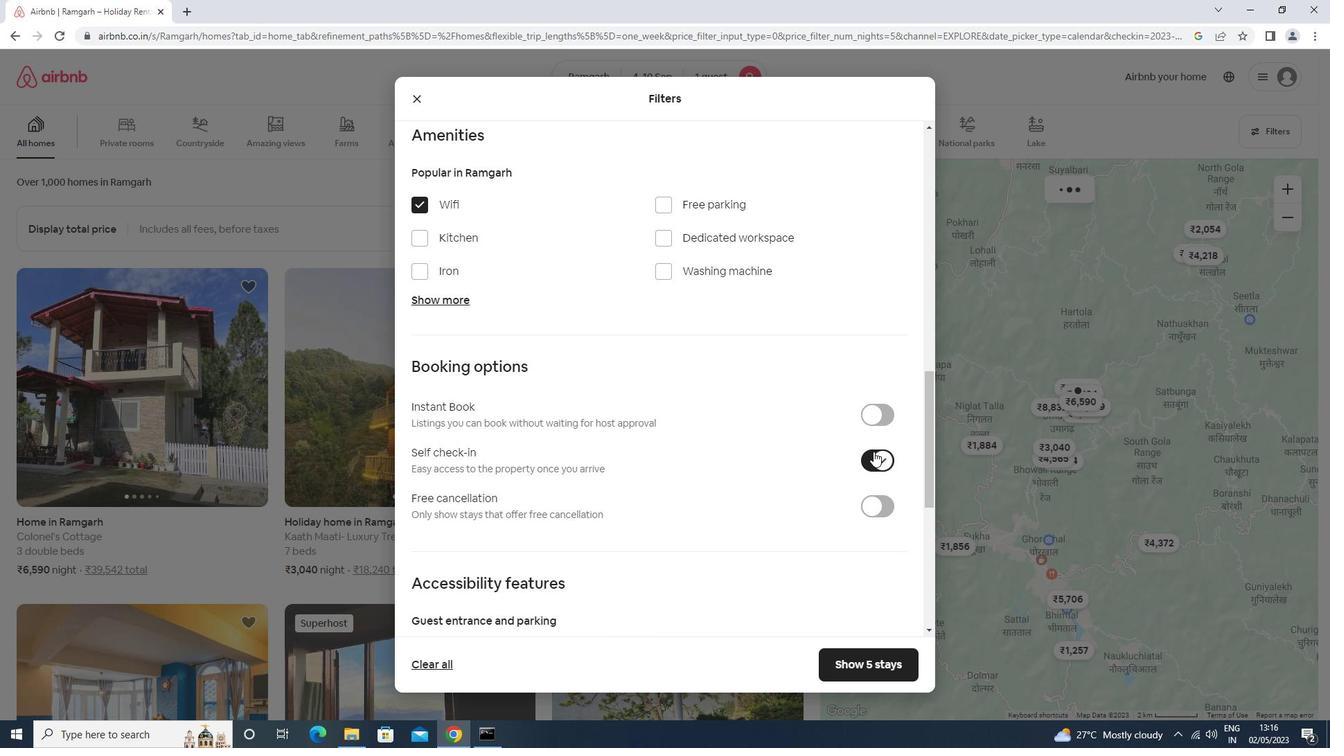 
Action: Mouse scrolled (873, 451) with delta (0, 0)
Screenshot: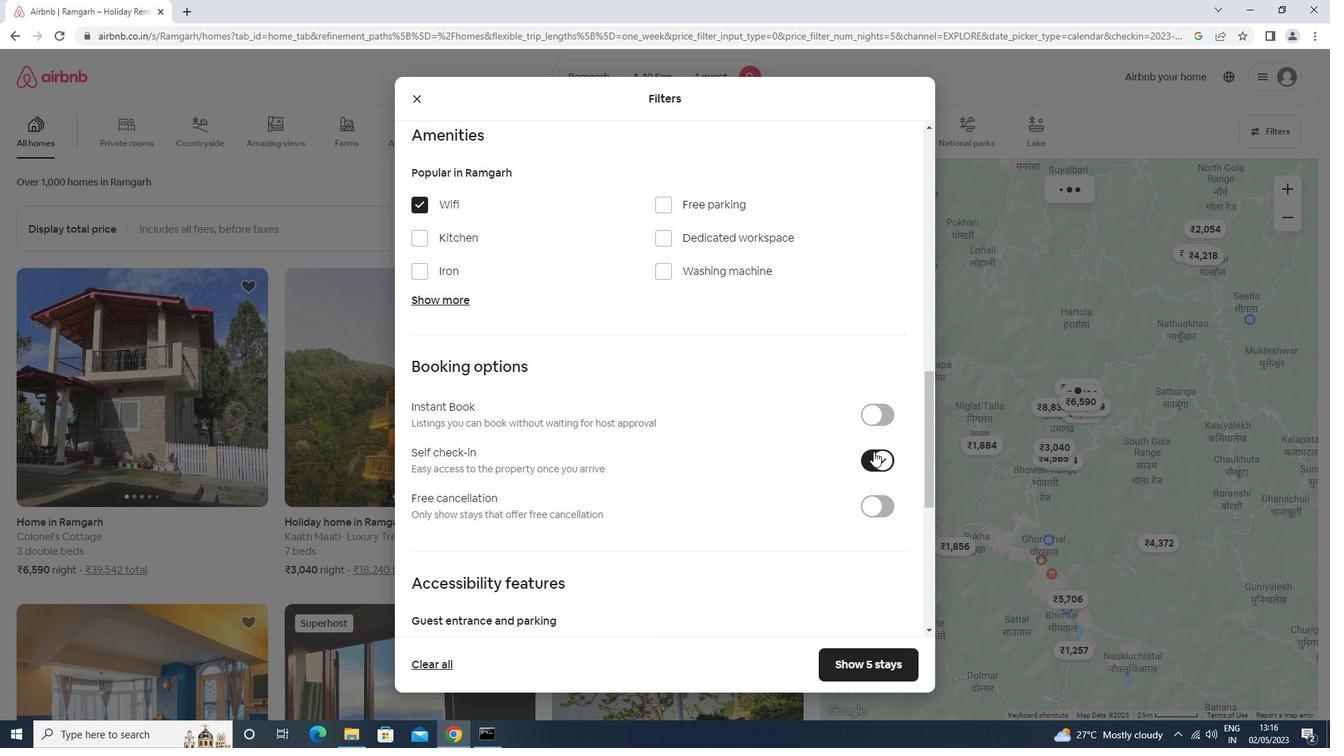 
Action: Mouse scrolled (873, 451) with delta (0, 0)
Screenshot: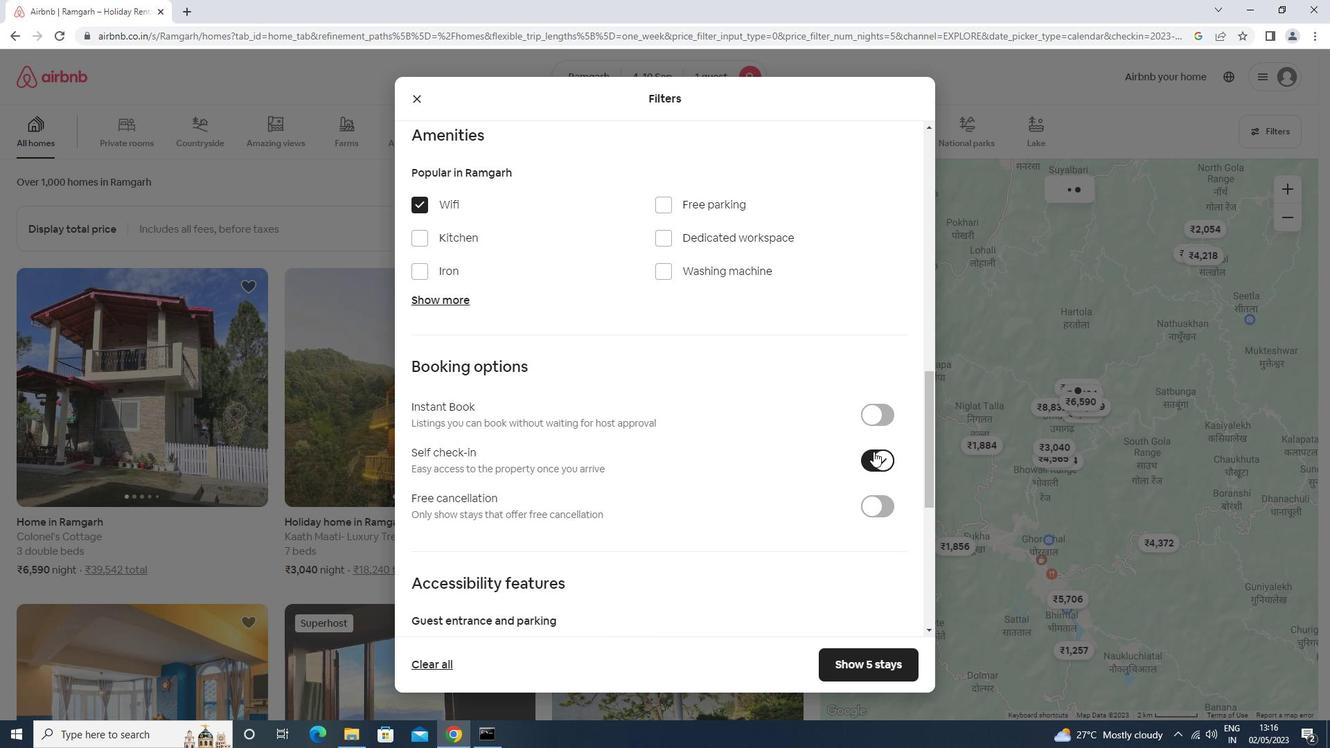 
Action: Mouse scrolled (873, 451) with delta (0, 0)
Screenshot: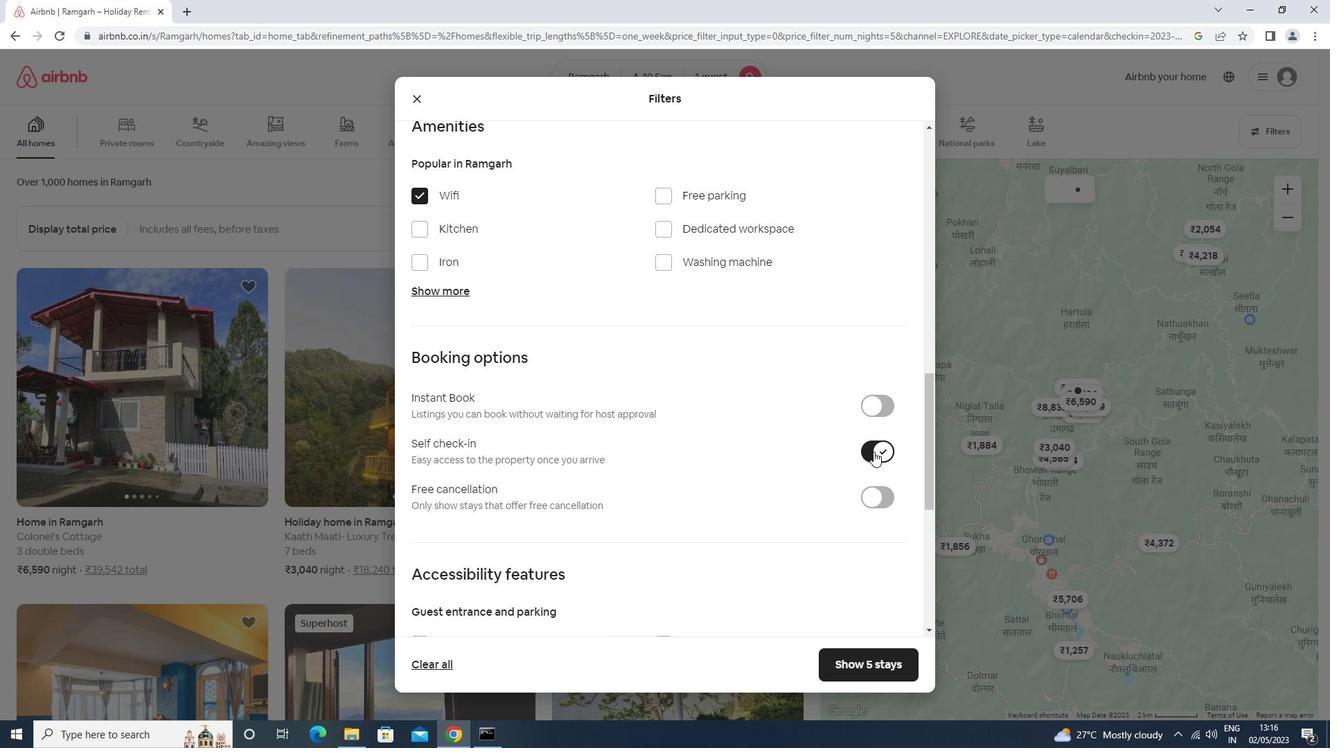 
Action: Mouse scrolled (873, 451) with delta (0, 0)
Screenshot: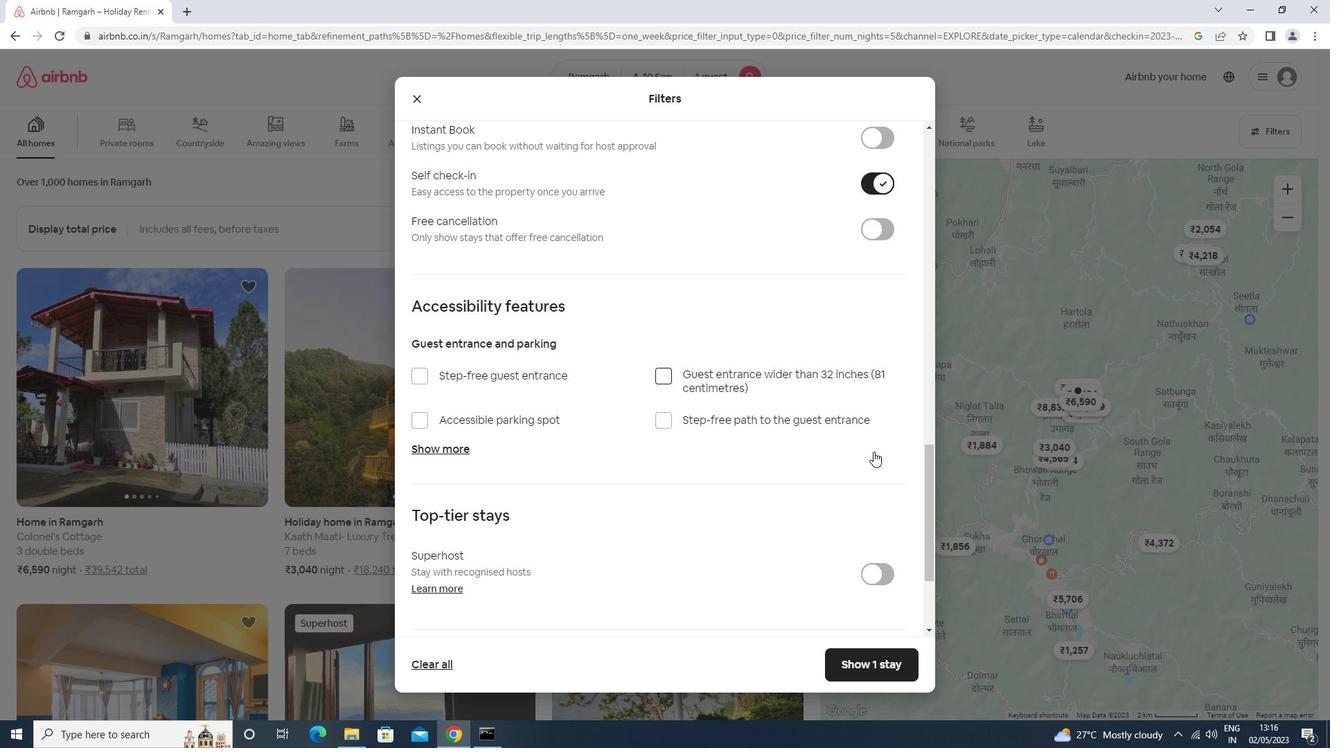 
Action: Mouse scrolled (873, 451) with delta (0, 0)
Screenshot: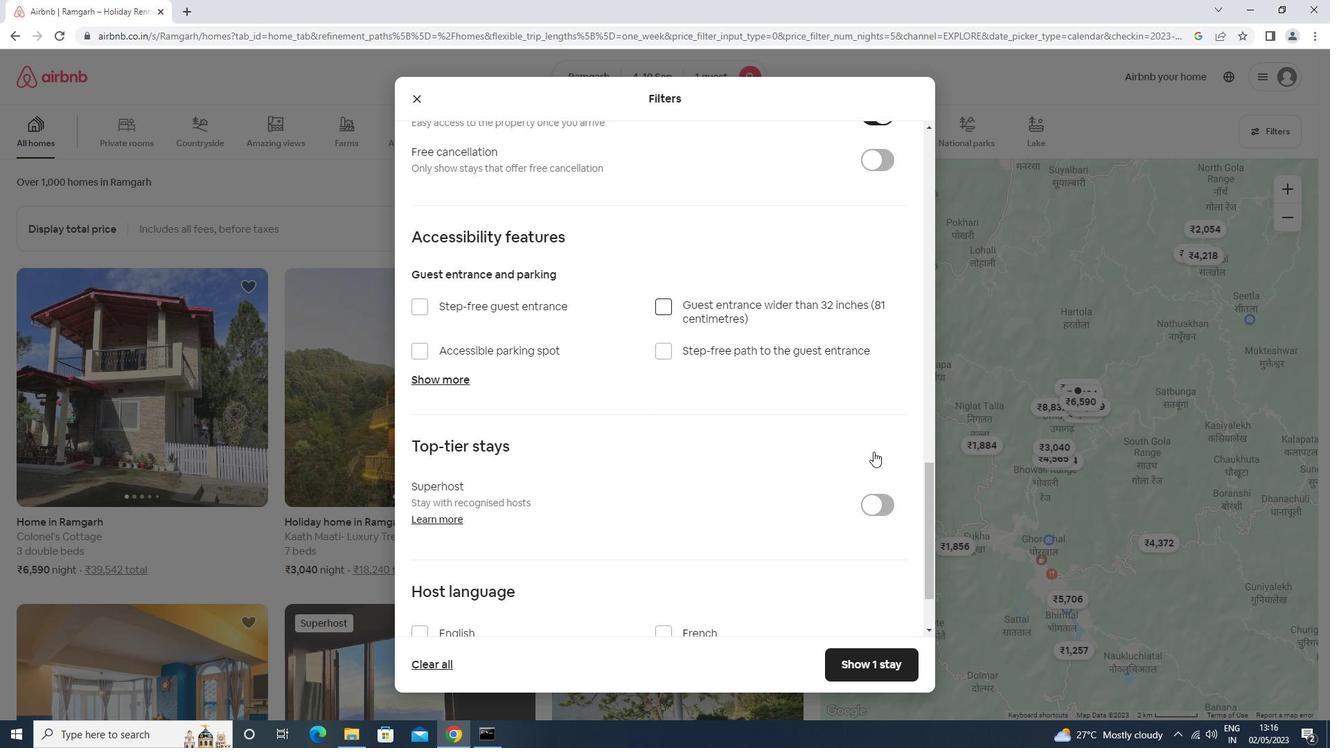 
Action: Mouse scrolled (873, 451) with delta (0, 0)
Screenshot: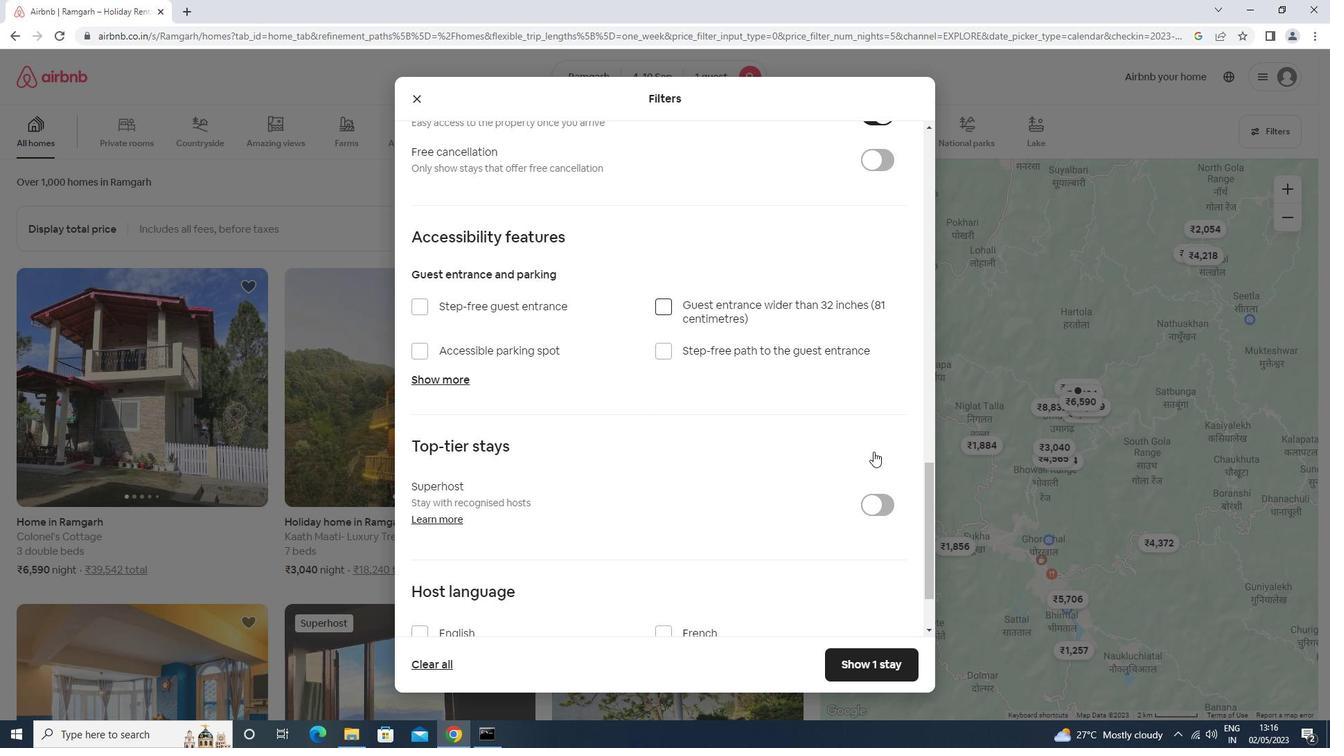 
Action: Mouse scrolled (873, 451) with delta (0, 0)
Screenshot: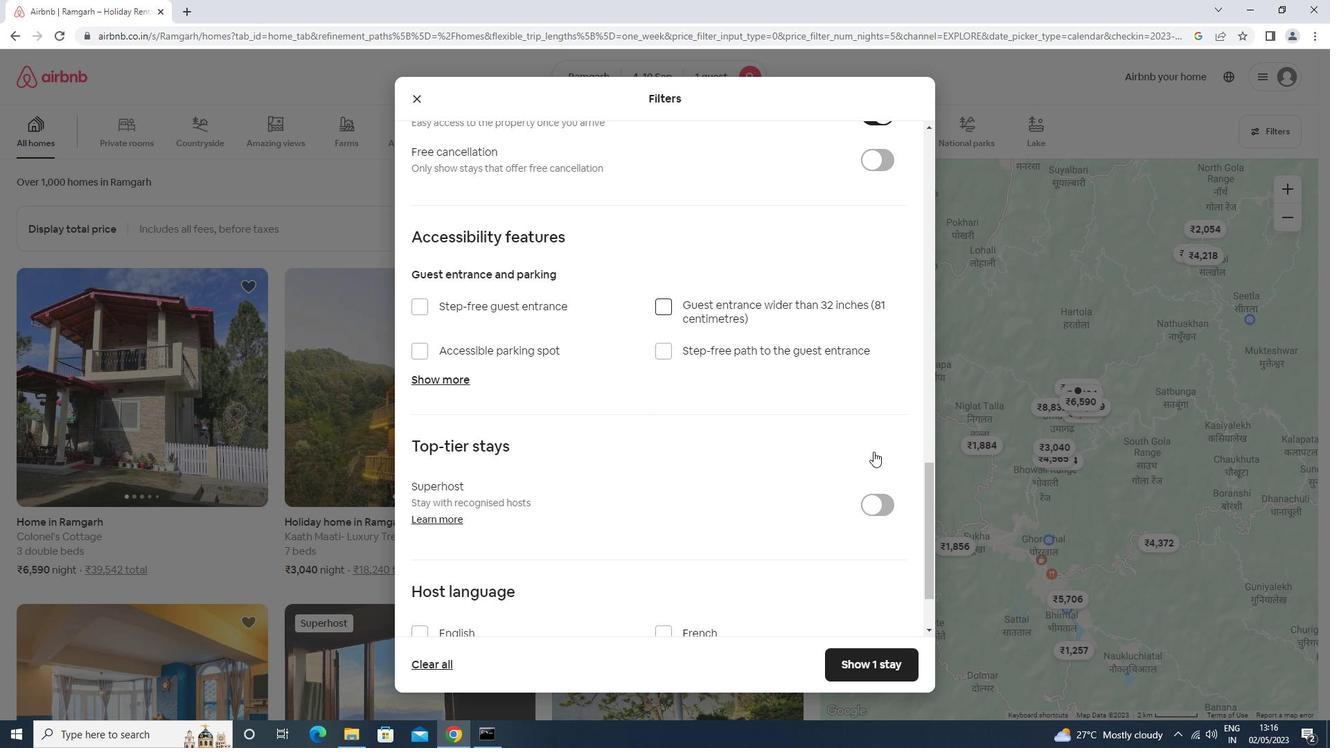 
Action: Mouse scrolled (873, 451) with delta (0, 0)
Screenshot: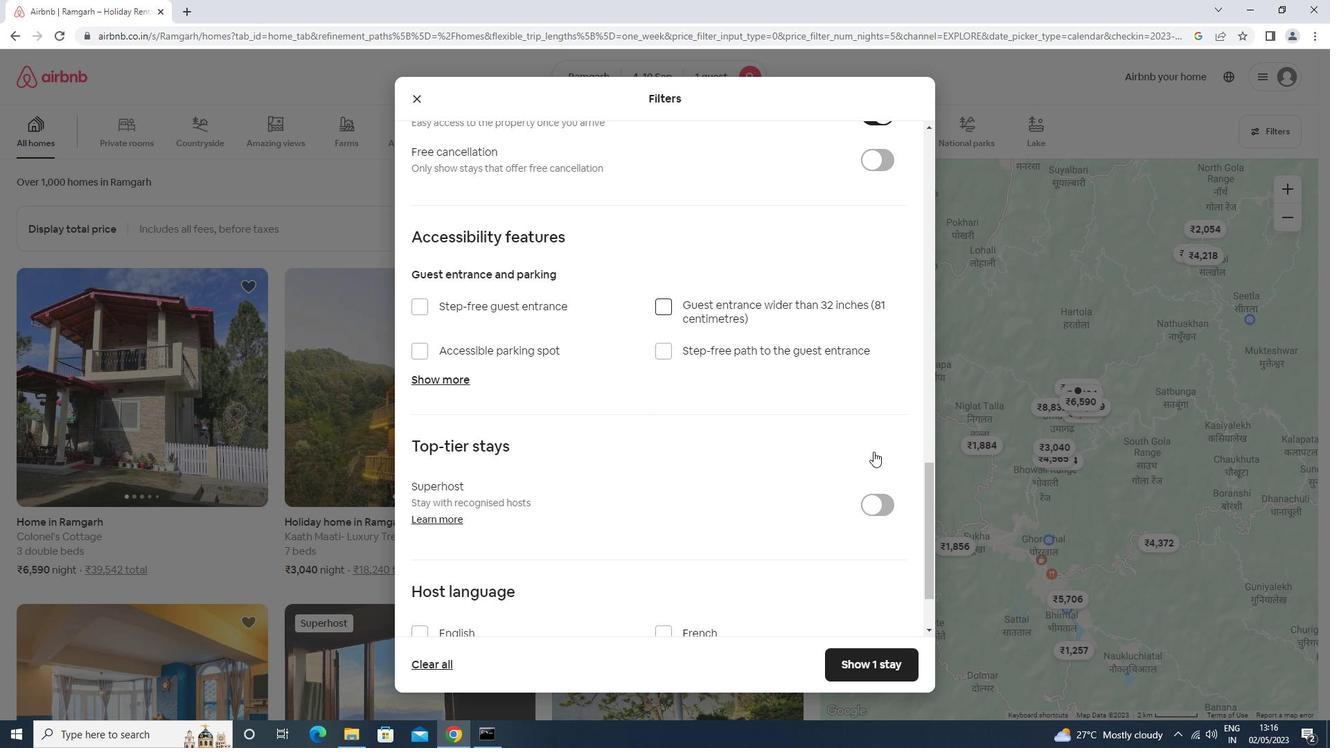 
Action: Mouse scrolled (873, 451) with delta (0, 0)
Screenshot: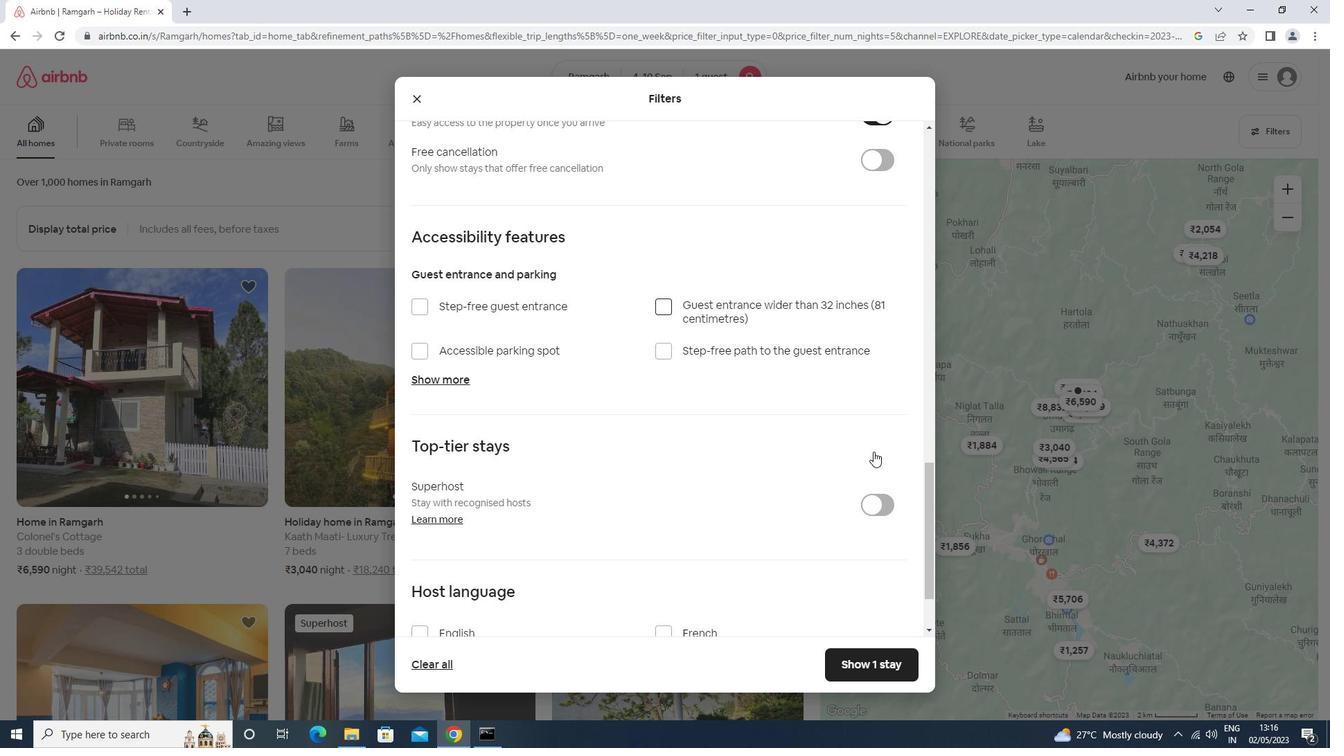 
Action: Mouse moved to (873, 451)
Screenshot: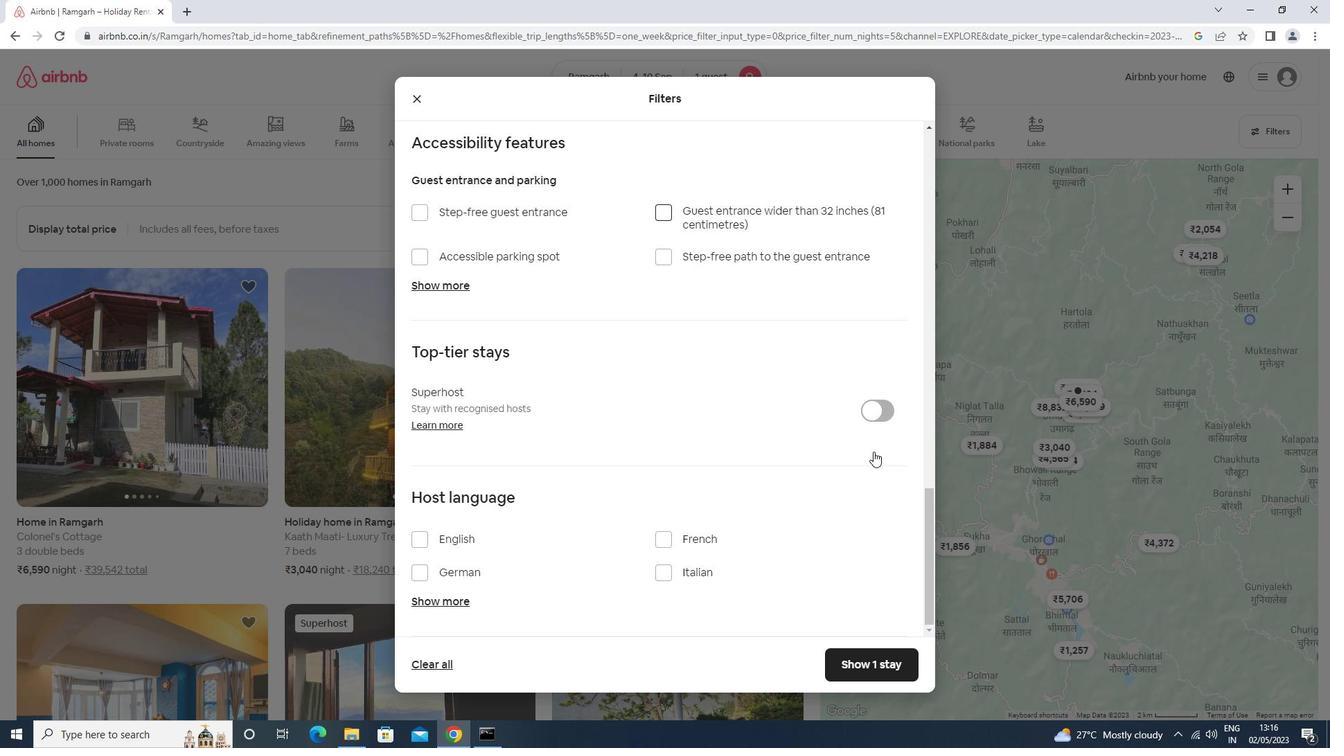 
Action: Mouse scrolled (873, 451) with delta (0, 0)
Screenshot: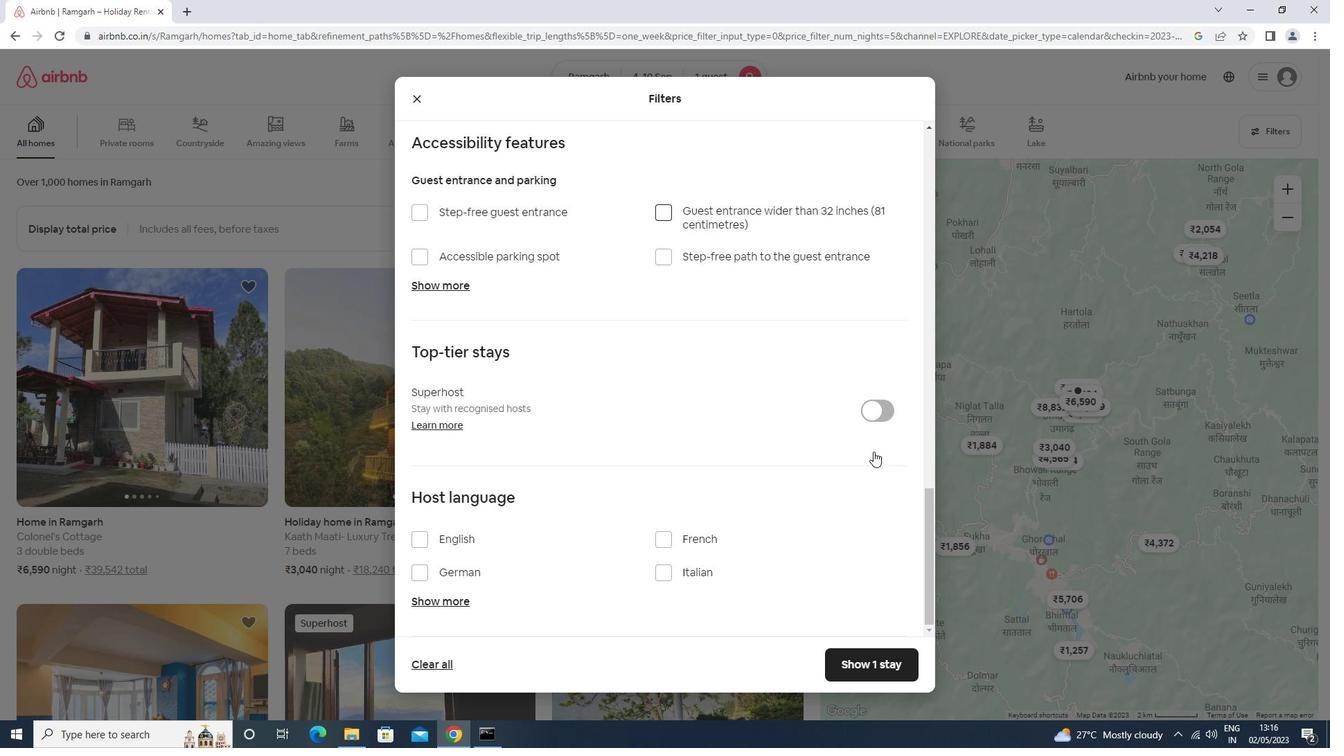 
Action: Mouse scrolled (873, 451) with delta (0, 0)
Screenshot: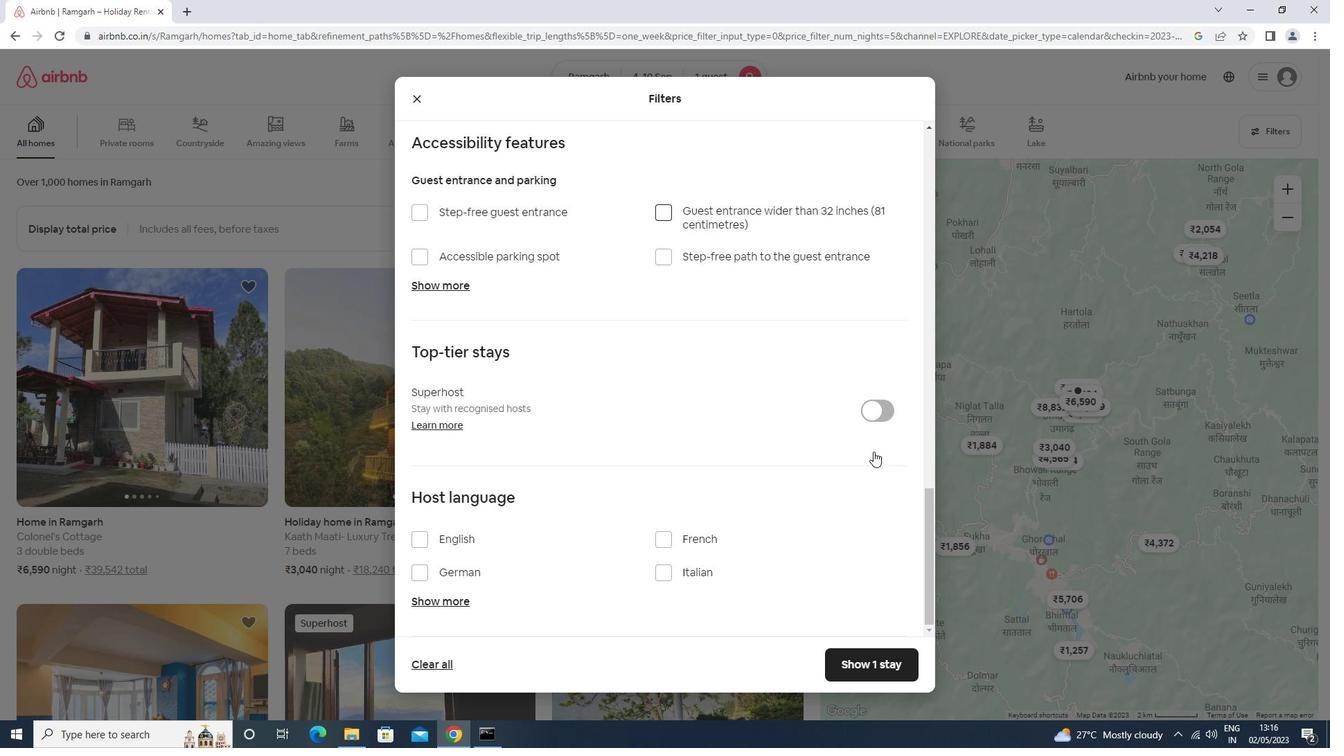
Action: Mouse moved to (873, 453)
Screenshot: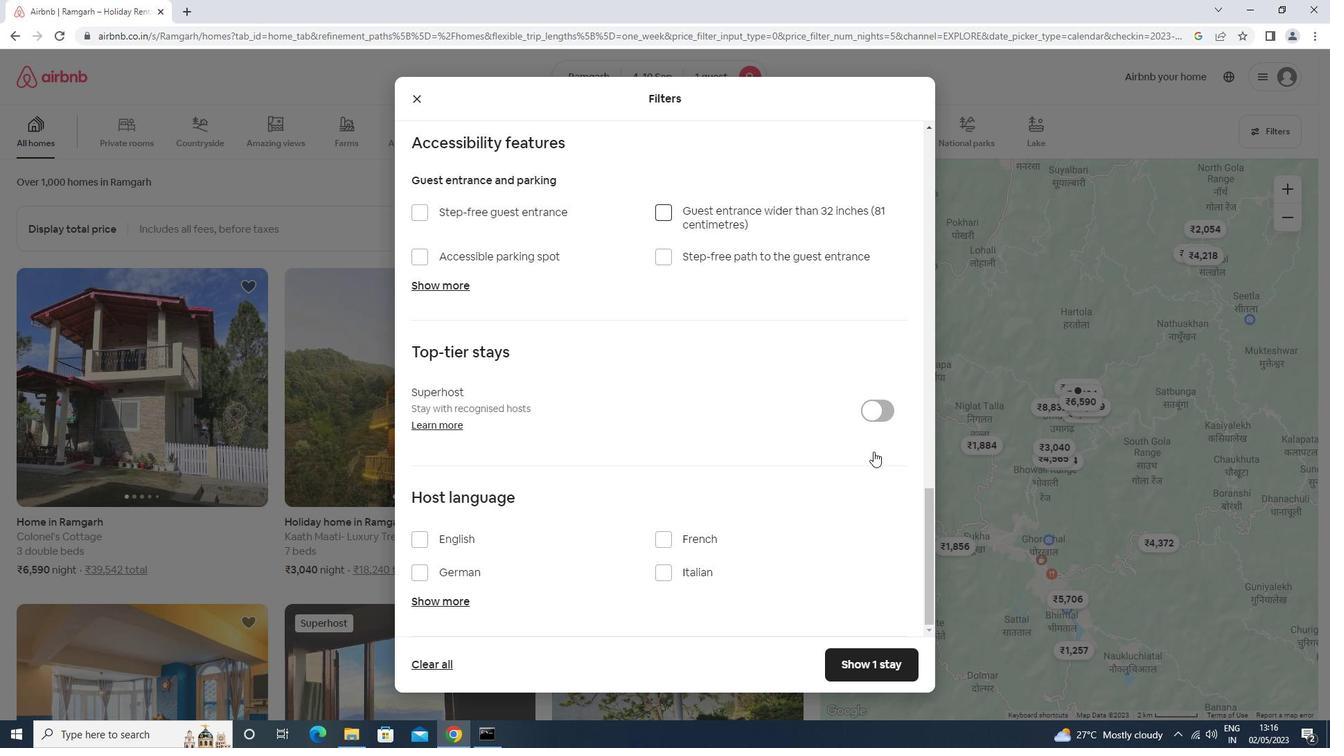 
Action: Mouse scrolled (873, 452) with delta (0, 0)
Screenshot: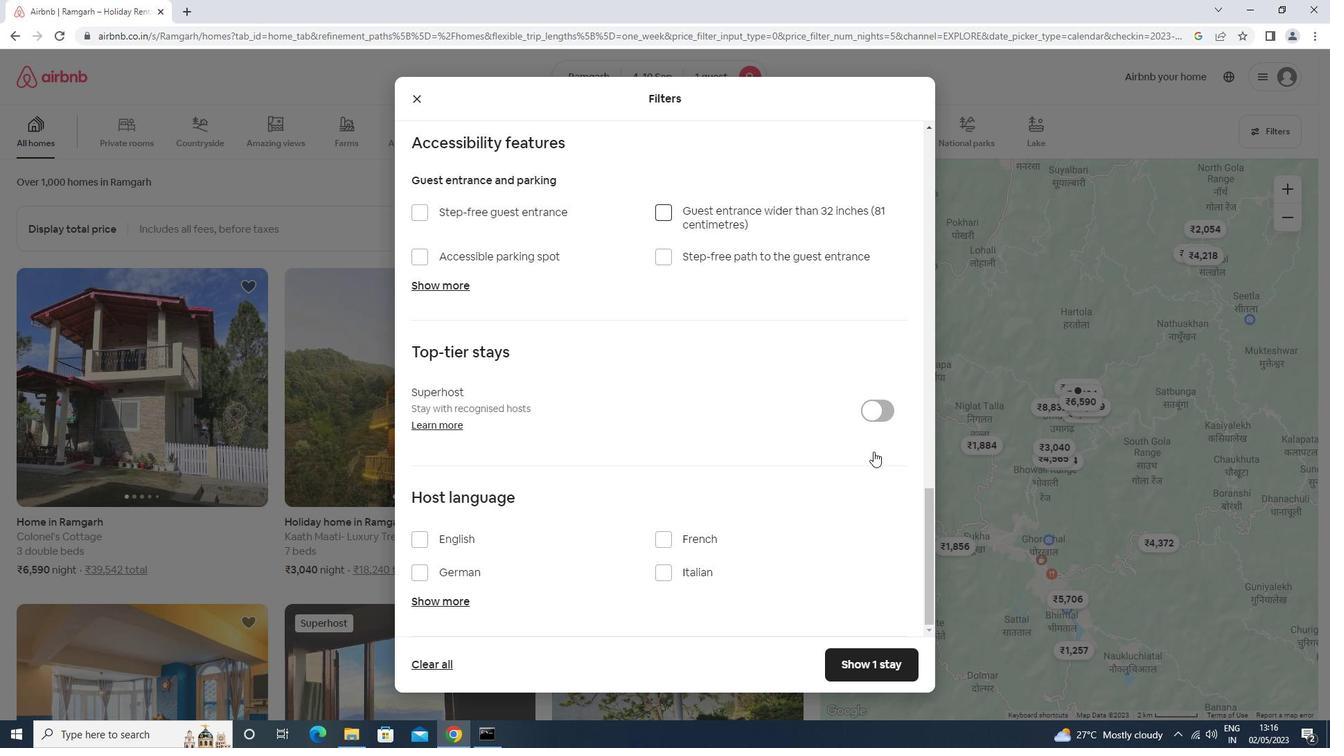 
Action: Mouse moved to (872, 453)
Screenshot: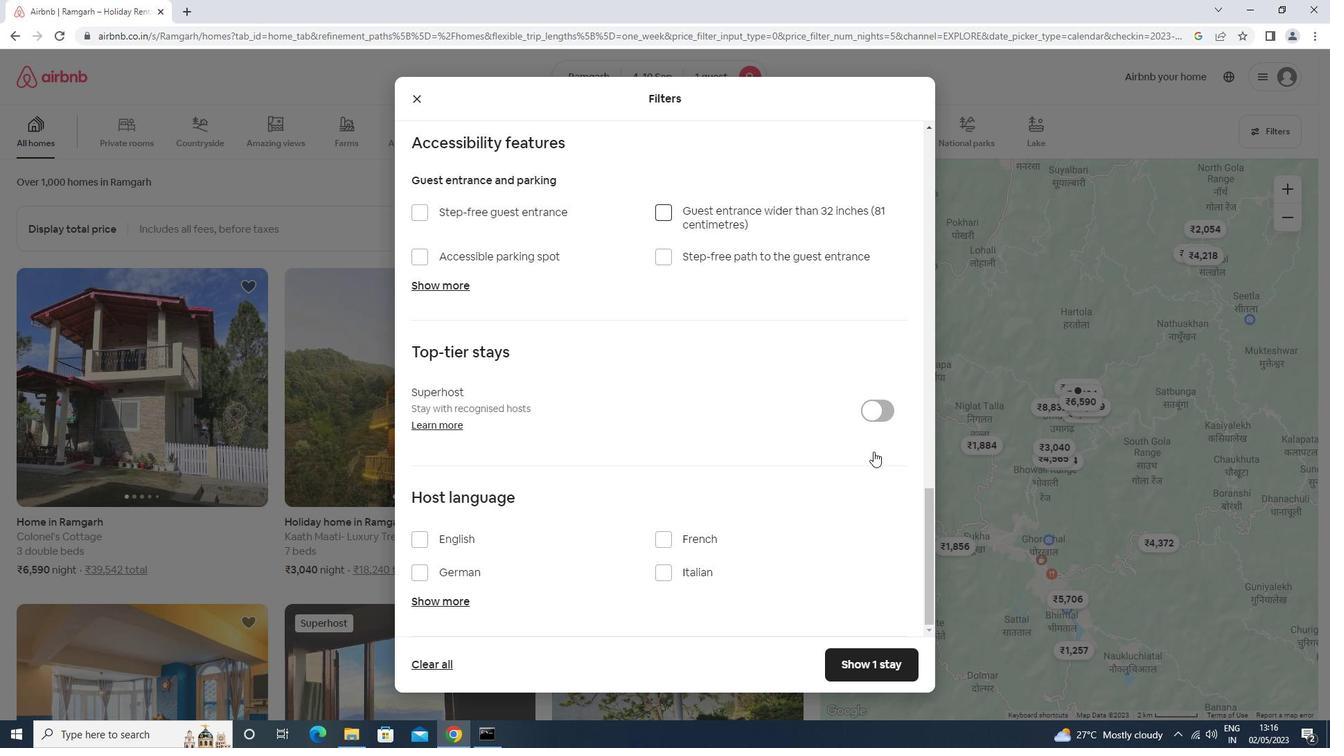 
Action: Mouse scrolled (872, 452) with delta (0, 0)
Screenshot: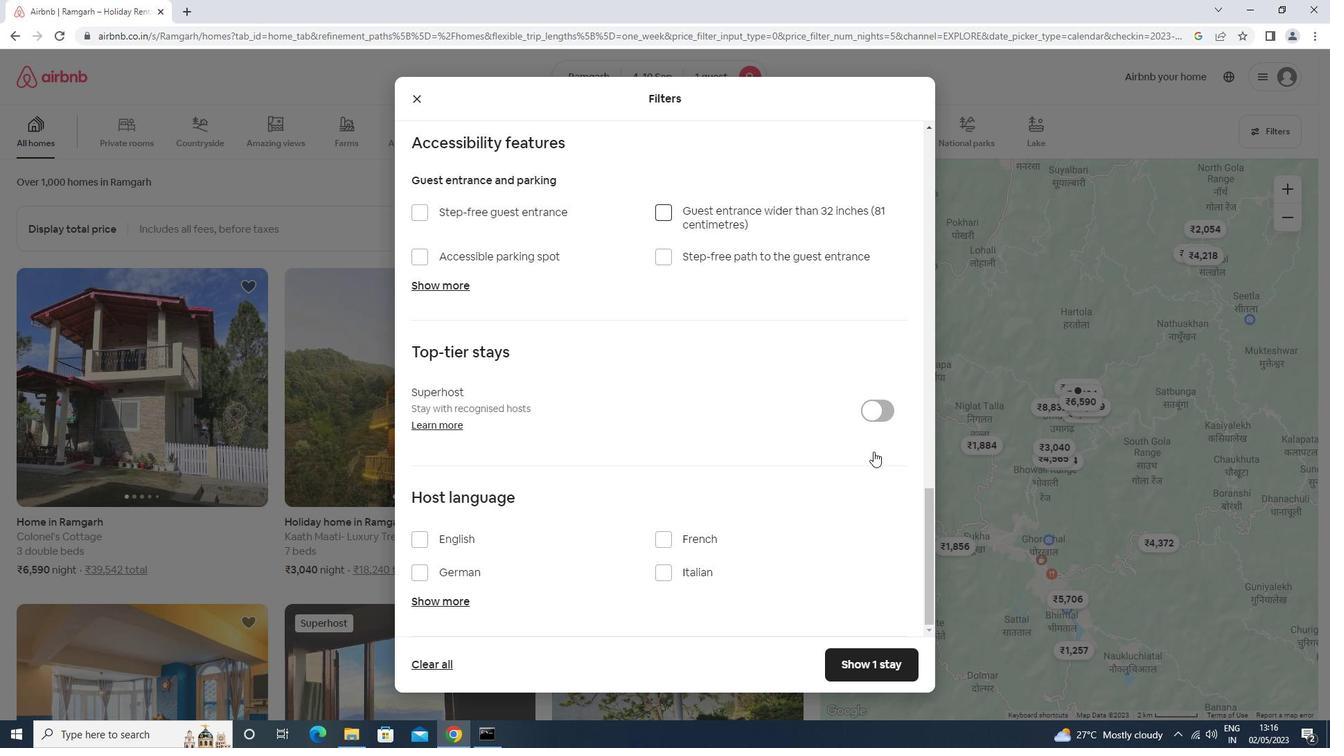 
Action: Mouse moved to (436, 538)
Screenshot: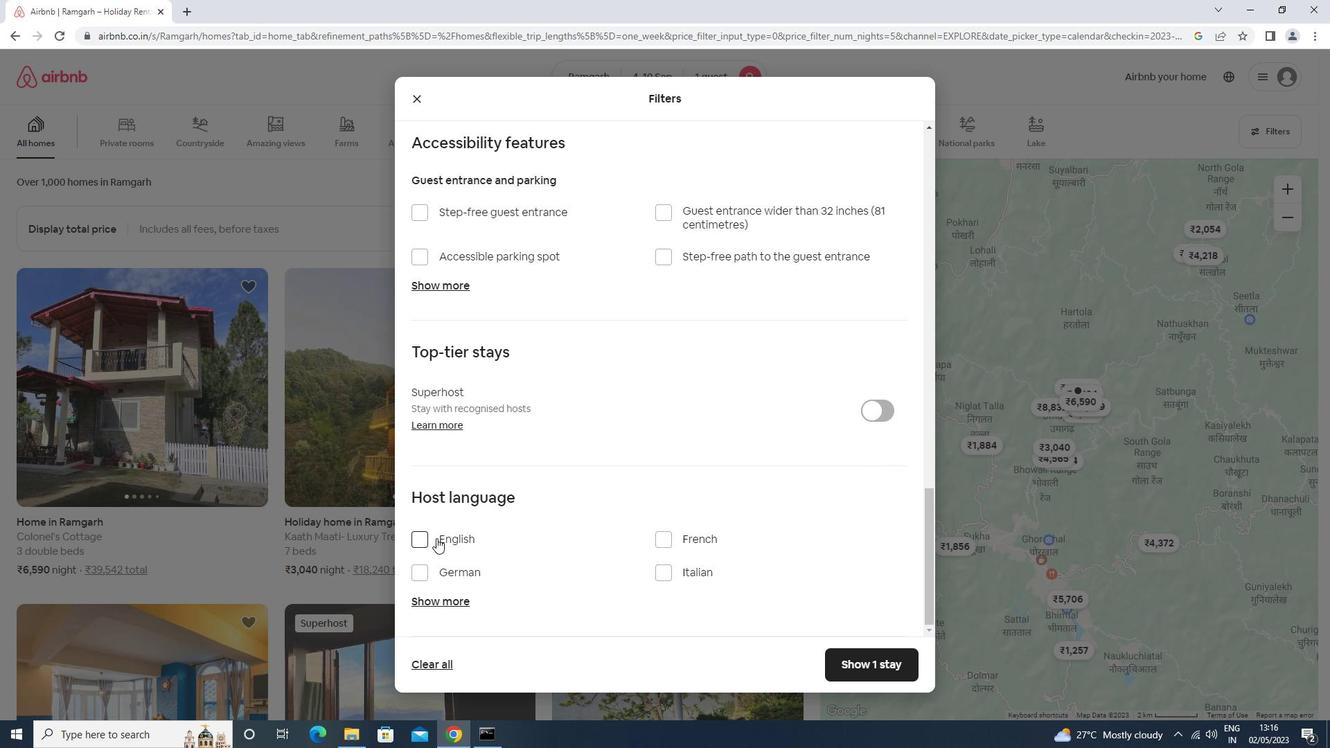 
Action: Mouse pressed left at (436, 538)
Screenshot: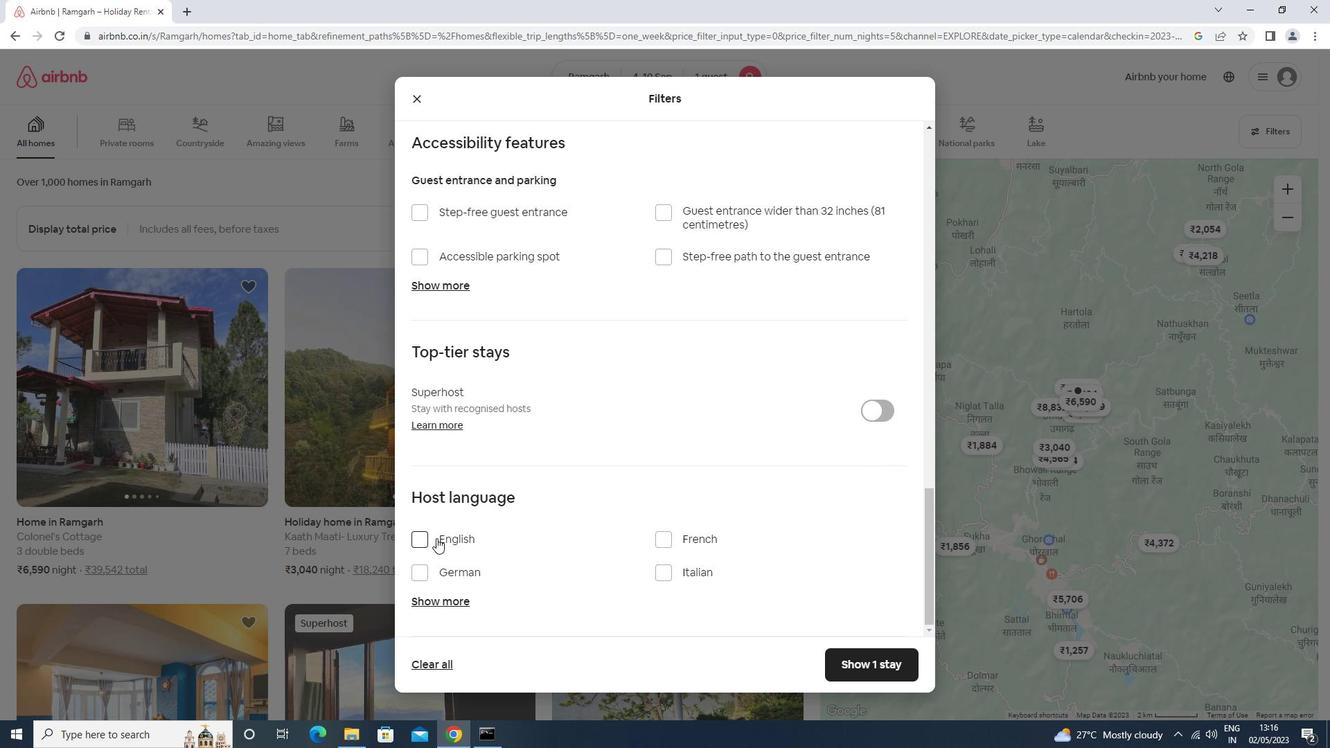 
Action: Mouse moved to (845, 660)
Screenshot: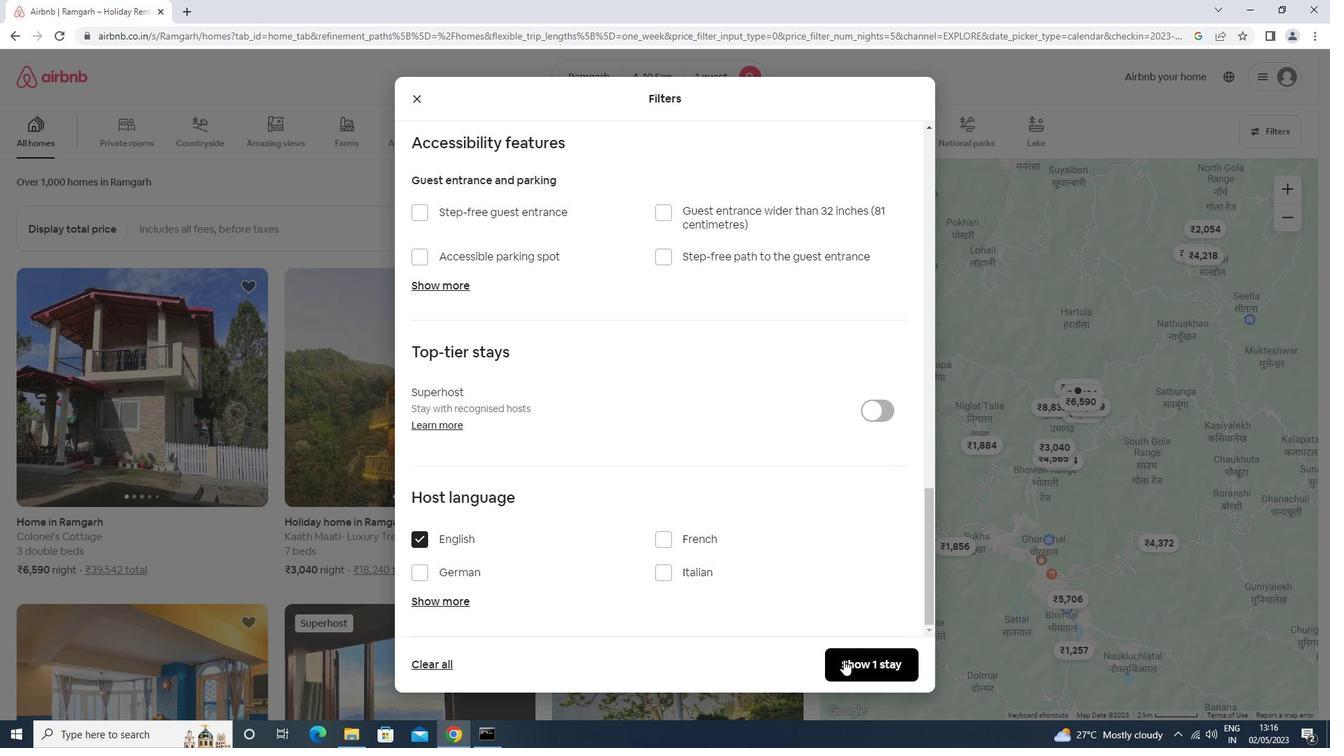 
Action: Mouse pressed left at (845, 660)
Screenshot: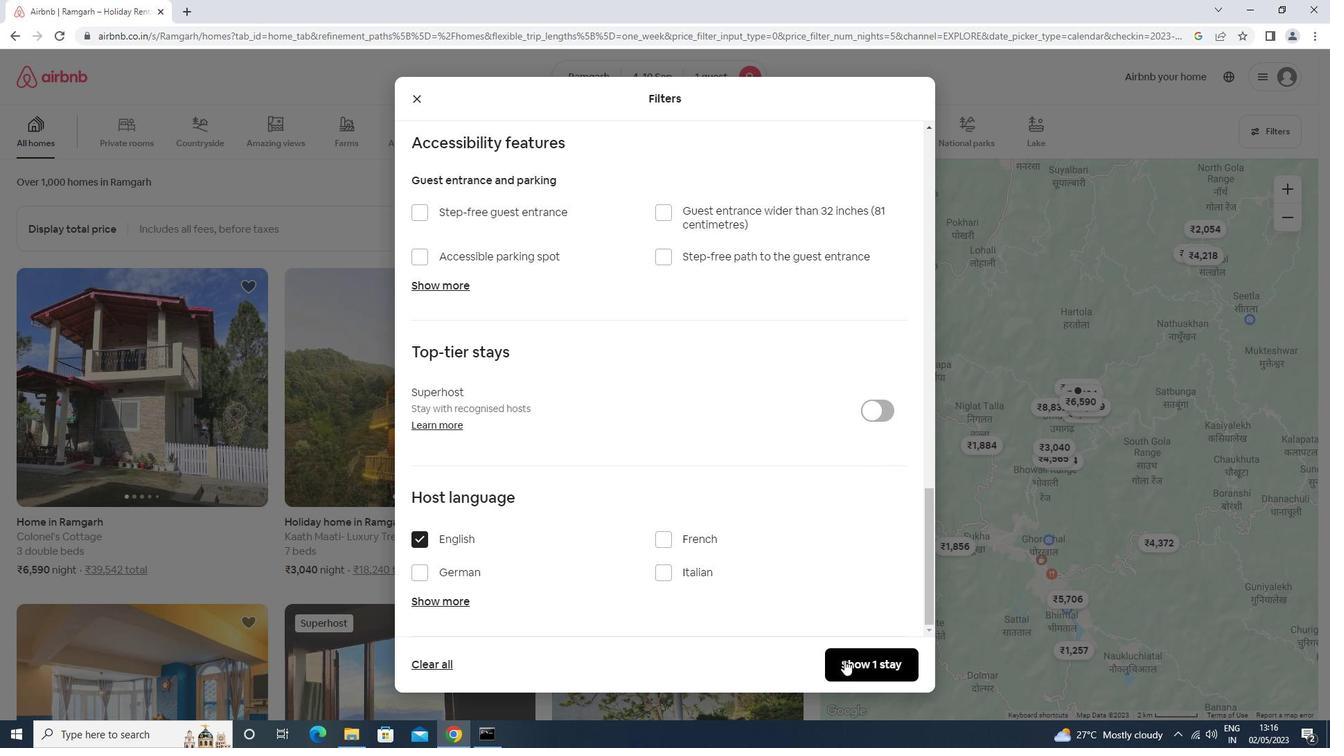 
Action: Mouse moved to (836, 658)
Screenshot: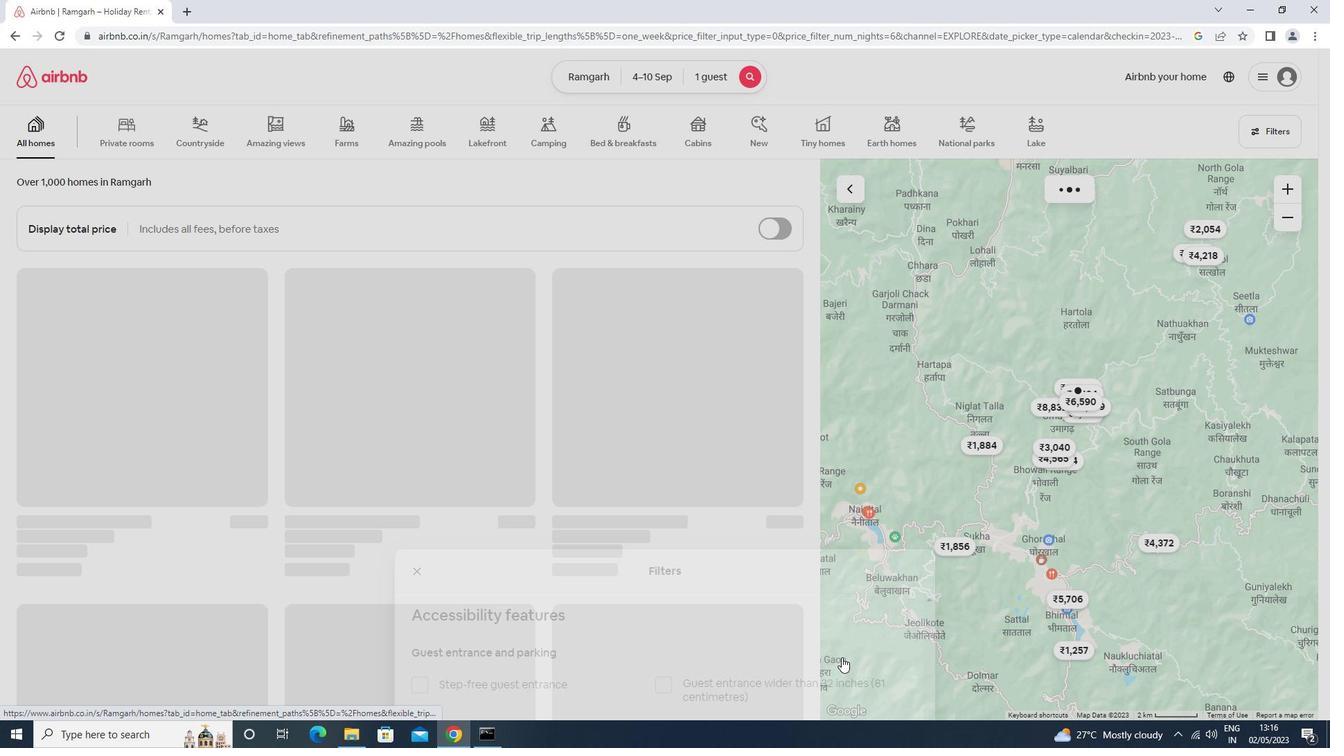 
